 Task: Find LinkedIn profiles by applying filters for company, school, industry, and language.
Action: Mouse moved to (645, 100)
Screenshot: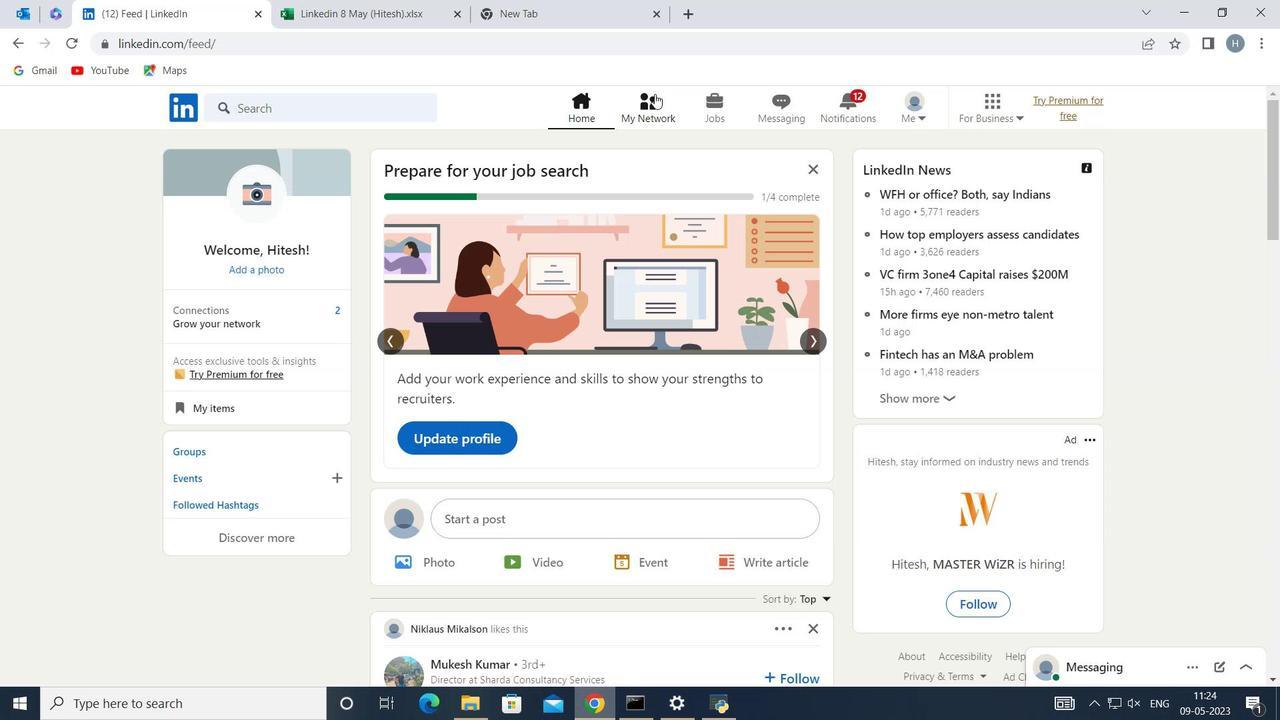 
Action: Mouse pressed left at (645, 100)
Screenshot: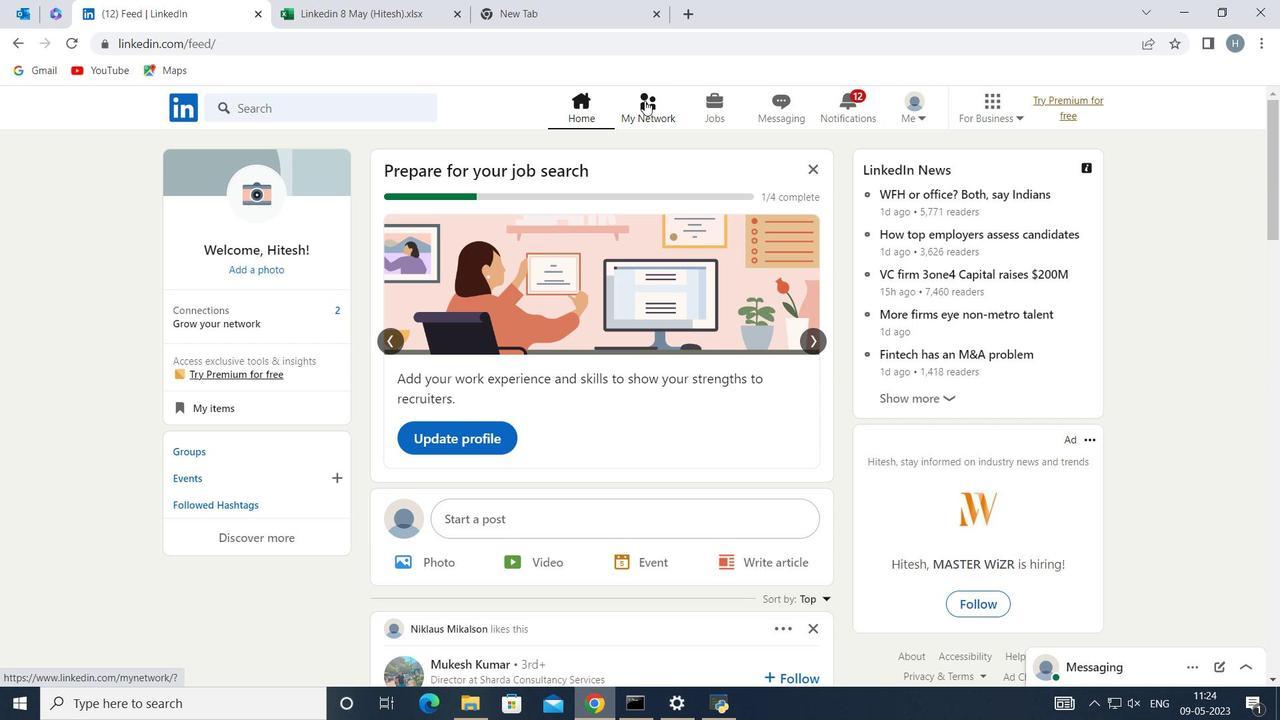 
Action: Mouse moved to (365, 191)
Screenshot: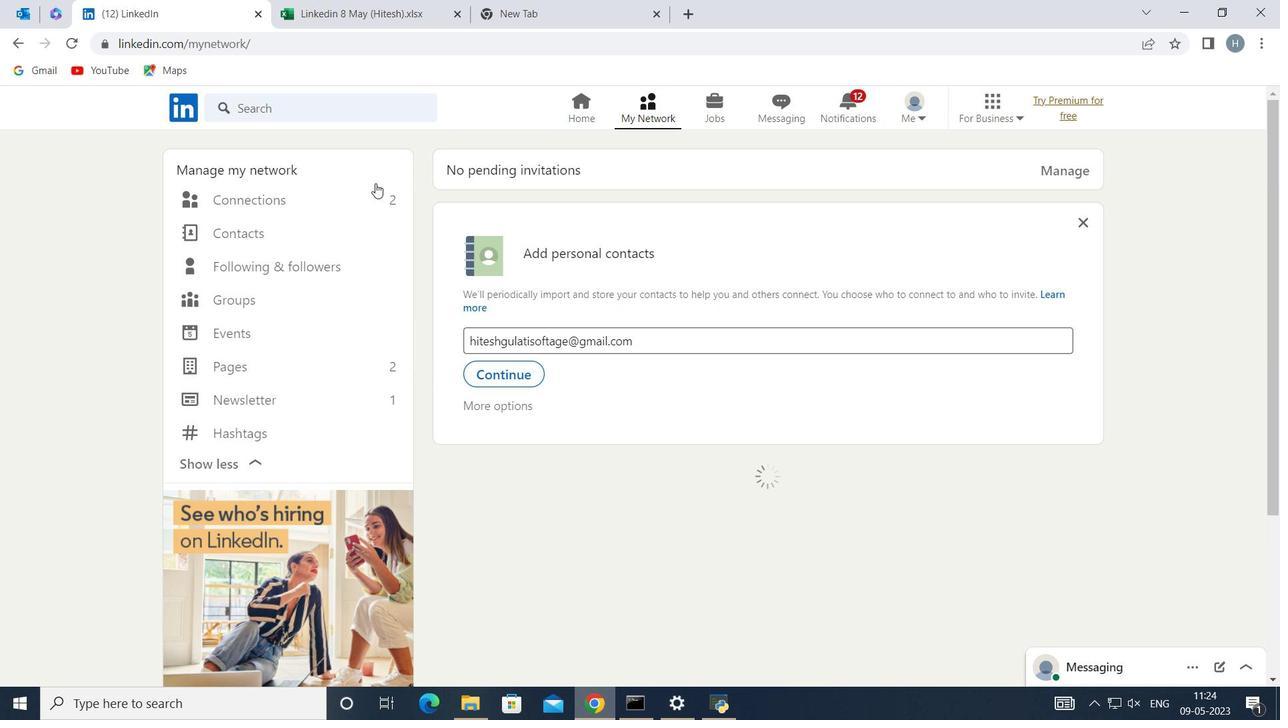 
Action: Mouse pressed left at (365, 191)
Screenshot: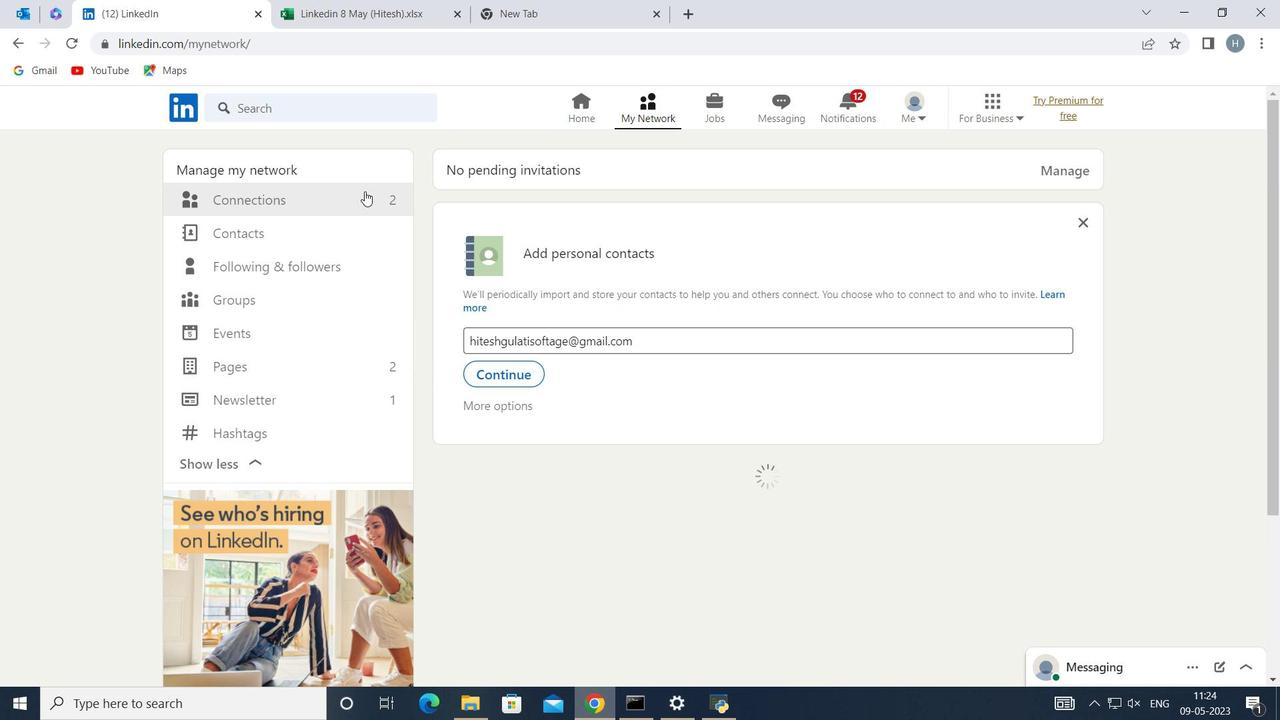 
Action: Mouse moved to (753, 198)
Screenshot: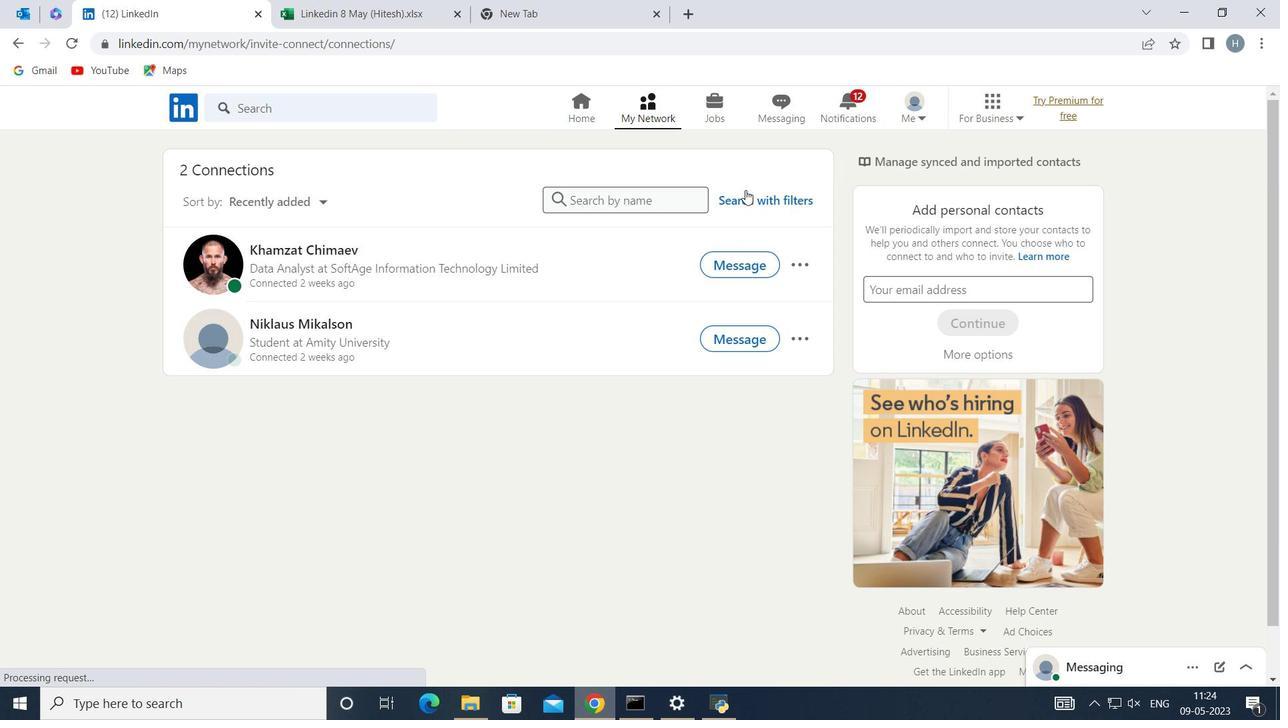 
Action: Mouse pressed left at (753, 198)
Screenshot: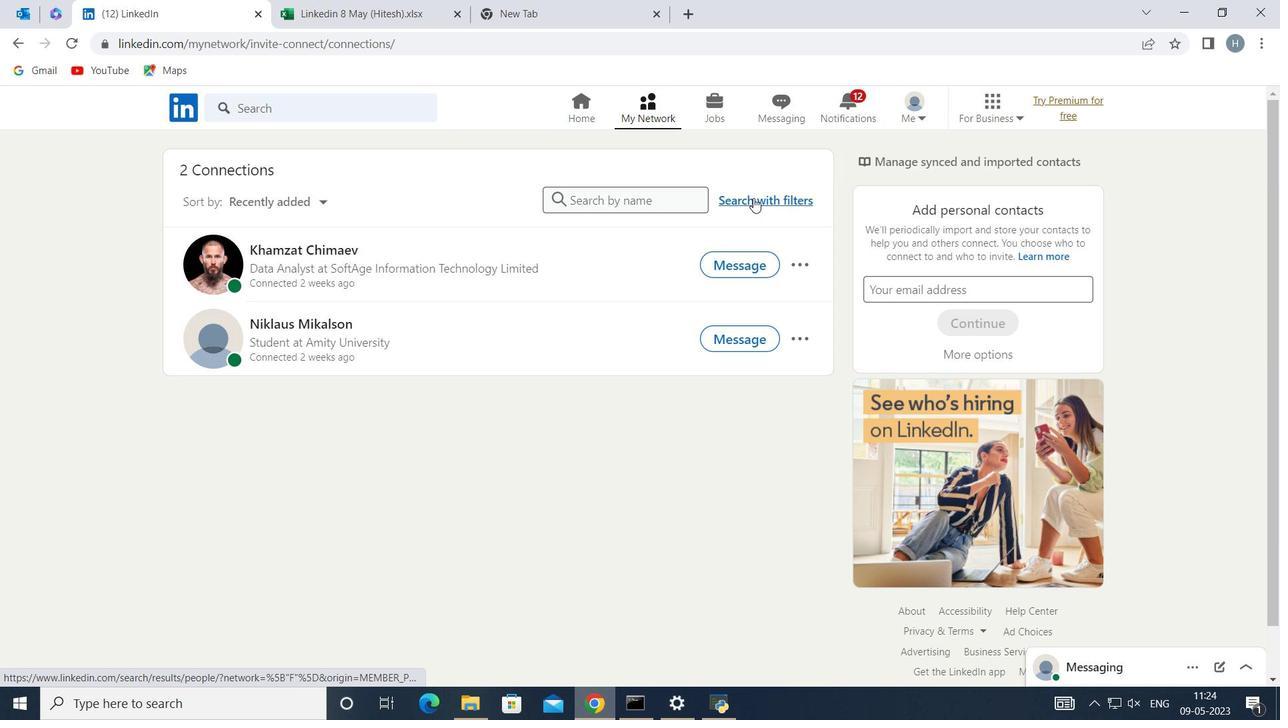 
Action: Mouse moved to (702, 153)
Screenshot: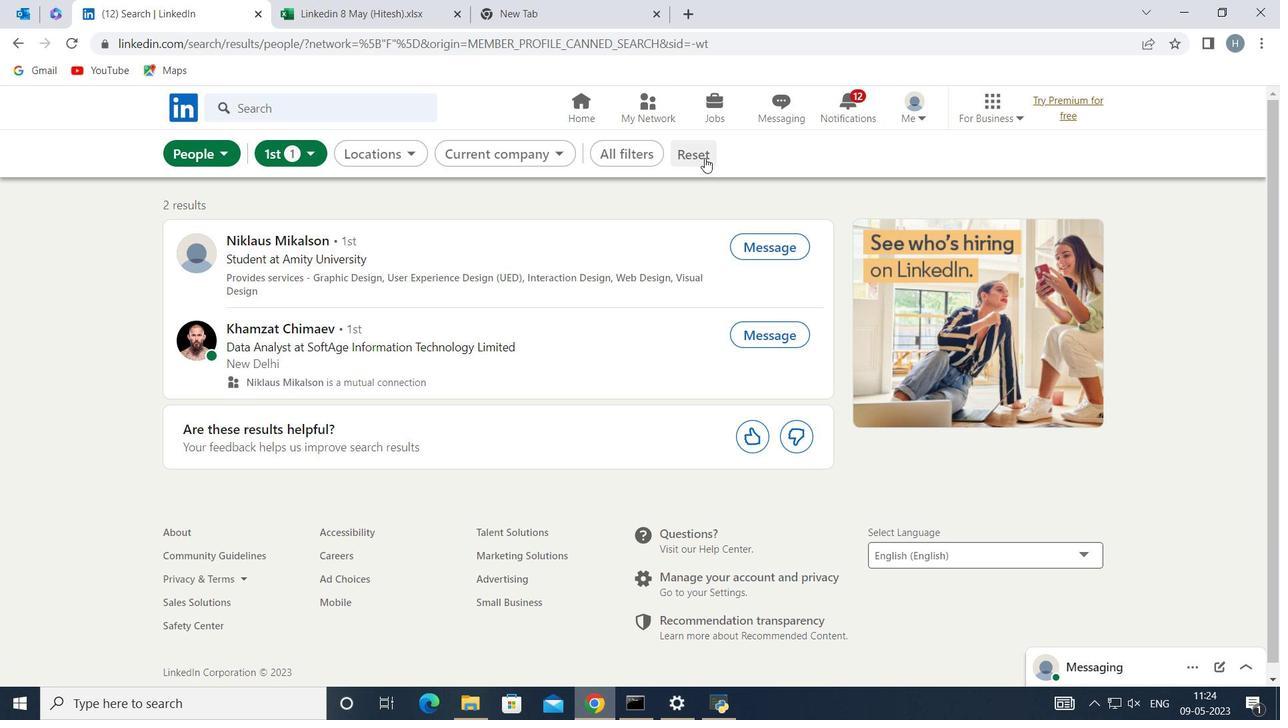 
Action: Mouse pressed left at (702, 153)
Screenshot: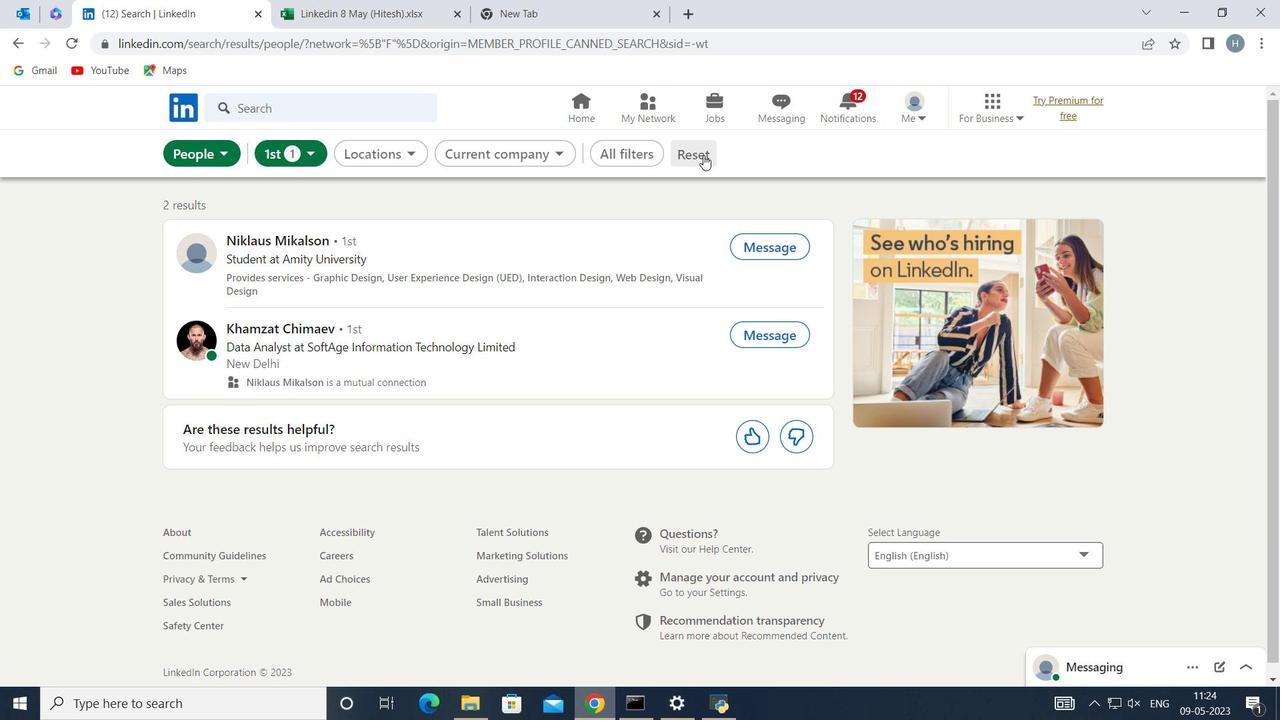 
Action: Mouse moved to (672, 146)
Screenshot: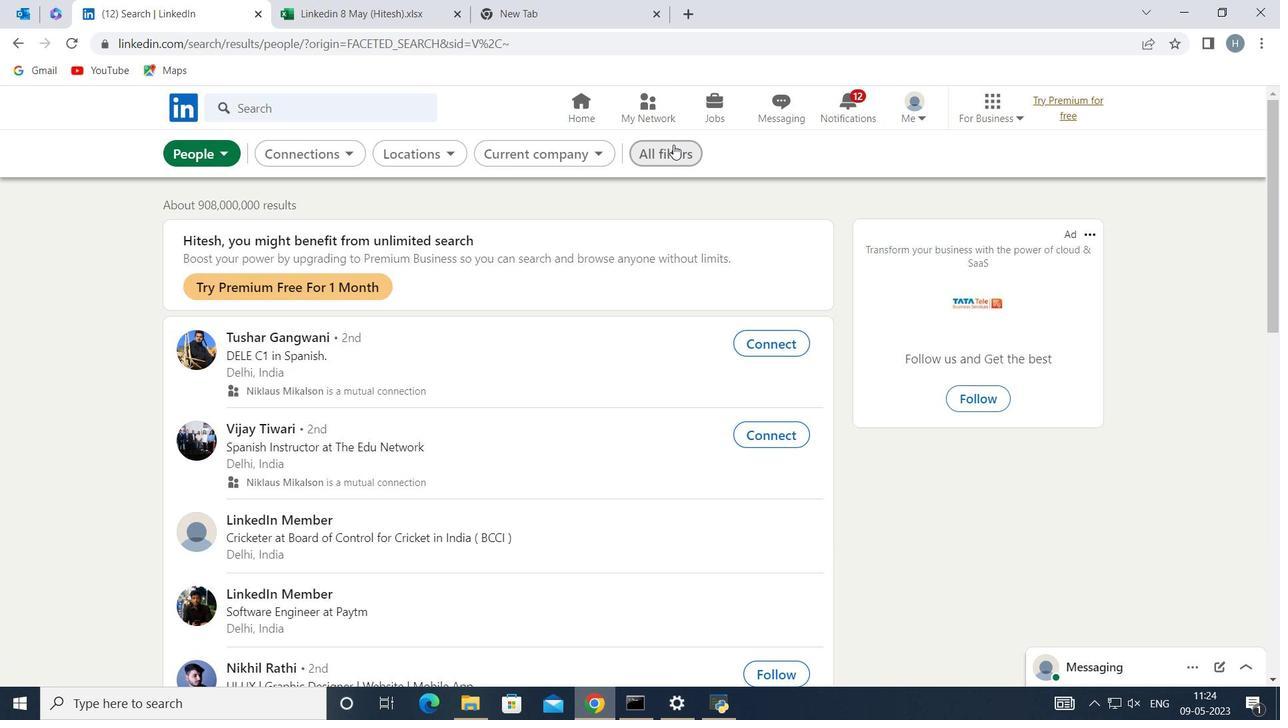 
Action: Mouse pressed left at (672, 146)
Screenshot: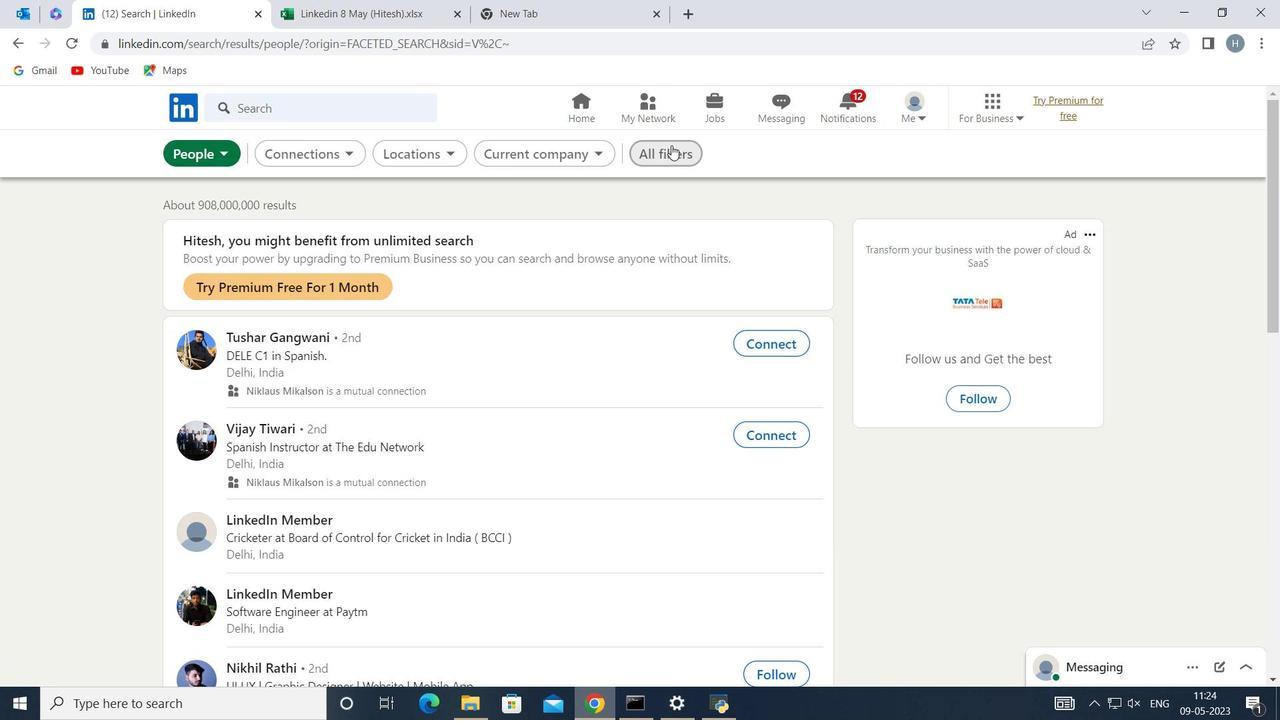 
Action: Mouse moved to (1042, 261)
Screenshot: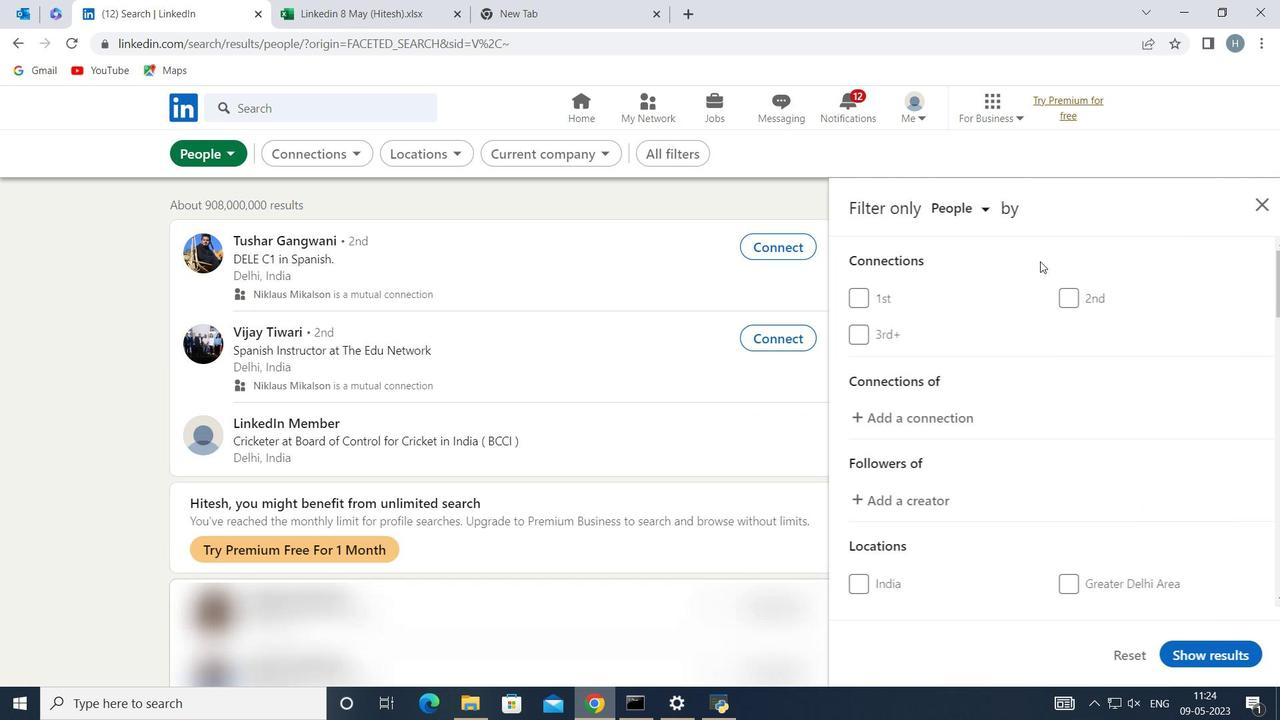 
Action: Mouse scrolled (1042, 260) with delta (0, 0)
Screenshot: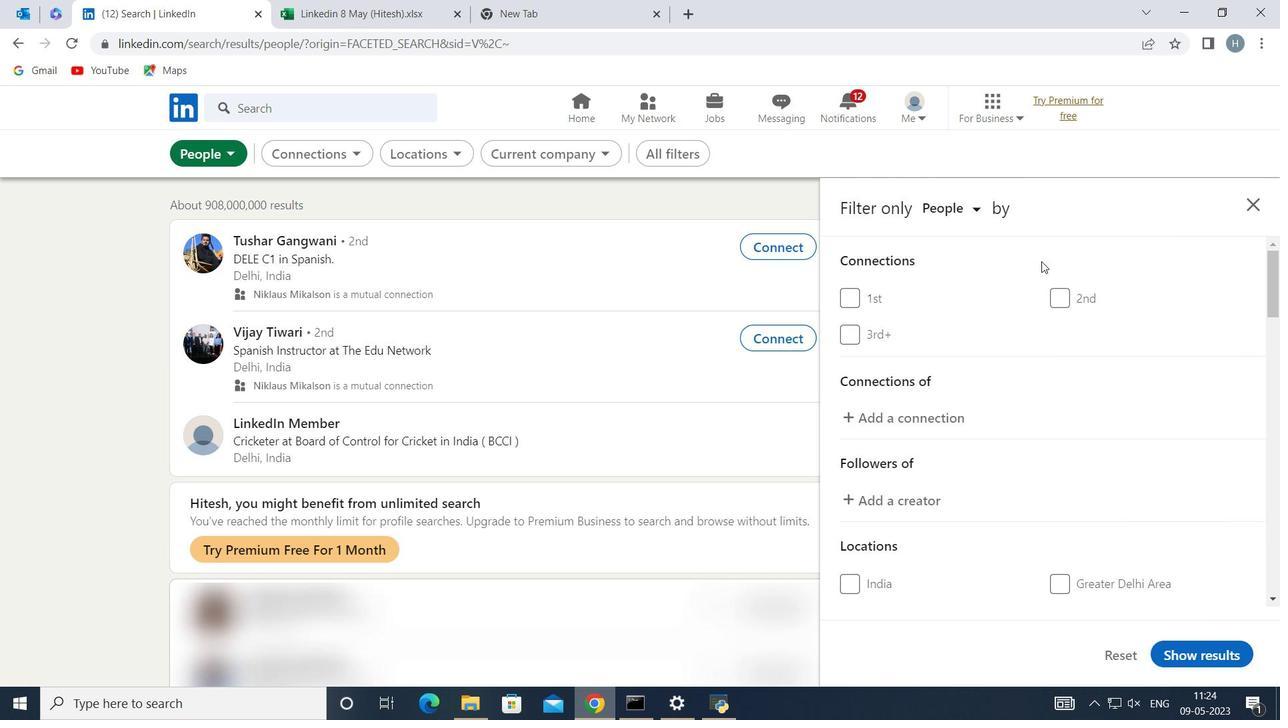 
Action: Mouse scrolled (1042, 260) with delta (0, 0)
Screenshot: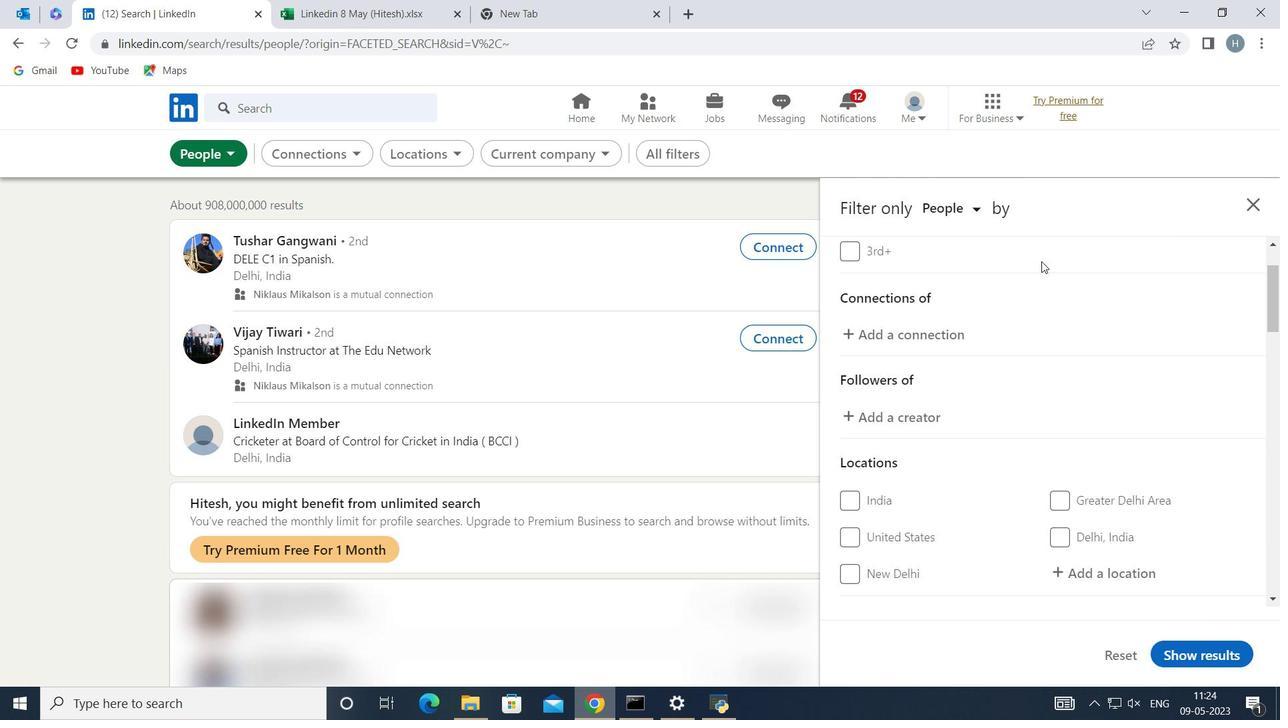 
Action: Mouse scrolled (1042, 260) with delta (0, 0)
Screenshot: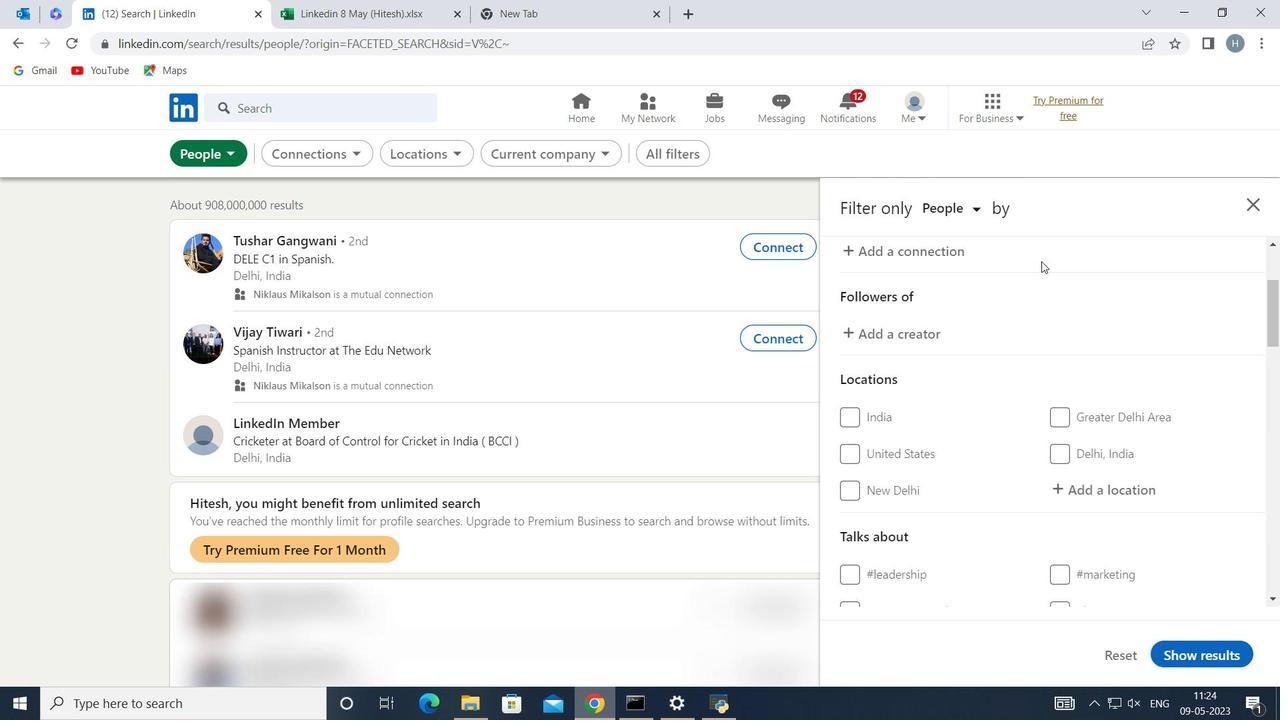 
Action: Mouse moved to (1043, 261)
Screenshot: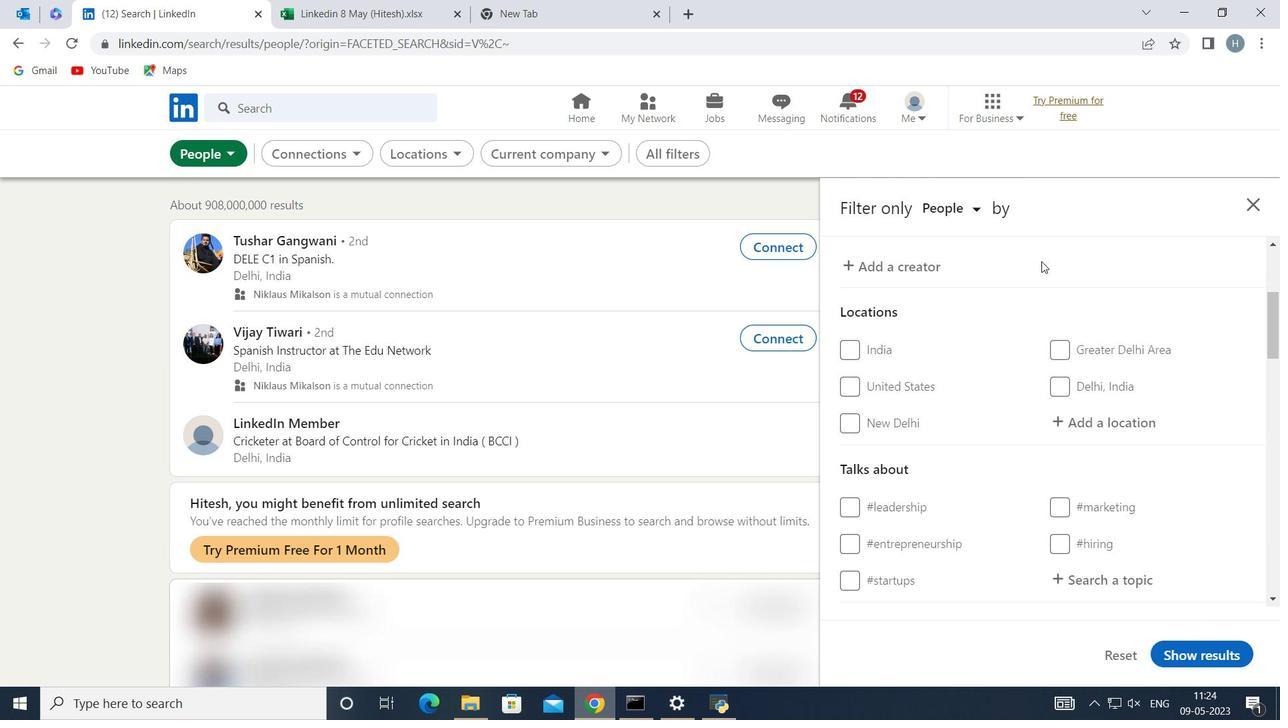 
Action: Mouse scrolled (1043, 260) with delta (0, 0)
Screenshot: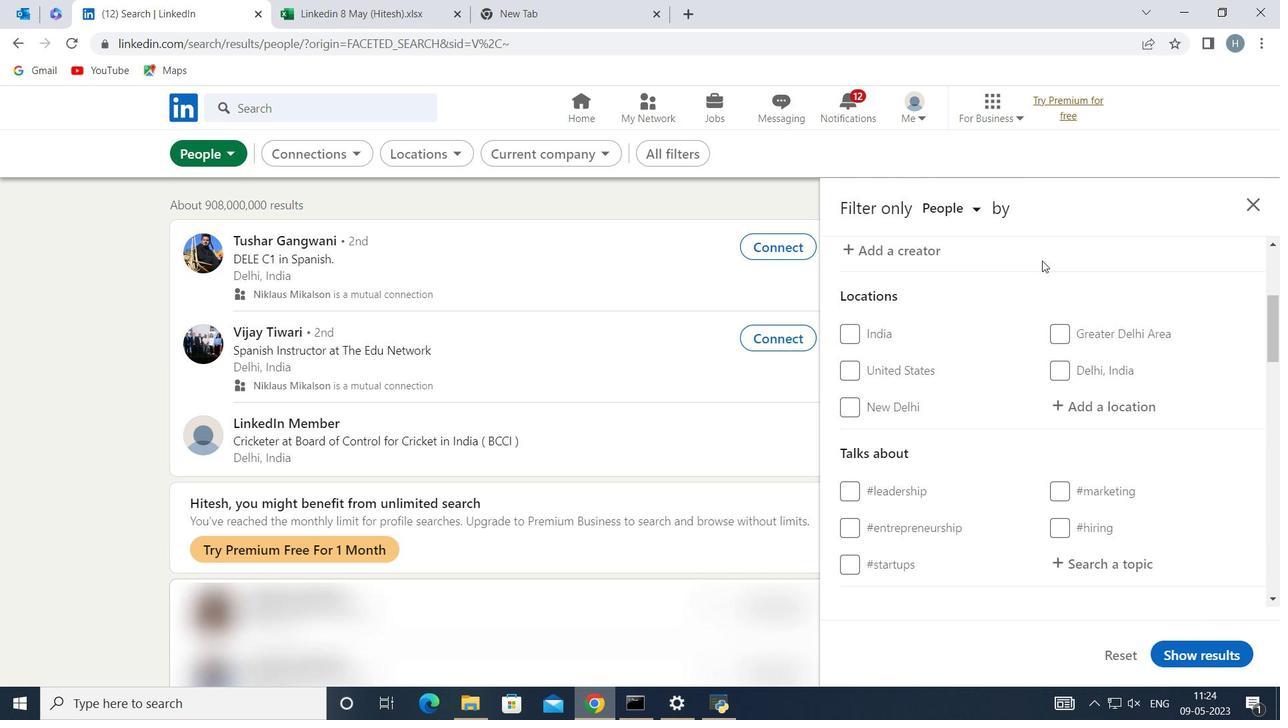 
Action: Mouse moved to (1097, 320)
Screenshot: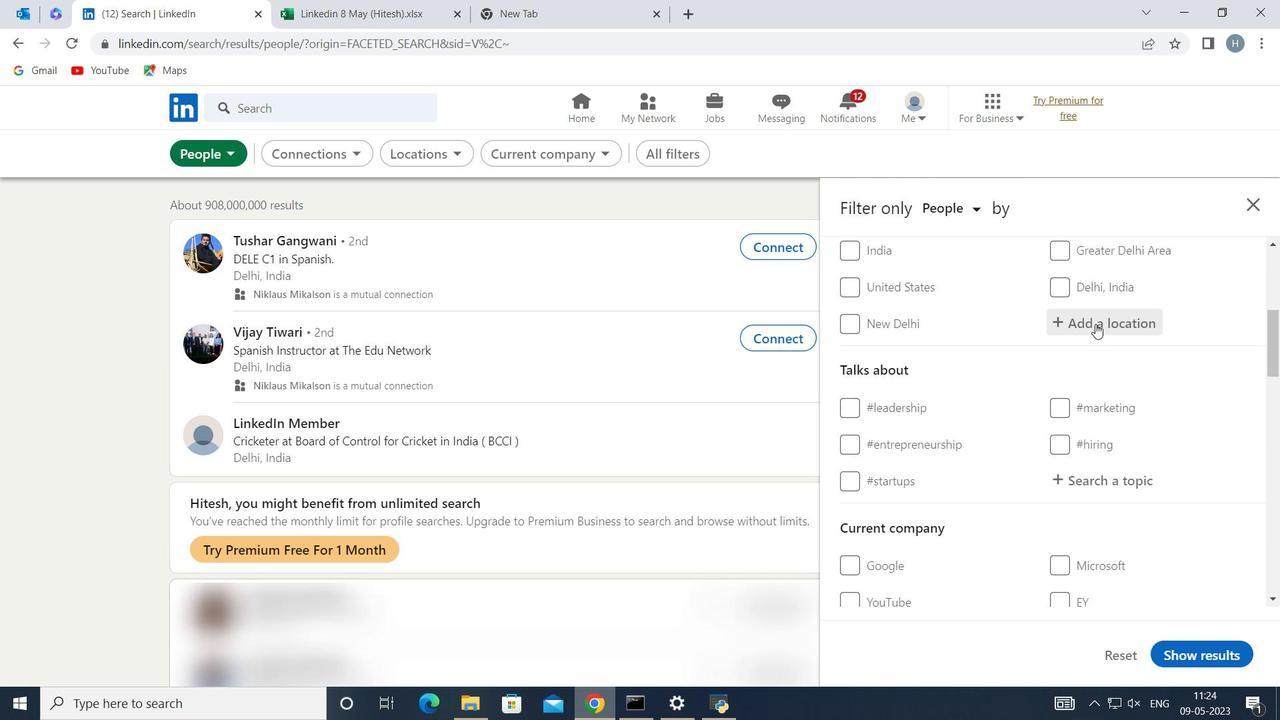 
Action: Mouse pressed left at (1097, 320)
Screenshot: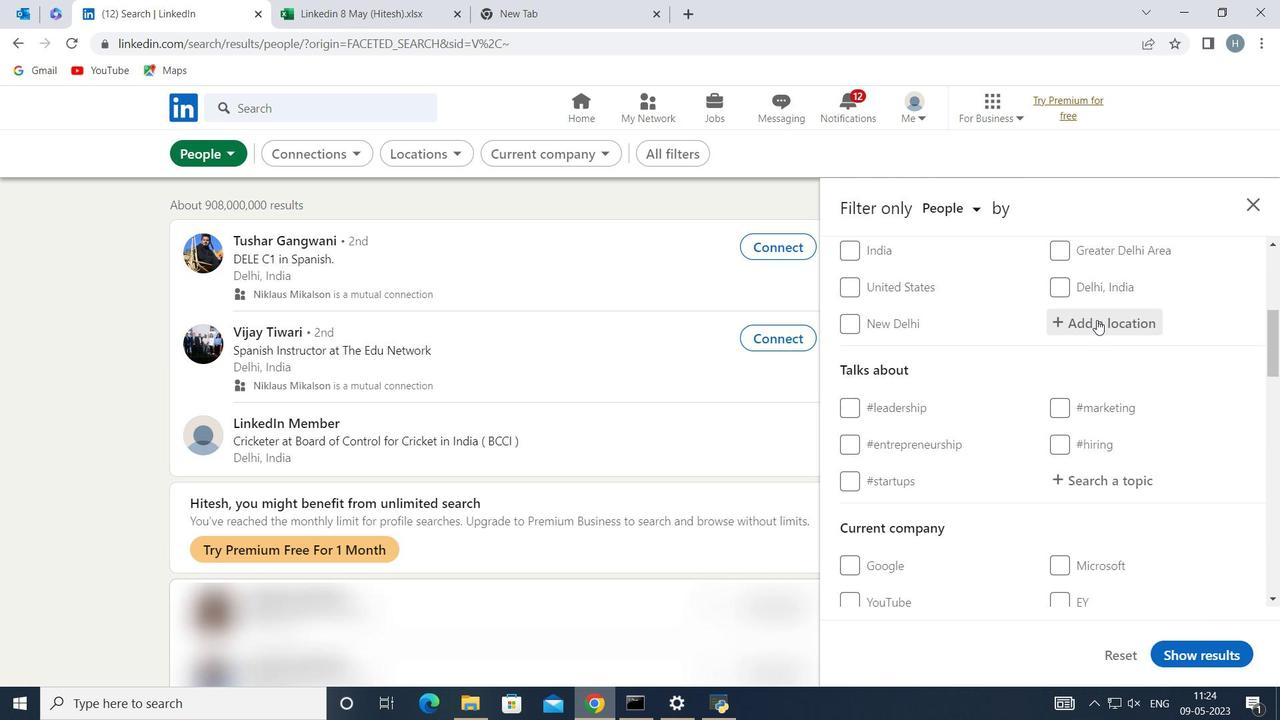 
Action: Mouse moved to (1097, 319)
Screenshot: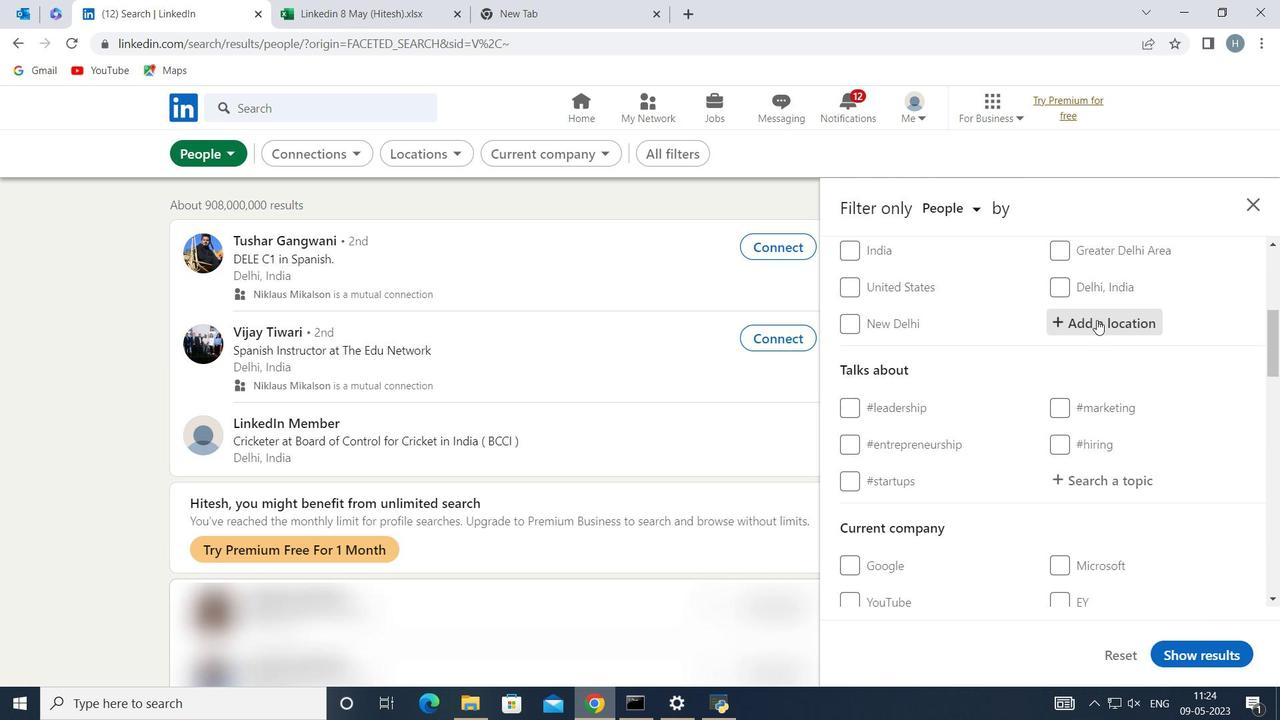 
Action: Key pressed <Key.shift>Velur
Screenshot: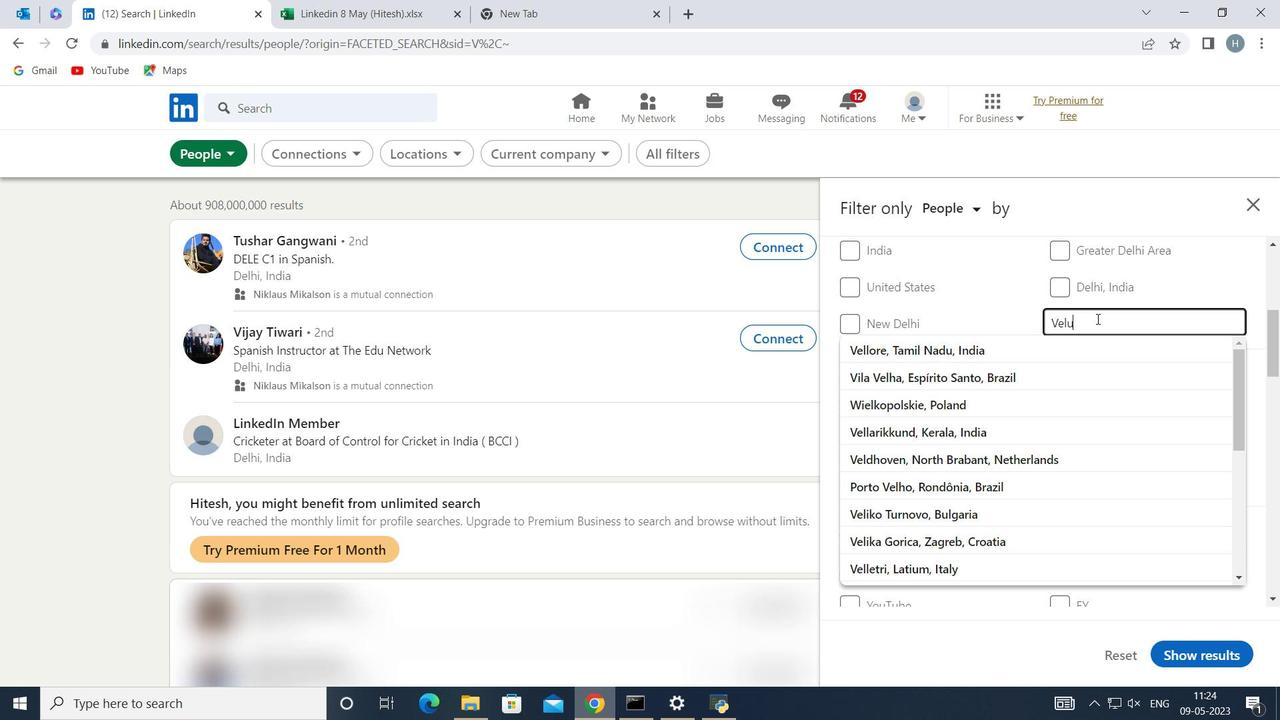 
Action: Mouse moved to (1195, 282)
Screenshot: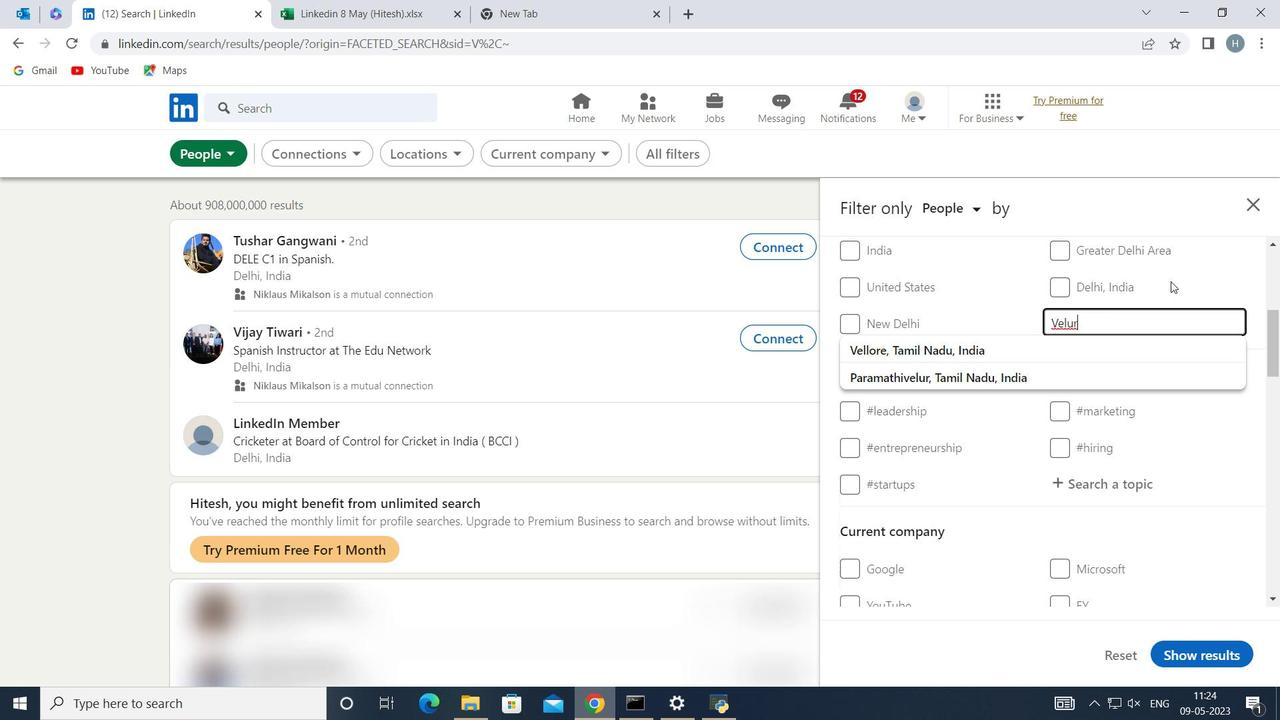 
Action: Mouse pressed left at (1195, 282)
Screenshot: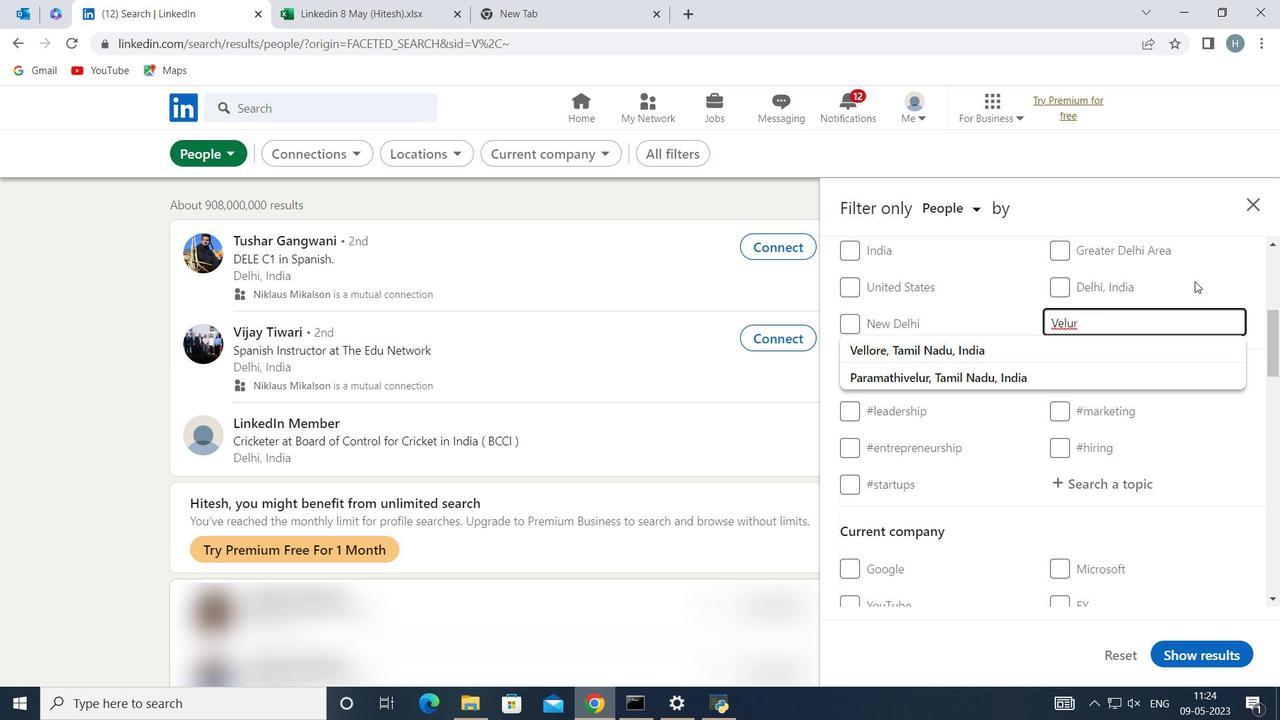 
Action: Mouse moved to (1170, 332)
Screenshot: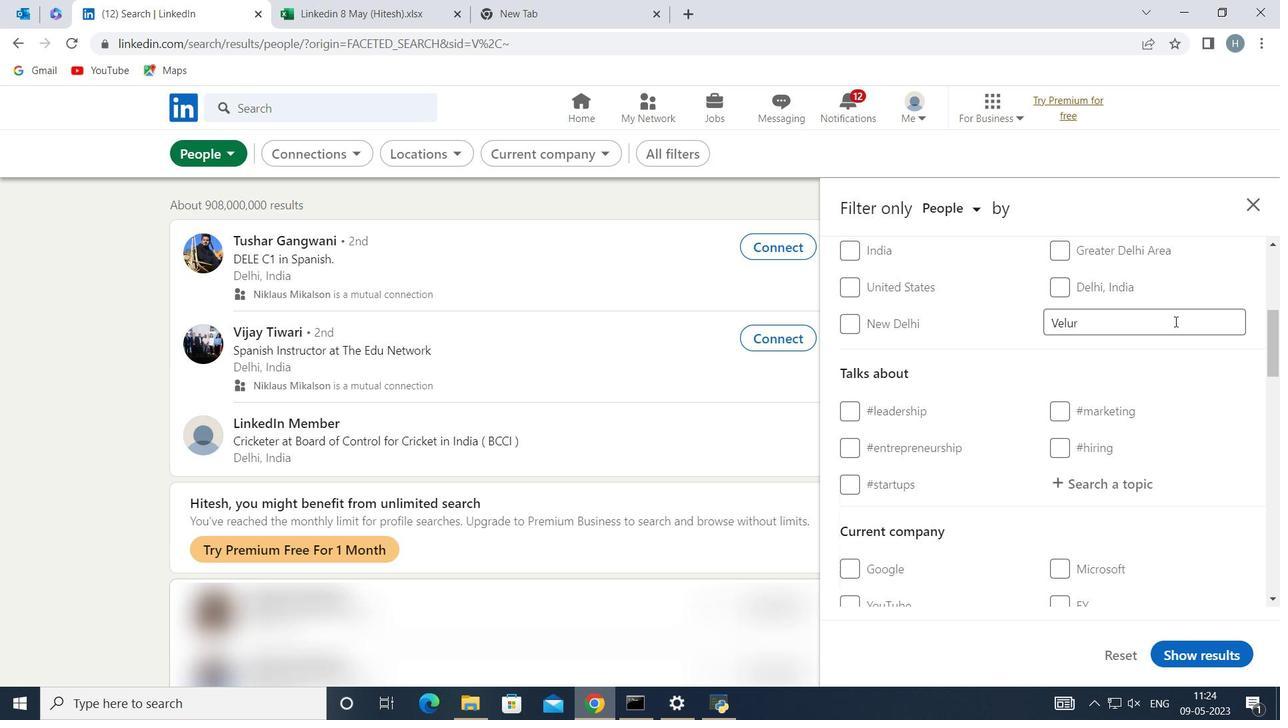 
Action: Mouse scrolled (1170, 331) with delta (0, 0)
Screenshot: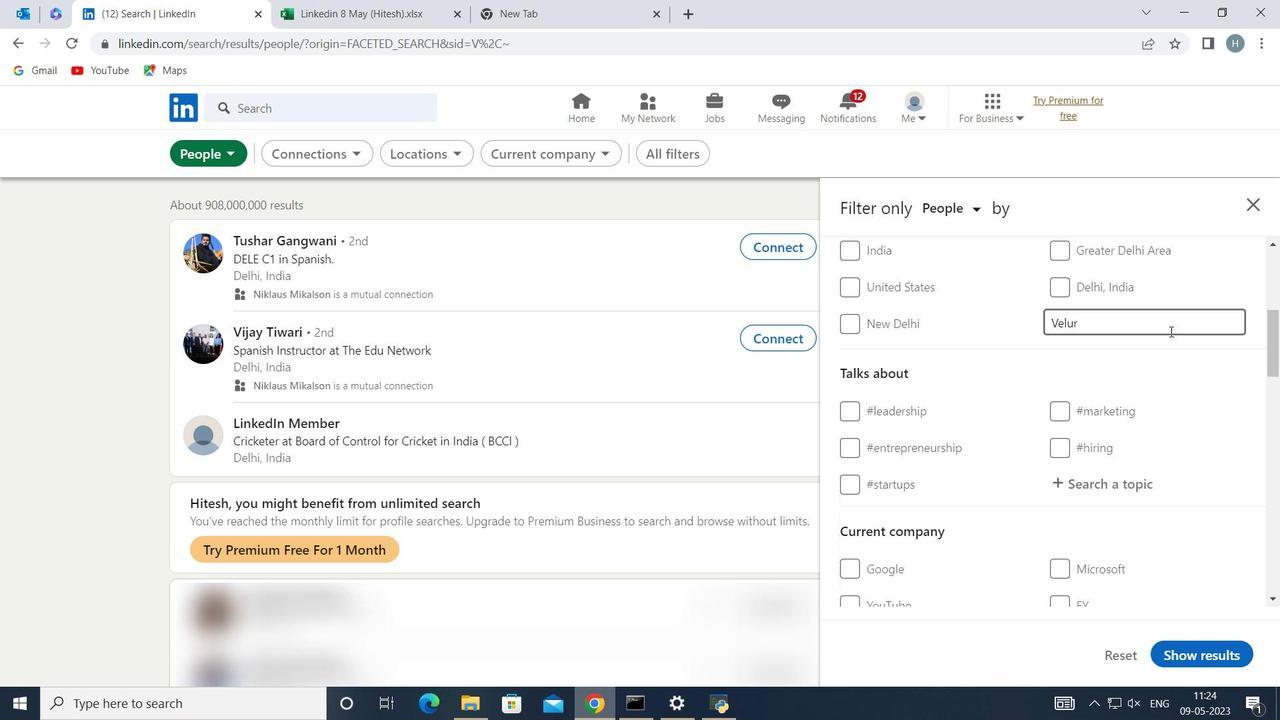 
Action: Mouse moved to (1125, 397)
Screenshot: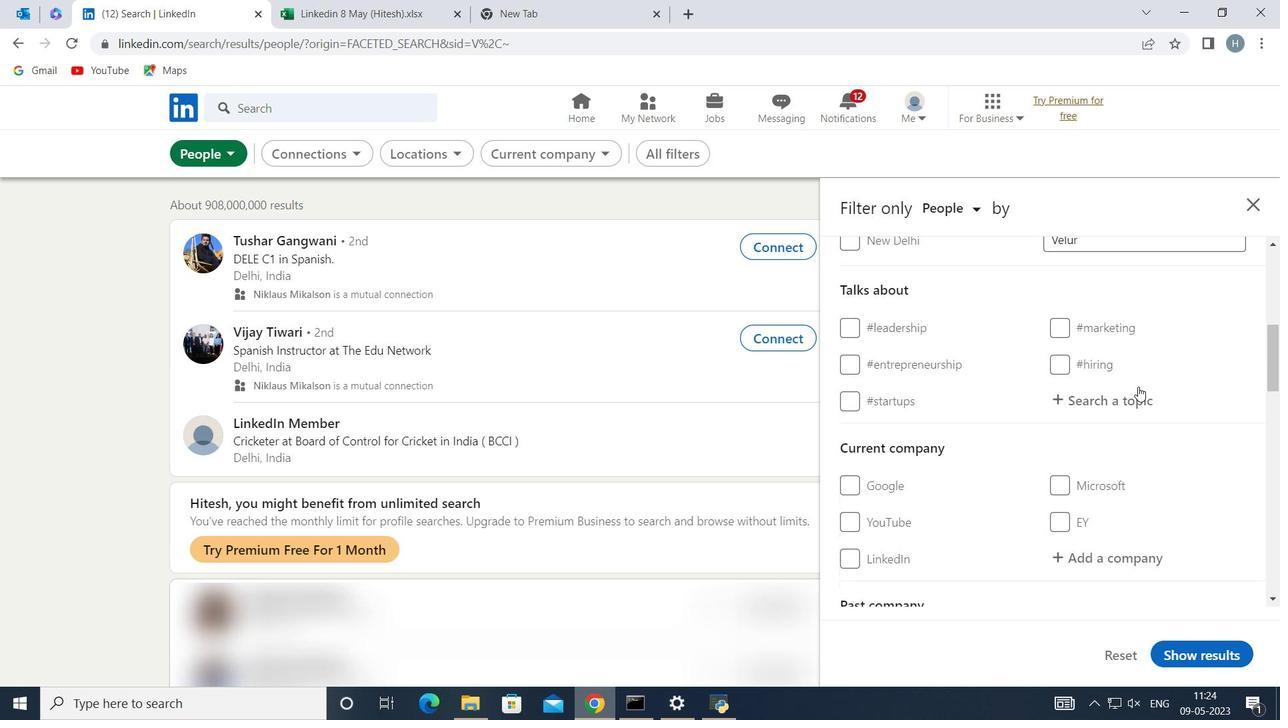 
Action: Mouse pressed left at (1125, 397)
Screenshot: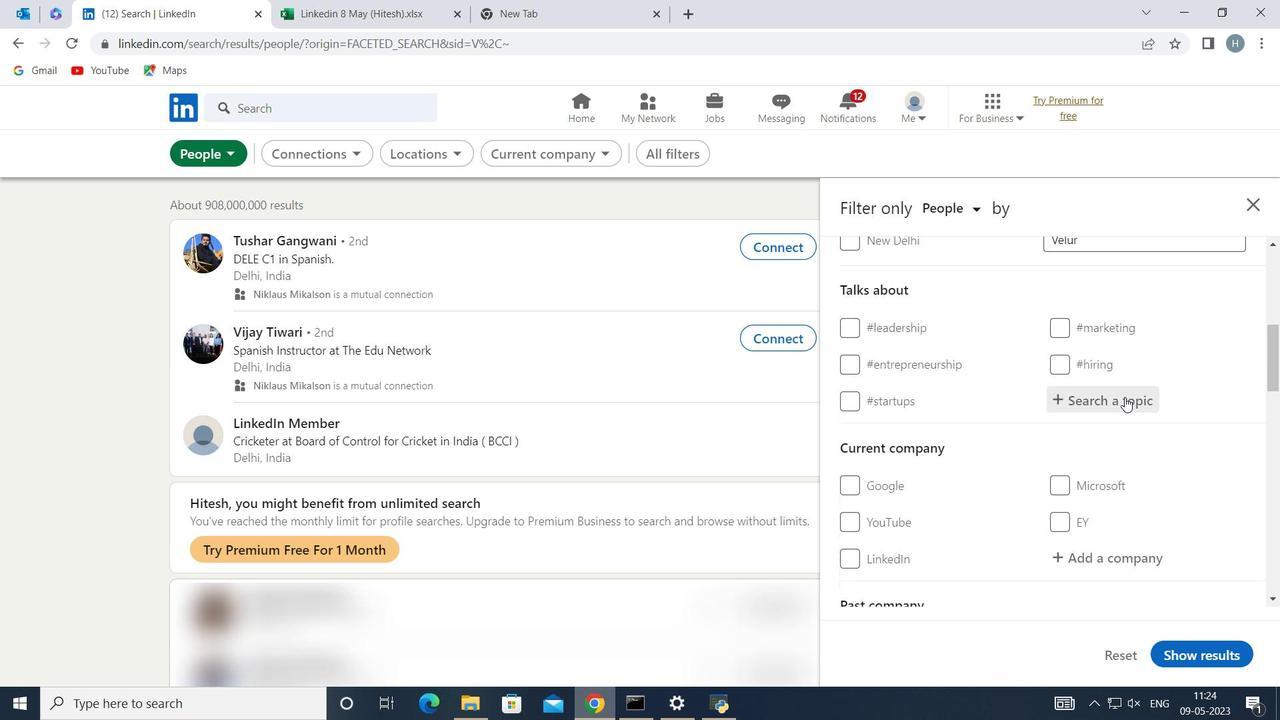 
Action: Key pressed <Key.shift>covid
Screenshot: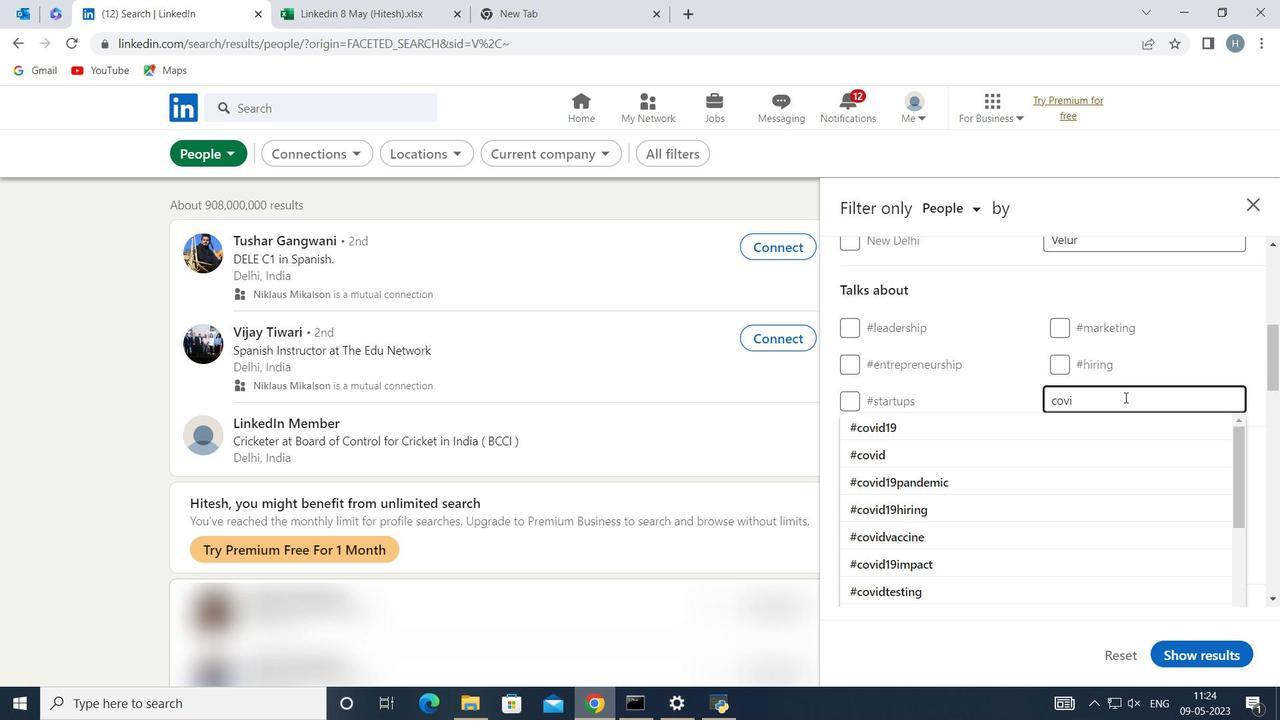 
Action: Mouse moved to (998, 445)
Screenshot: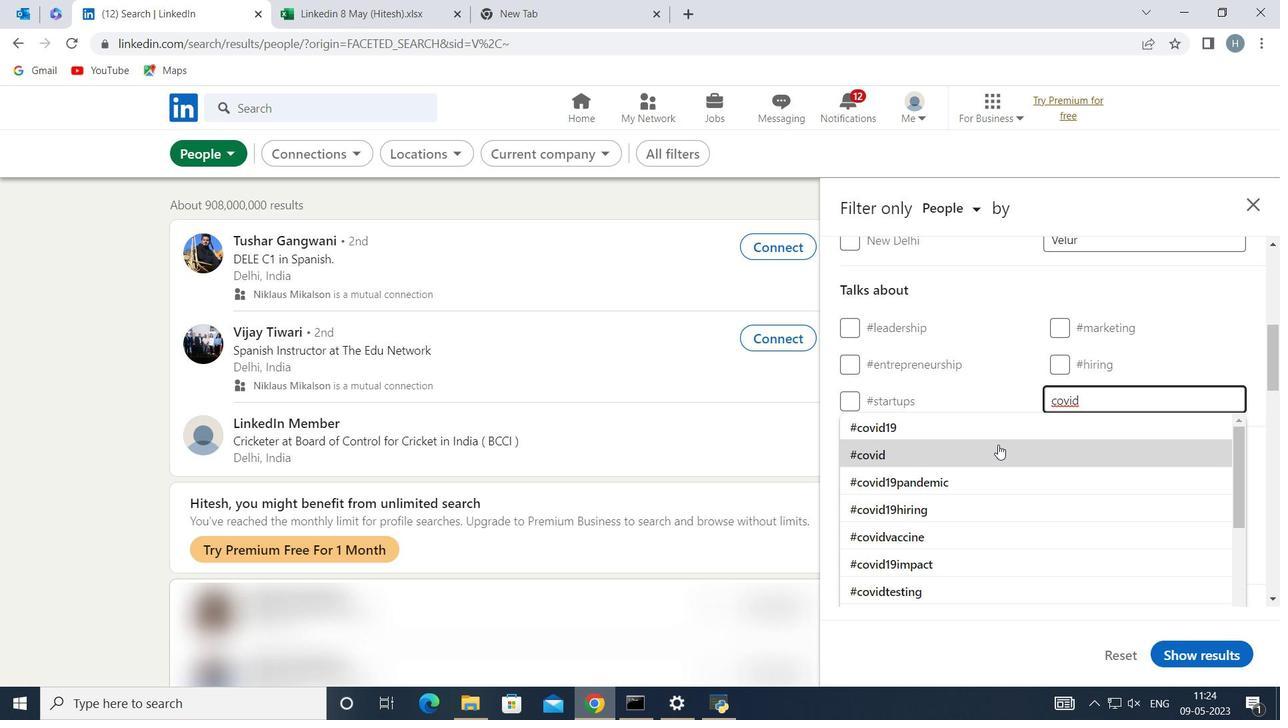 
Action: Mouse pressed left at (998, 445)
Screenshot: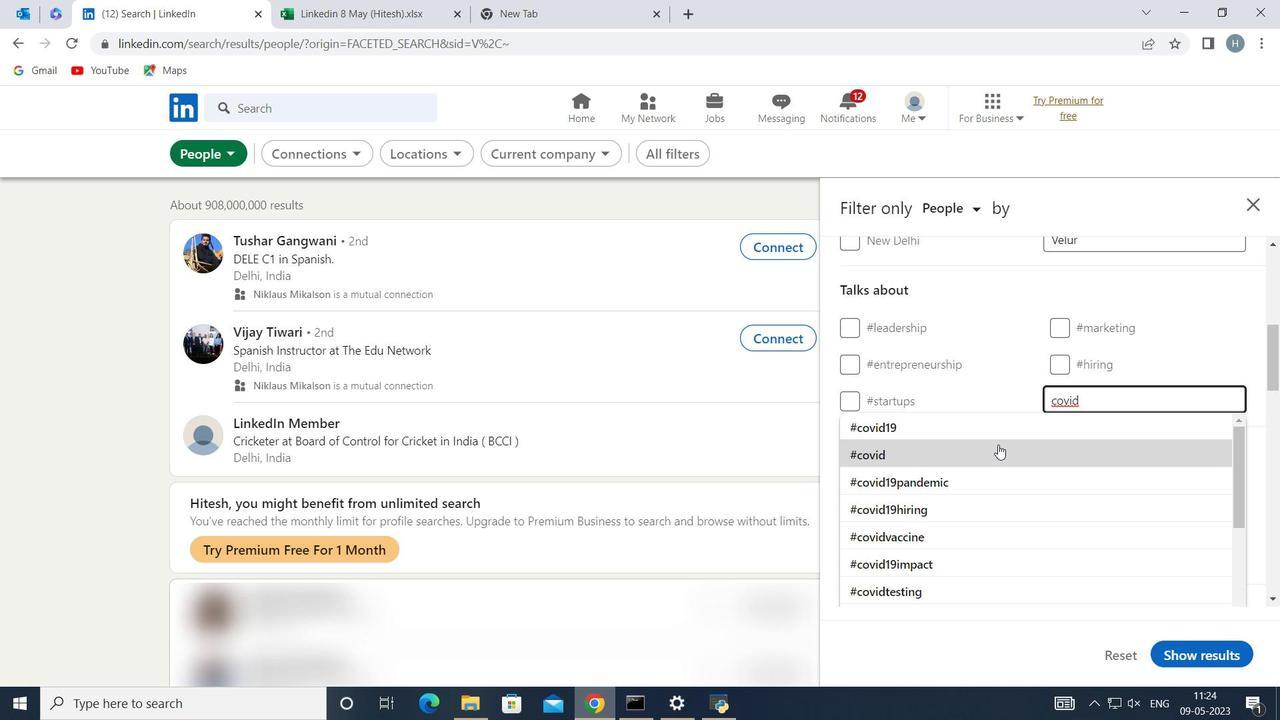 
Action: Mouse moved to (1024, 430)
Screenshot: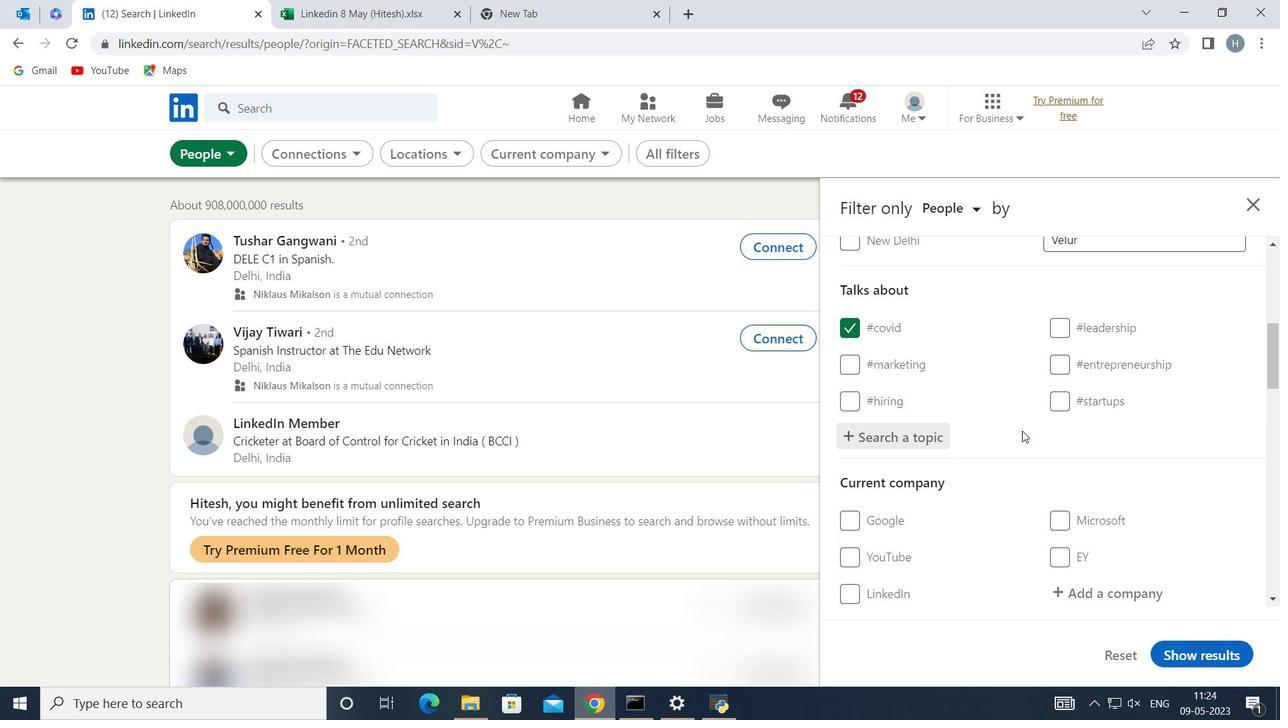 
Action: Mouse scrolled (1024, 430) with delta (0, 0)
Screenshot: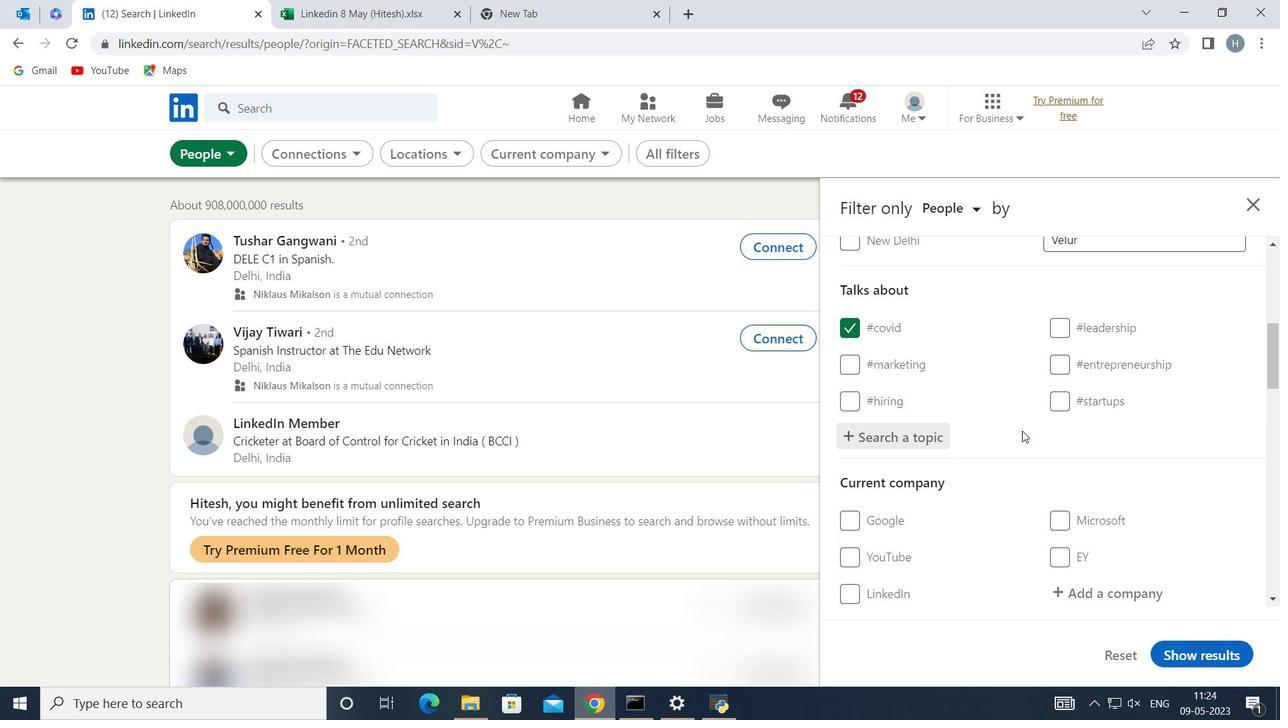 
Action: Mouse moved to (1043, 414)
Screenshot: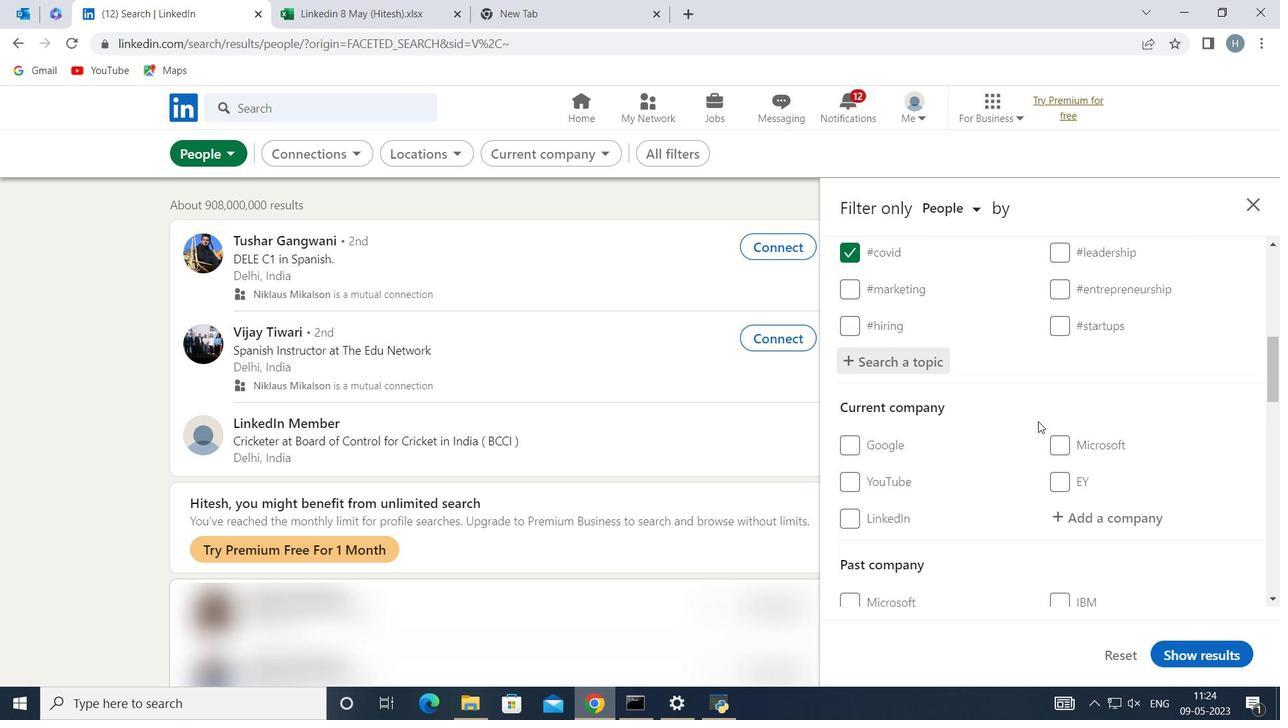 
Action: Mouse scrolled (1043, 413) with delta (0, 0)
Screenshot: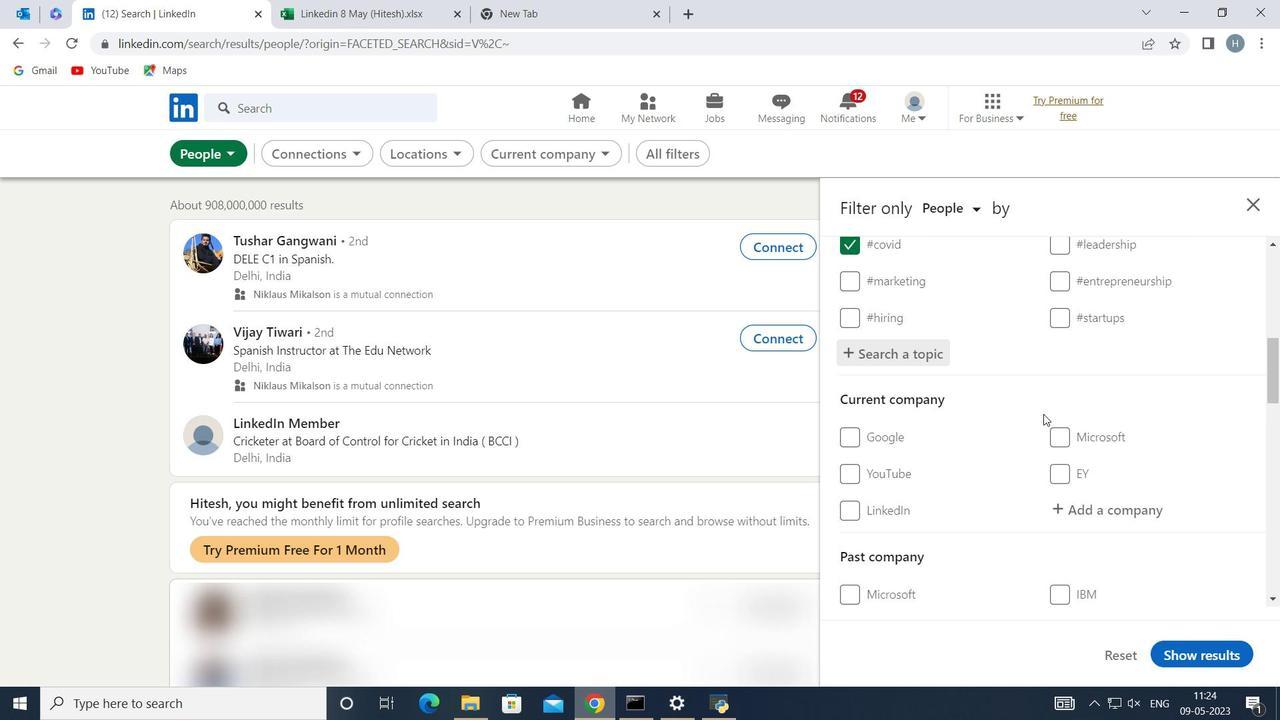 
Action: Mouse moved to (1026, 410)
Screenshot: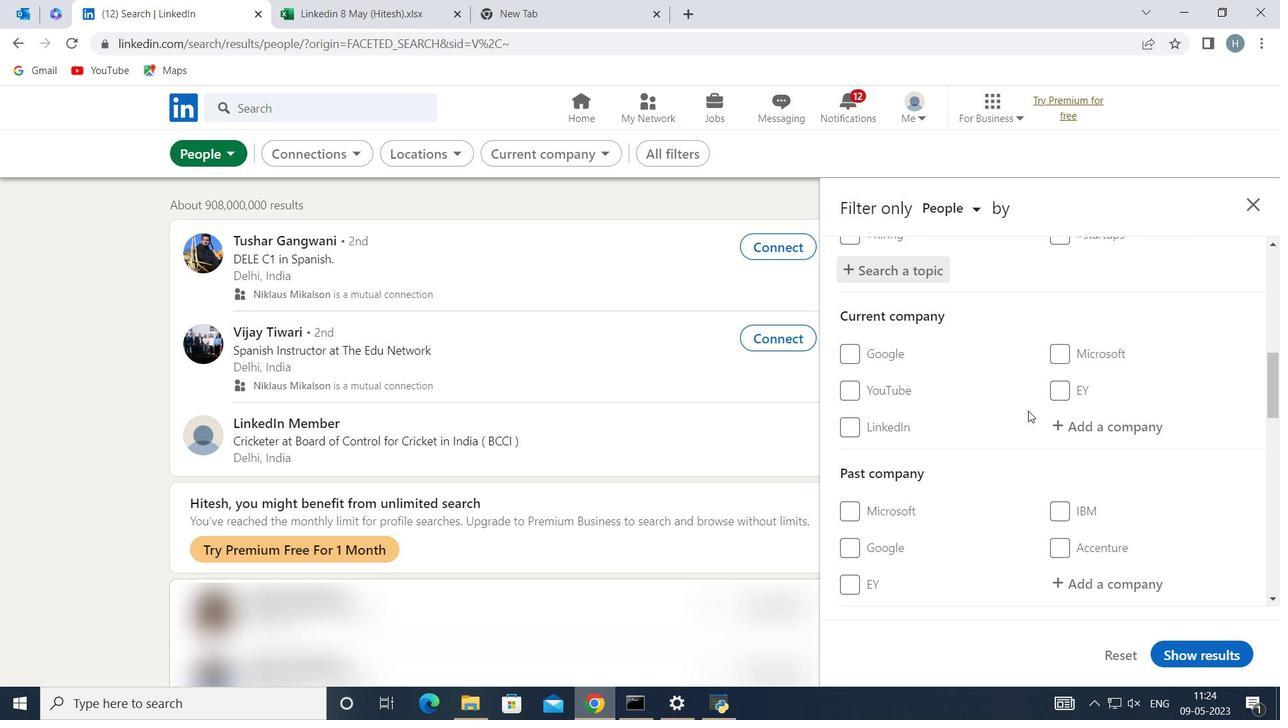 
Action: Mouse scrolled (1026, 409) with delta (0, 0)
Screenshot: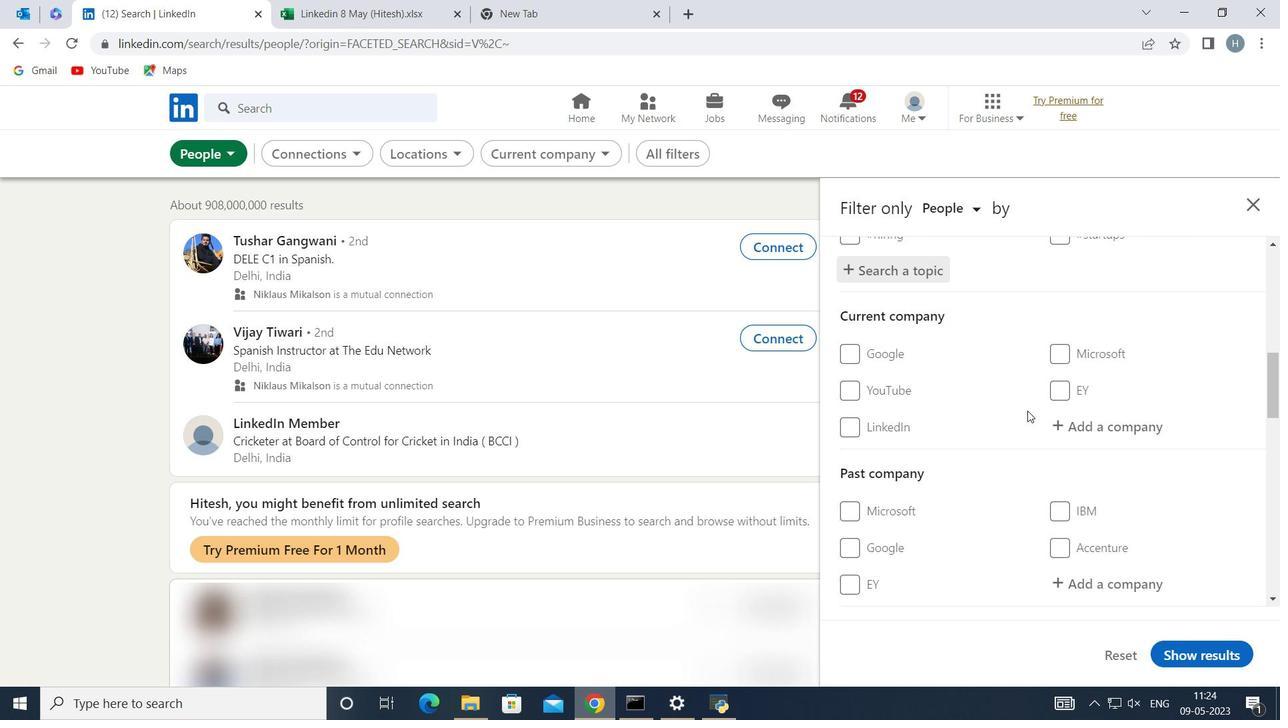 
Action: Mouse moved to (1007, 407)
Screenshot: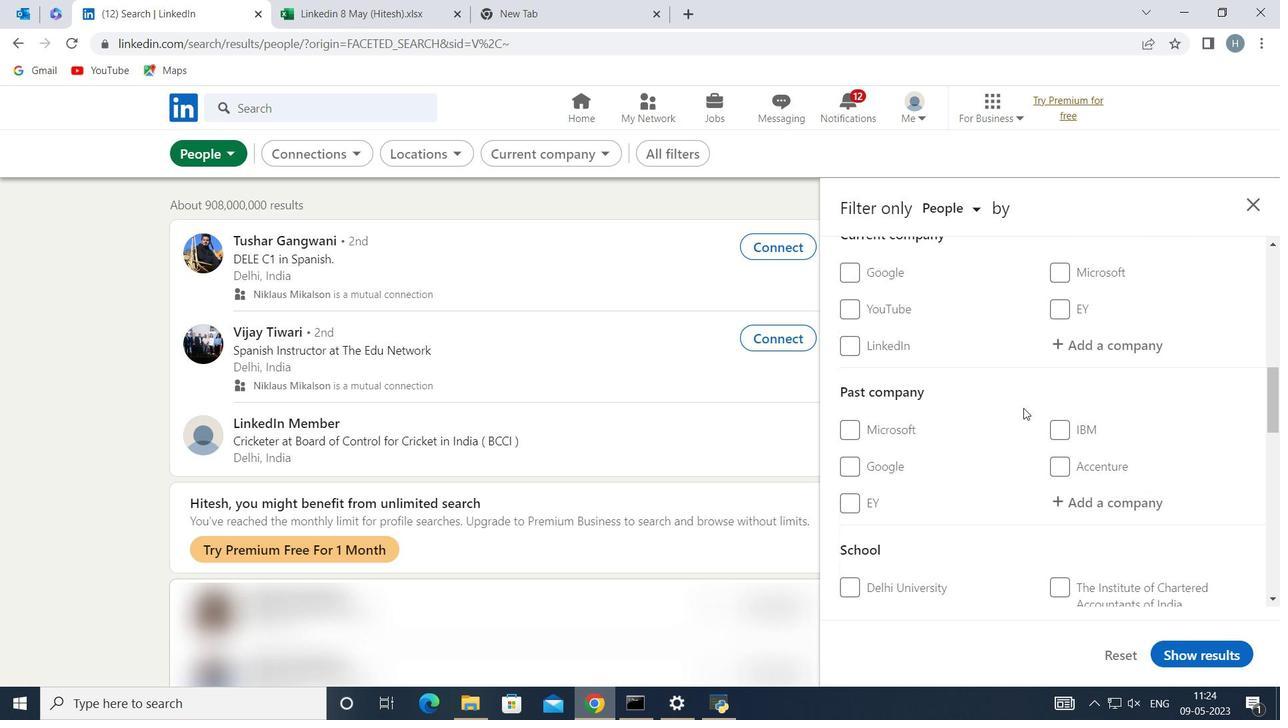 
Action: Mouse scrolled (1007, 406) with delta (0, 0)
Screenshot: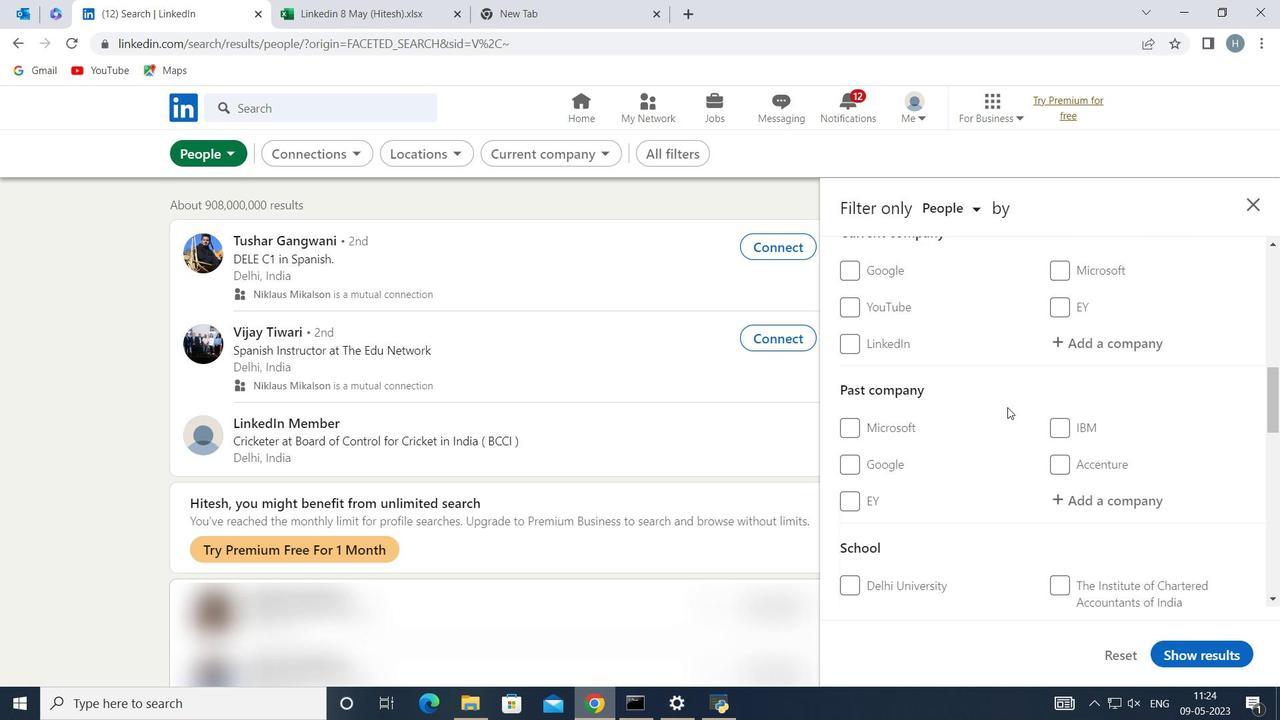
Action: Mouse moved to (1004, 407)
Screenshot: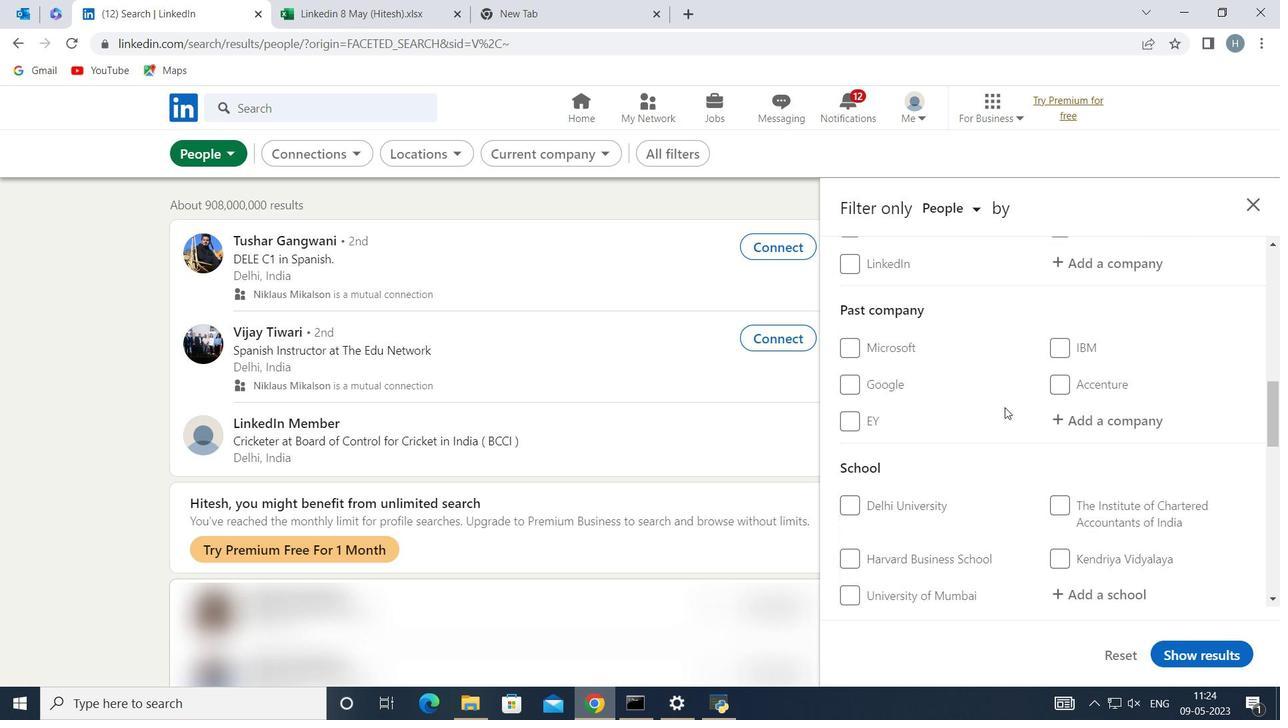 
Action: Mouse scrolled (1004, 406) with delta (0, 0)
Screenshot: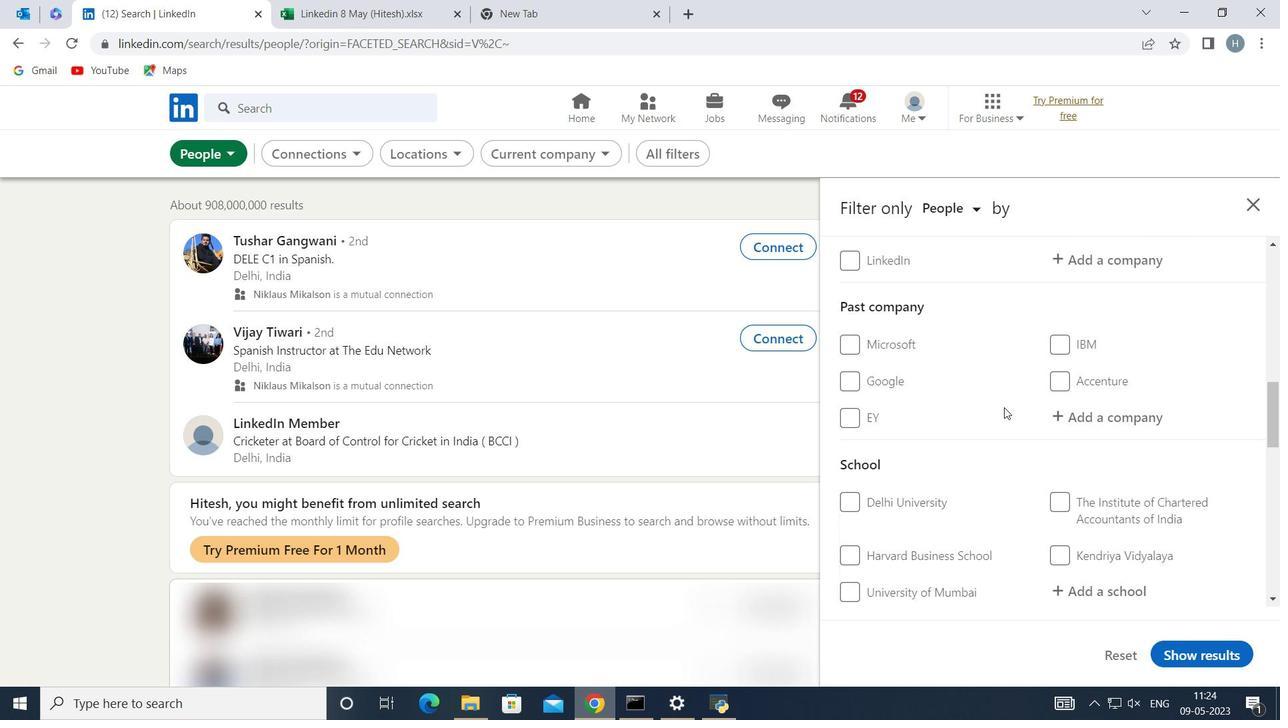 
Action: Mouse scrolled (1004, 406) with delta (0, 0)
Screenshot: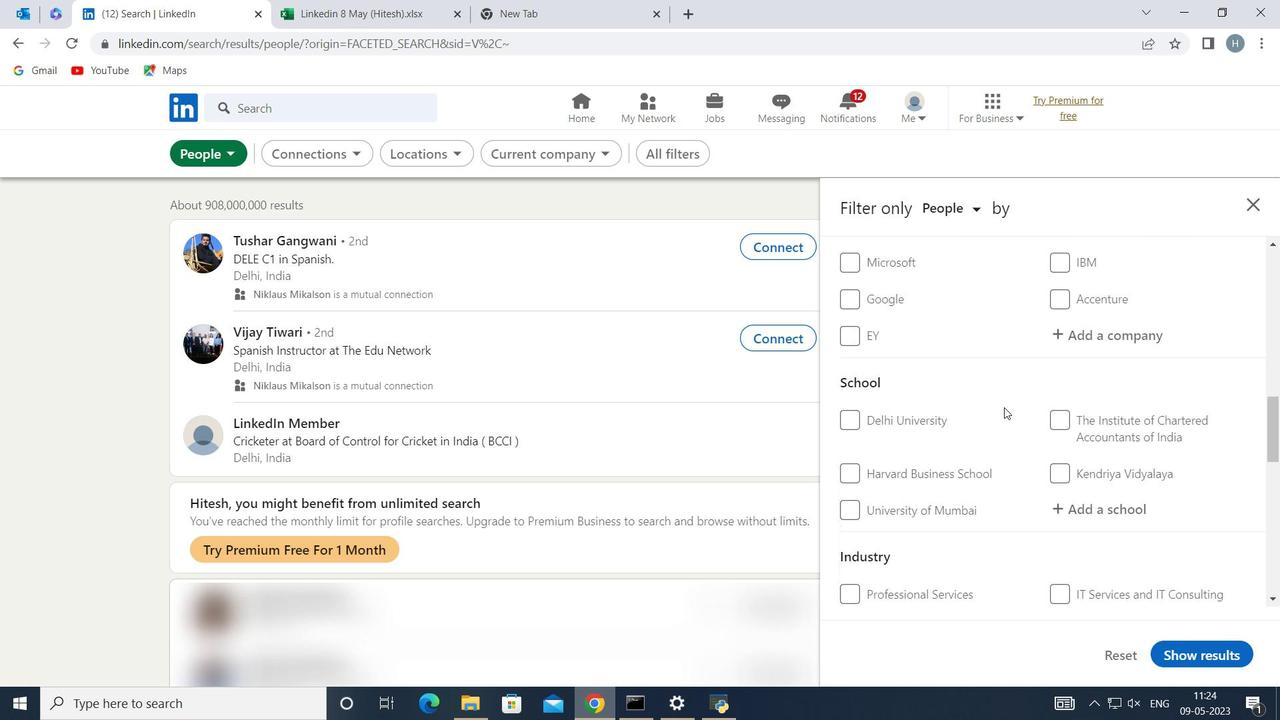 
Action: Mouse moved to (1005, 408)
Screenshot: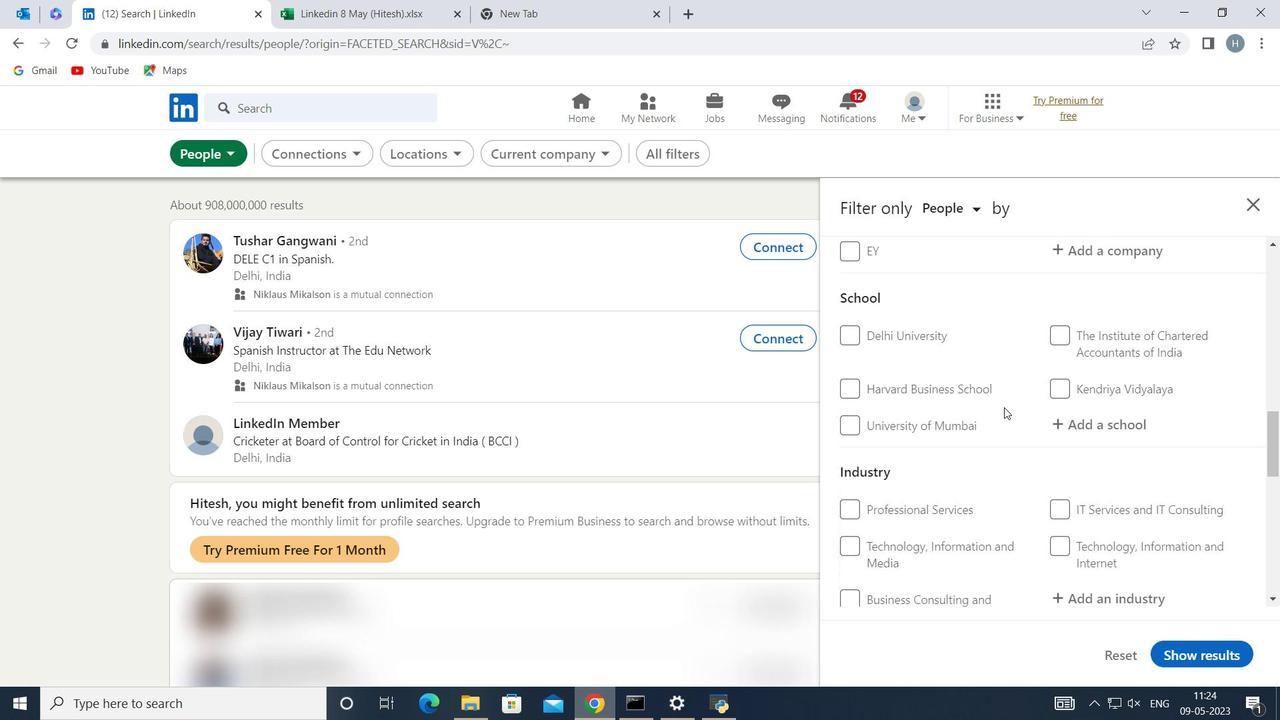 
Action: Mouse scrolled (1005, 407) with delta (0, 0)
Screenshot: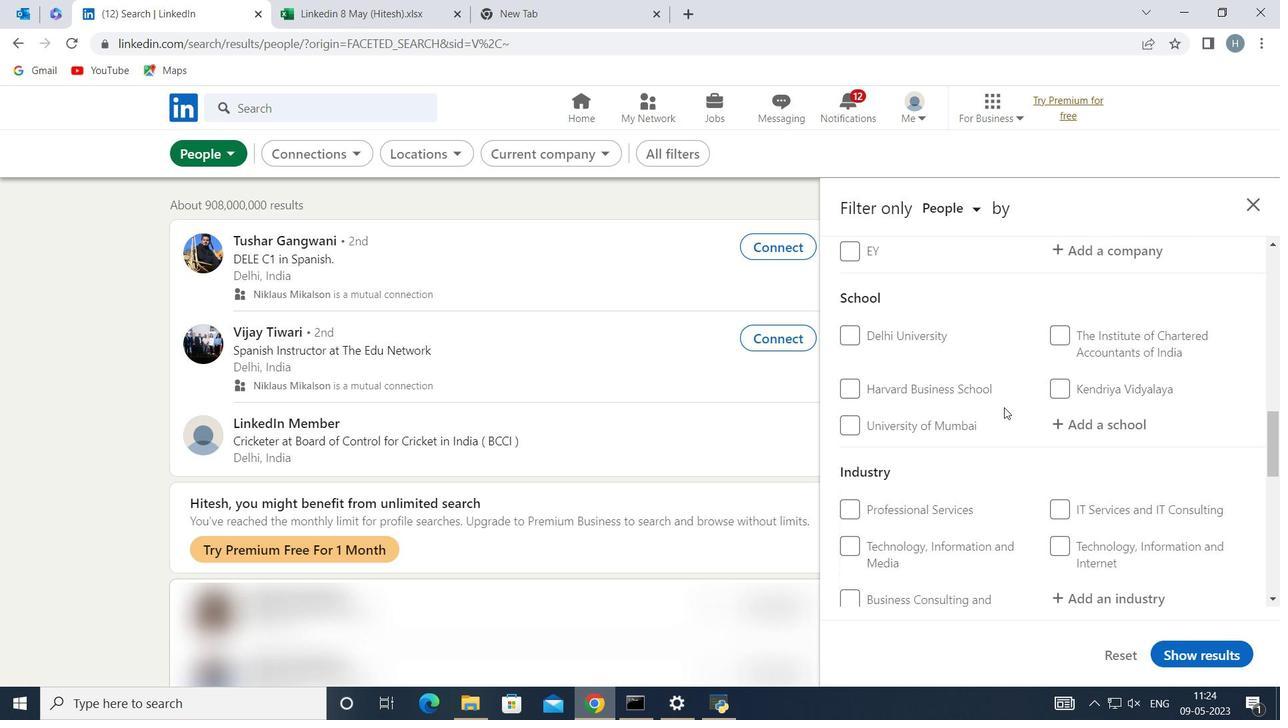 
Action: Mouse moved to (1011, 409)
Screenshot: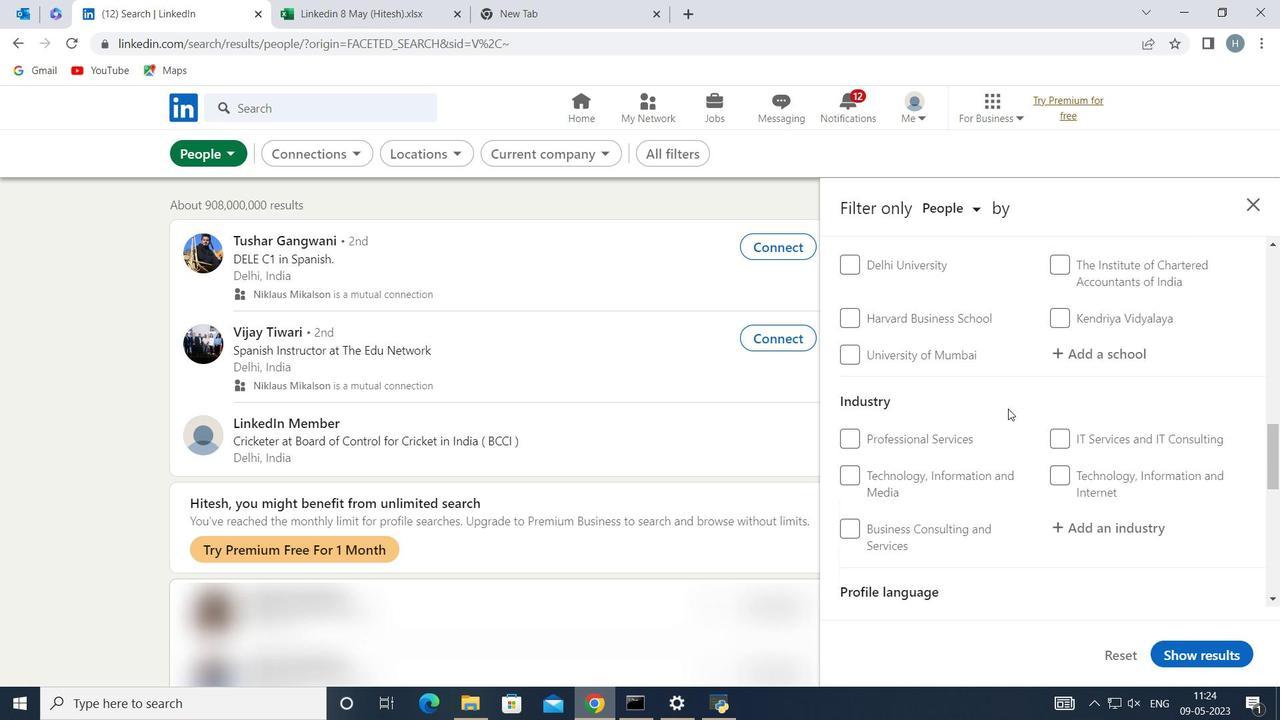 
Action: Mouse scrolled (1011, 408) with delta (0, 0)
Screenshot: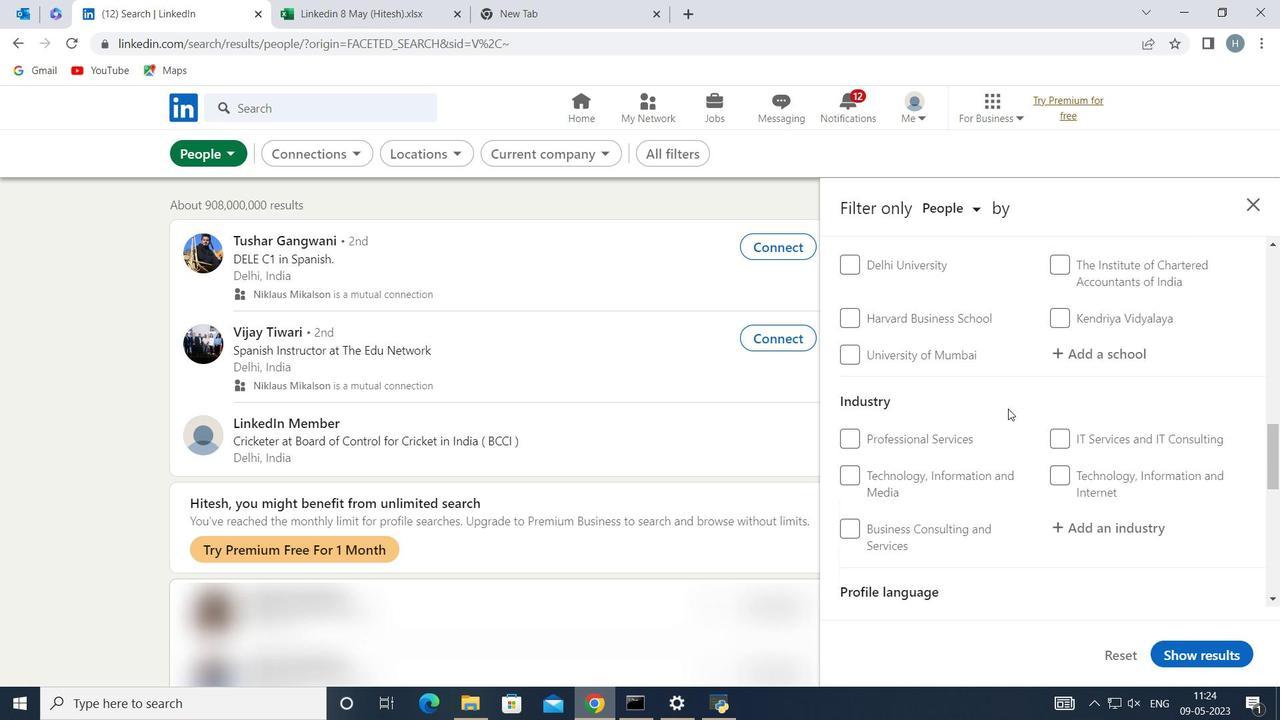 
Action: Mouse scrolled (1011, 408) with delta (0, 0)
Screenshot: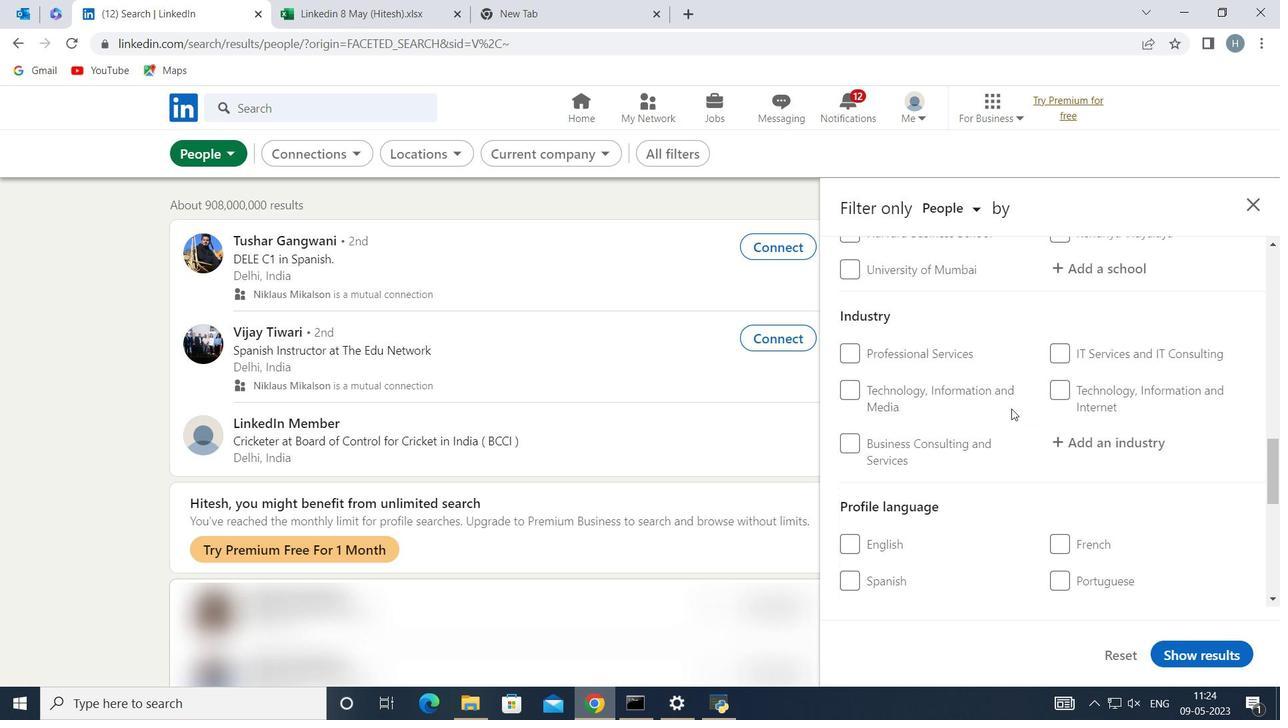 
Action: Mouse moved to (1052, 487)
Screenshot: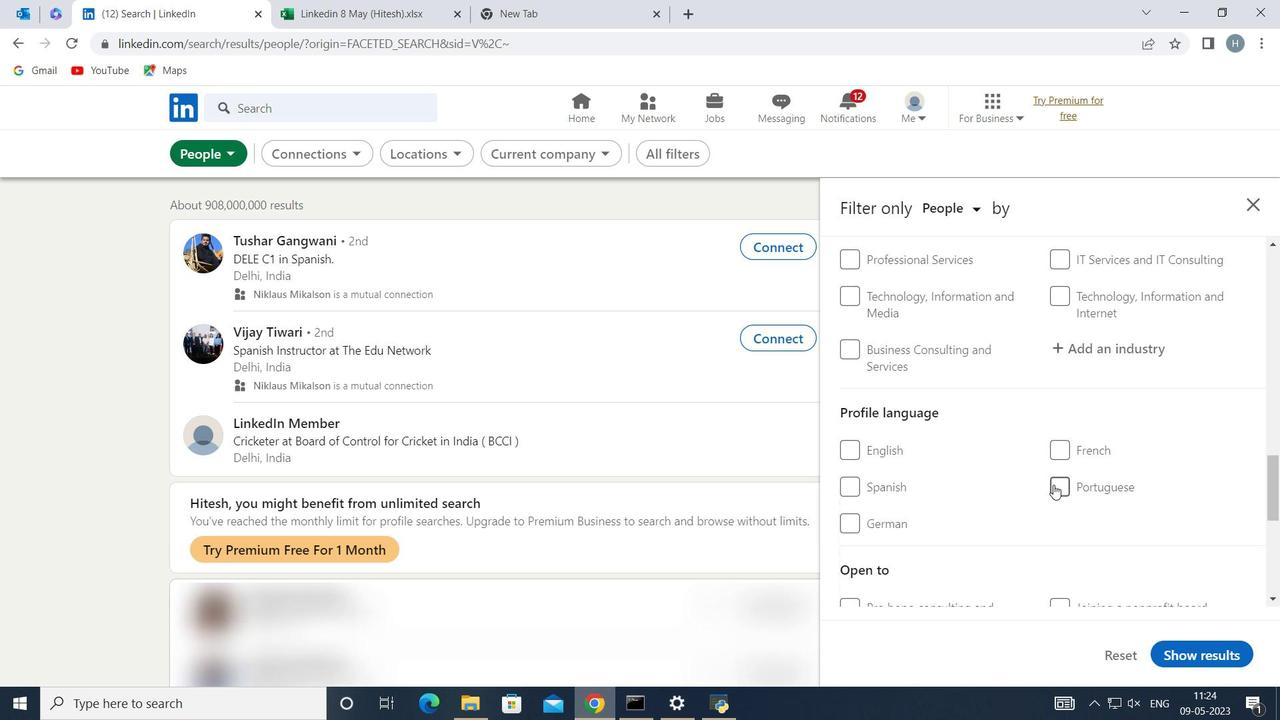 
Action: Mouse pressed left at (1052, 487)
Screenshot: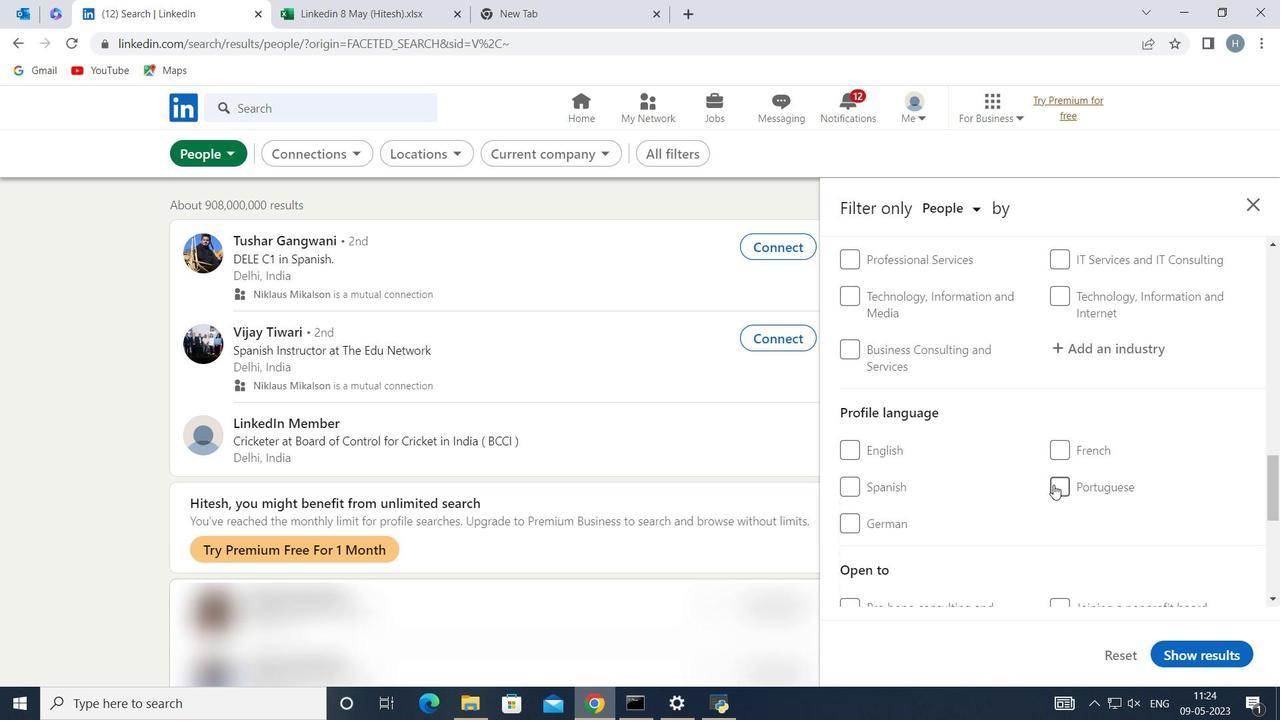 
Action: Mouse moved to (1017, 472)
Screenshot: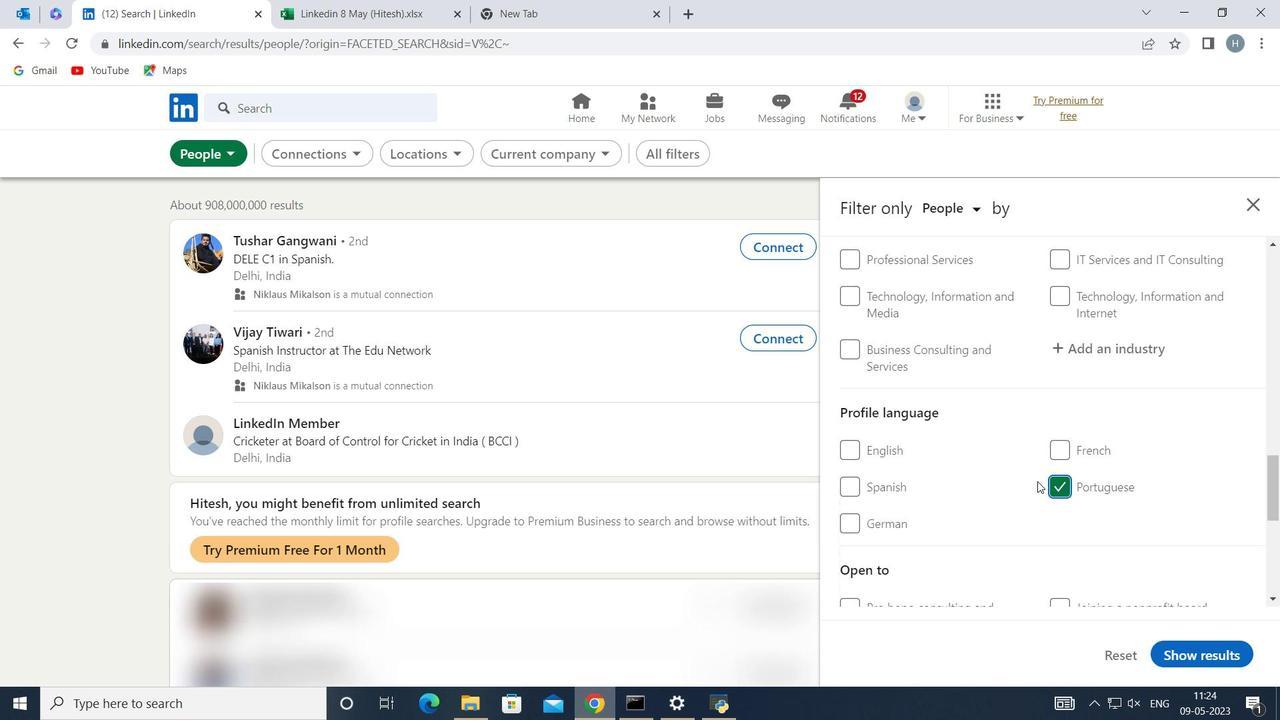
Action: Mouse scrolled (1017, 473) with delta (0, 0)
Screenshot: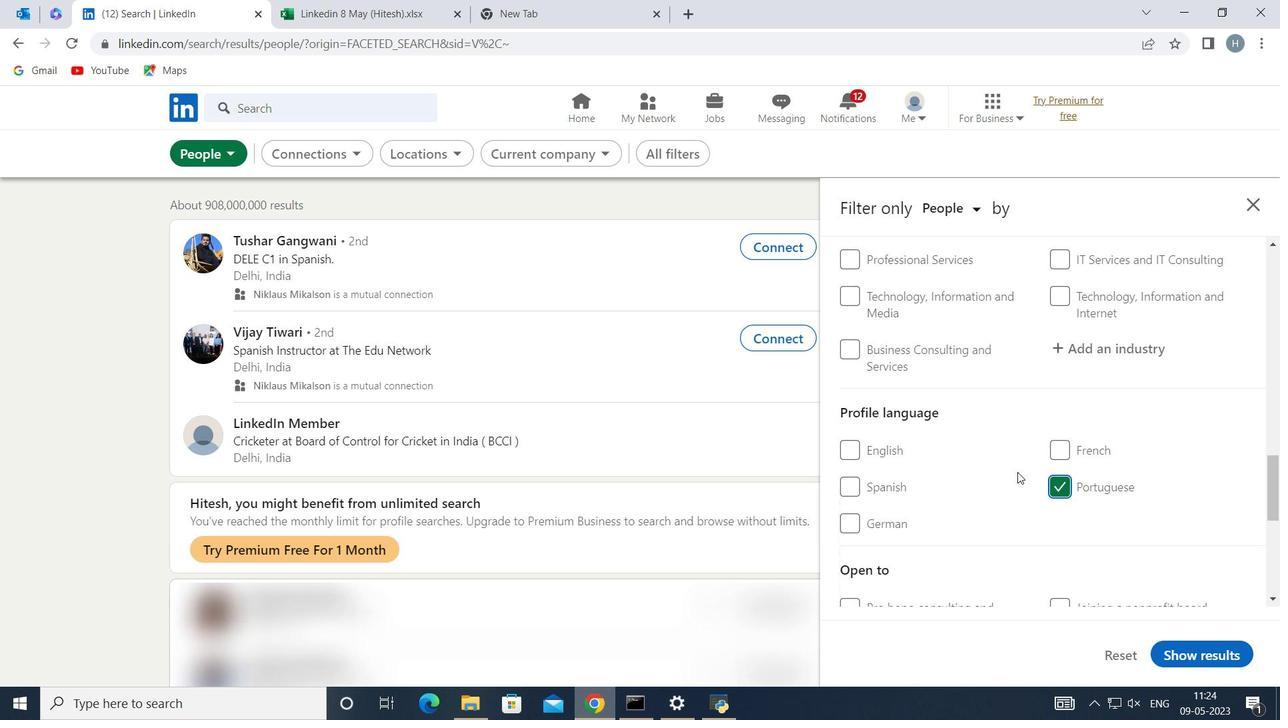 
Action: Mouse scrolled (1017, 473) with delta (0, 0)
Screenshot: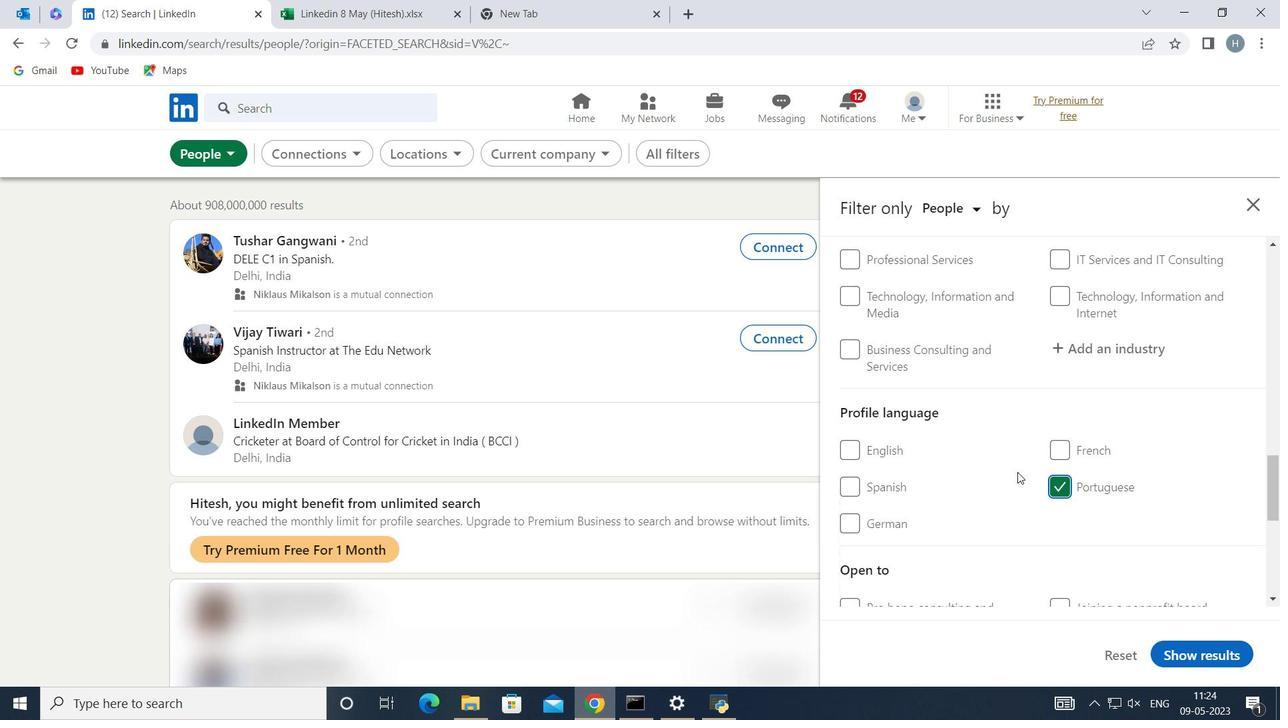 
Action: Mouse scrolled (1017, 472) with delta (0, 0)
Screenshot: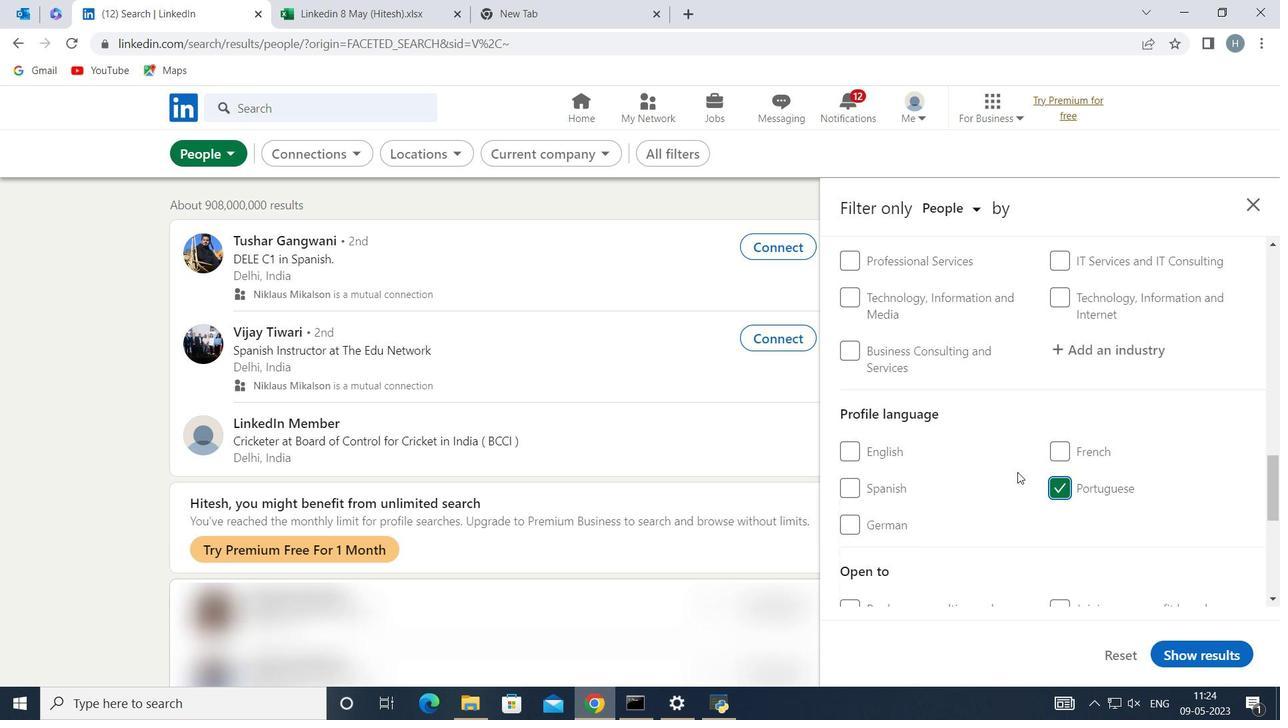 
Action: Mouse scrolled (1017, 473) with delta (0, 0)
Screenshot: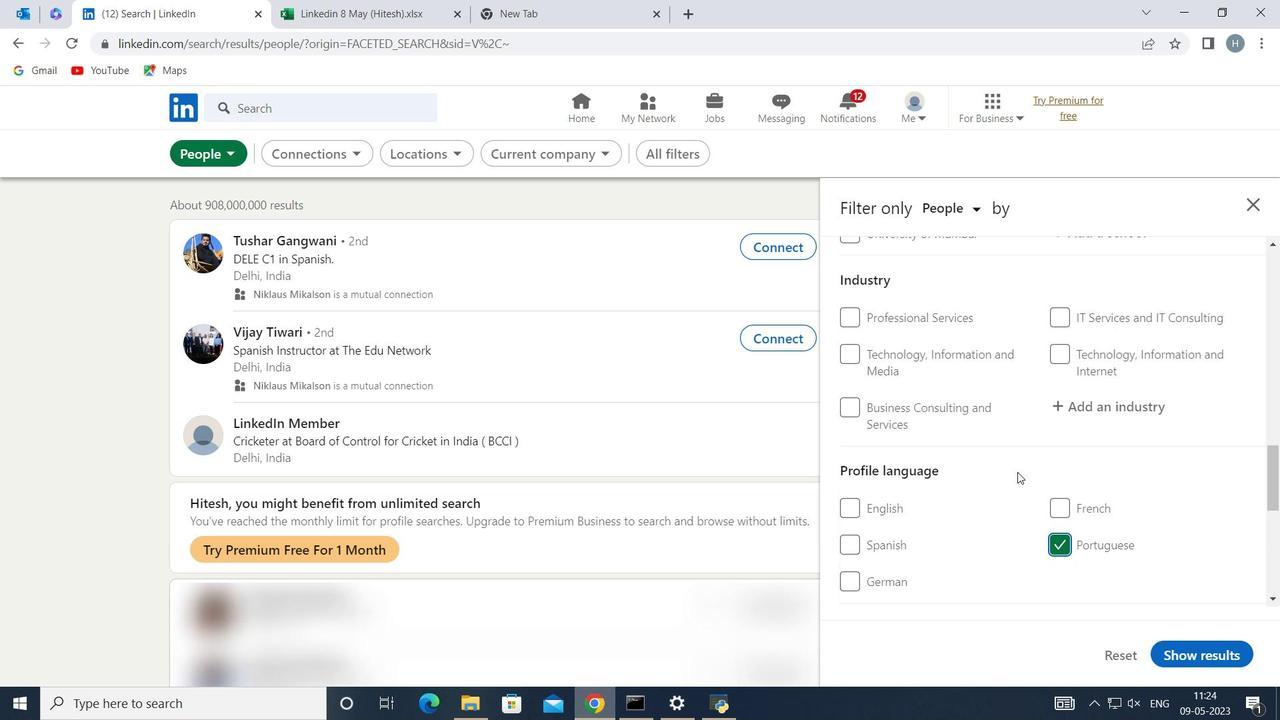 
Action: Mouse scrolled (1017, 473) with delta (0, 0)
Screenshot: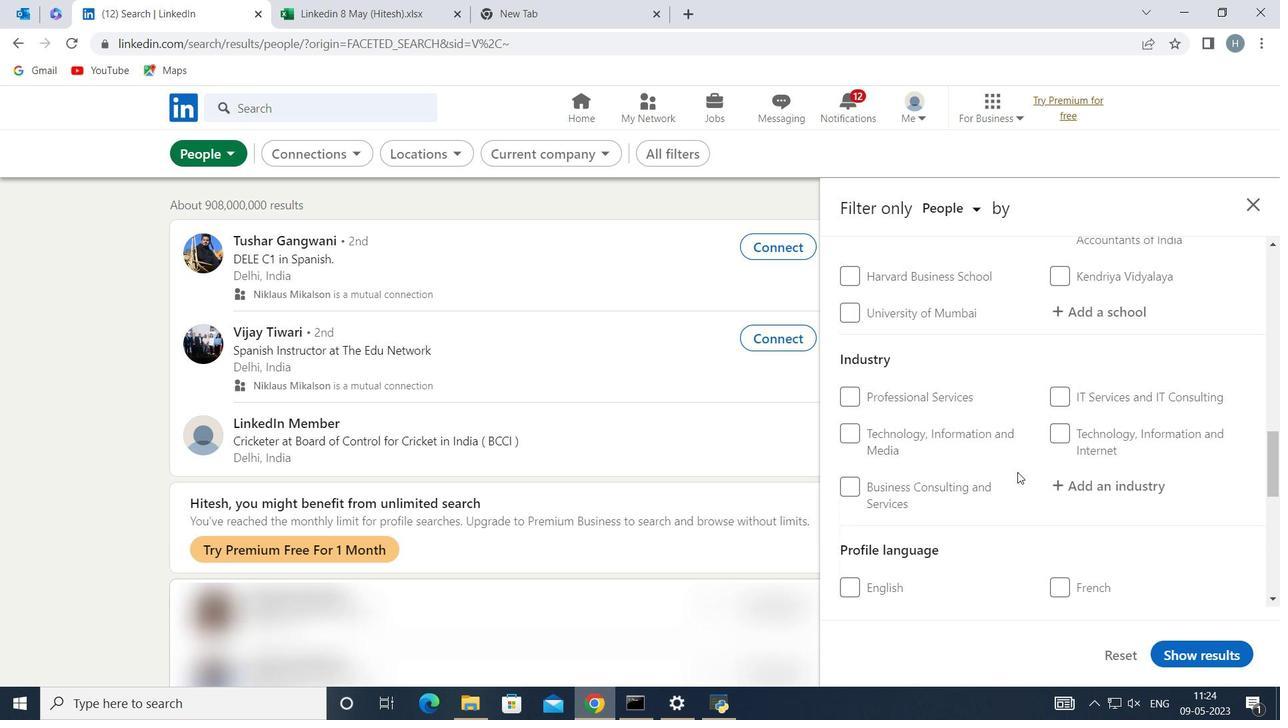 
Action: Mouse scrolled (1017, 473) with delta (0, 0)
Screenshot: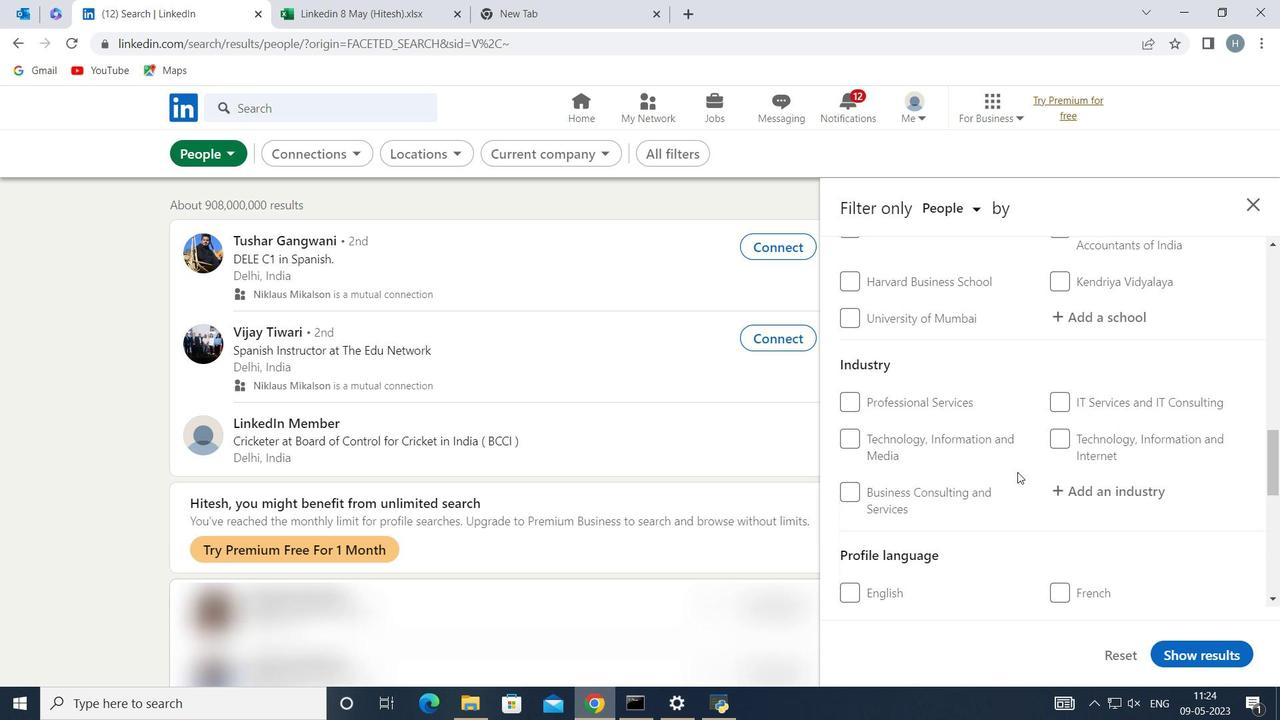 
Action: Mouse scrolled (1017, 473) with delta (0, 0)
Screenshot: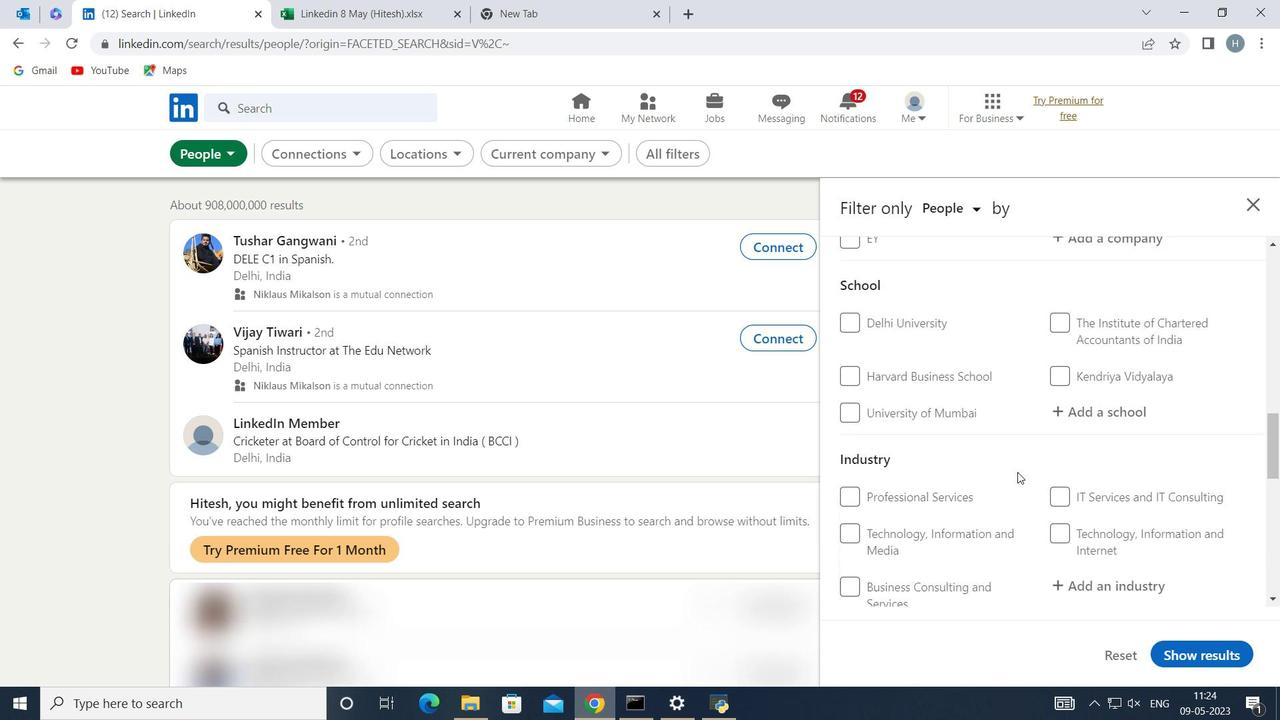 
Action: Mouse scrolled (1017, 473) with delta (0, 0)
Screenshot: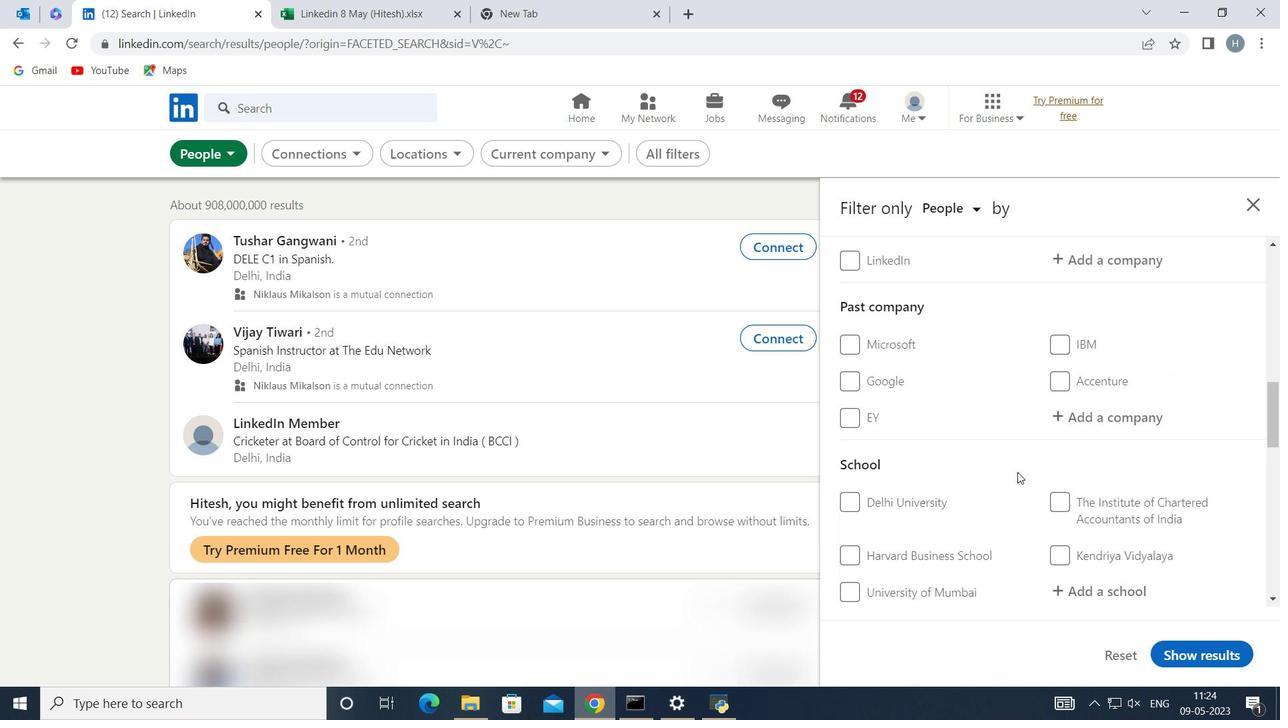 
Action: Mouse scrolled (1017, 473) with delta (0, 0)
Screenshot: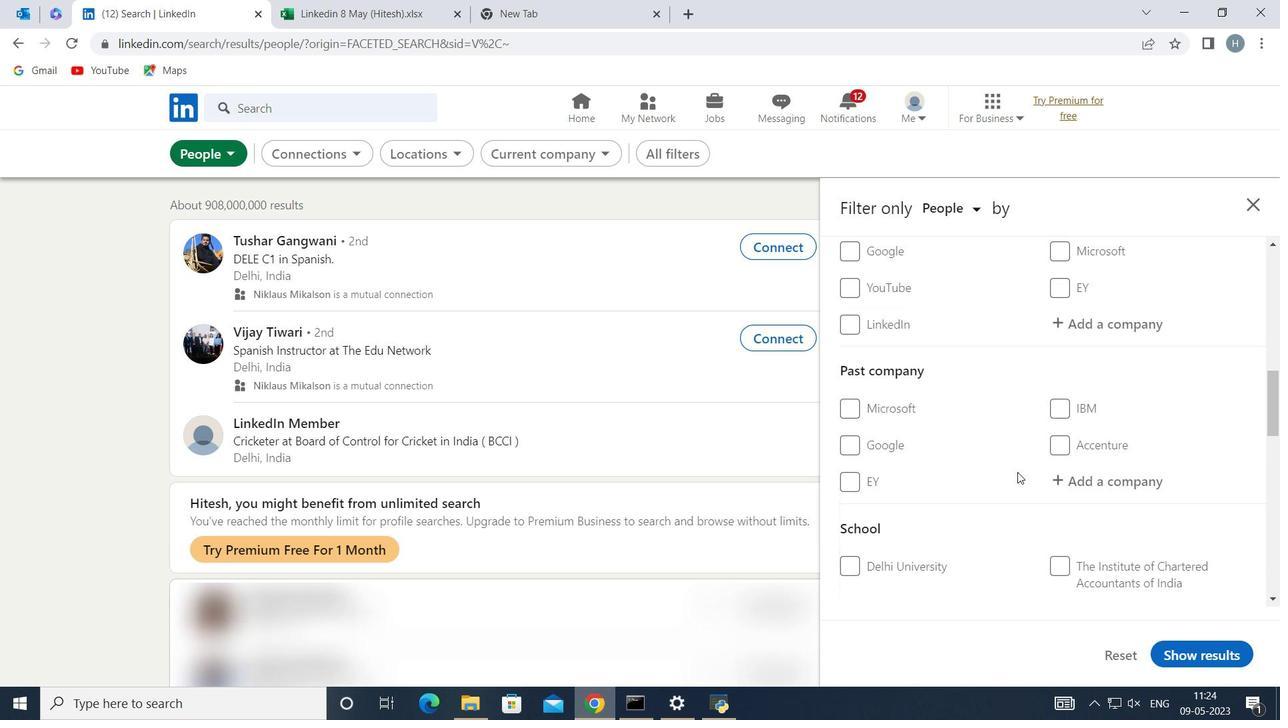 
Action: Mouse scrolled (1017, 473) with delta (0, 0)
Screenshot: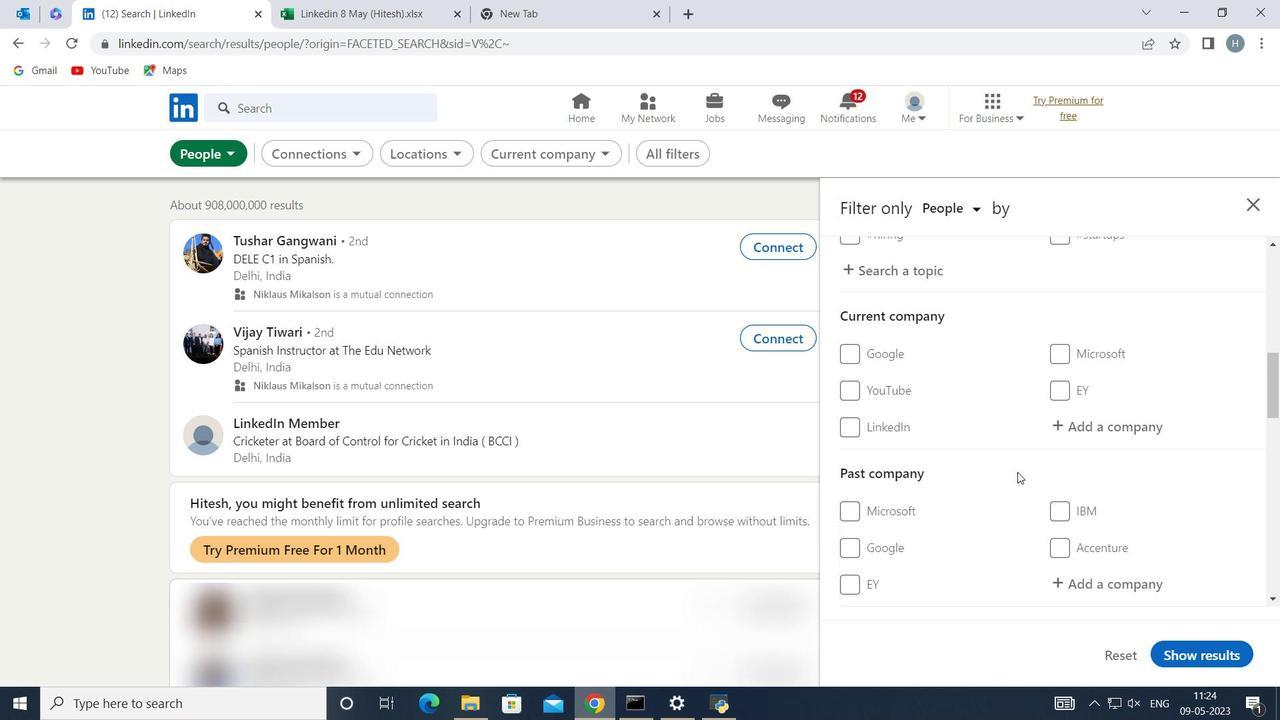 
Action: Mouse moved to (1092, 502)
Screenshot: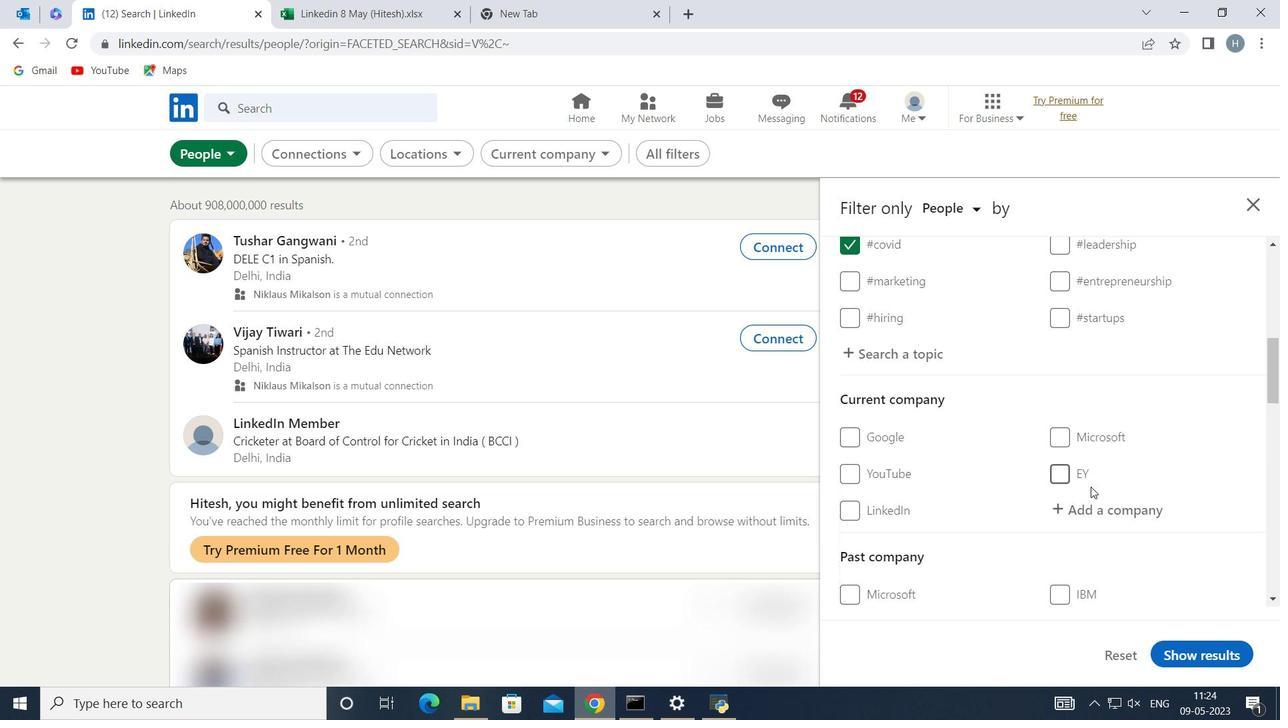 
Action: Mouse pressed left at (1092, 502)
Screenshot: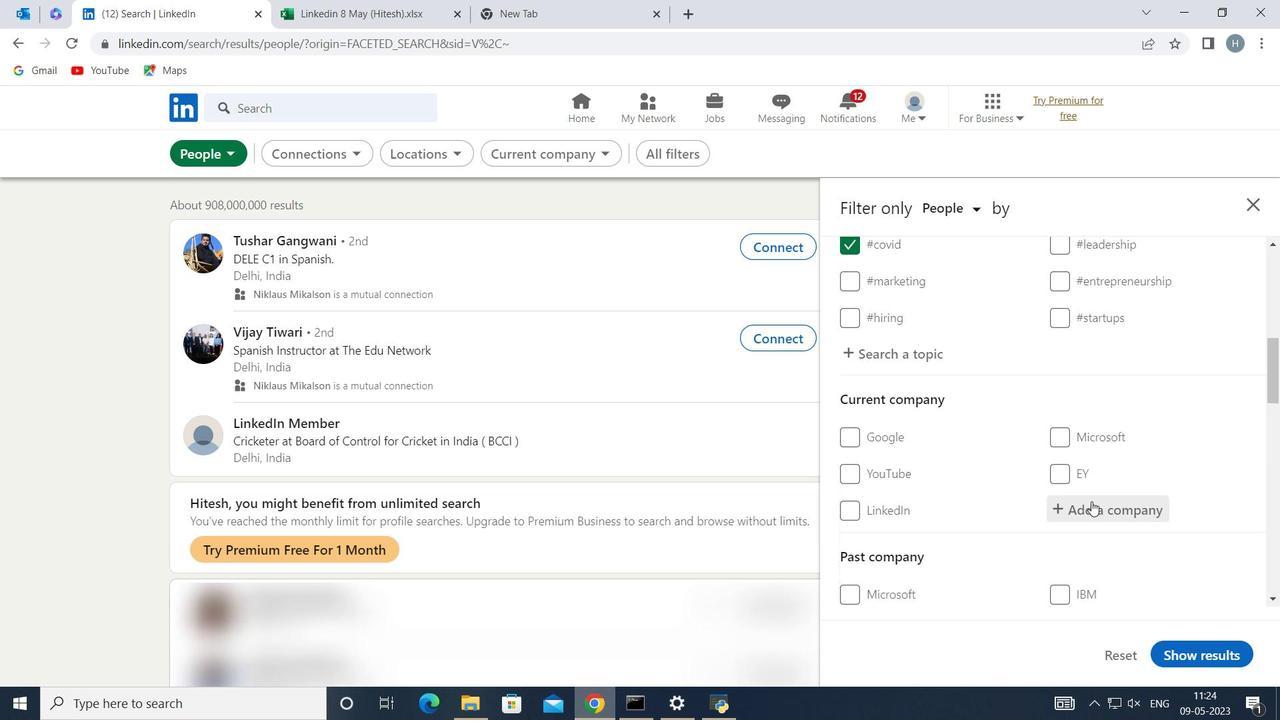
Action: Key pressed <Key.shift>Vrinda<Key.space><Key.shift>Global
Screenshot: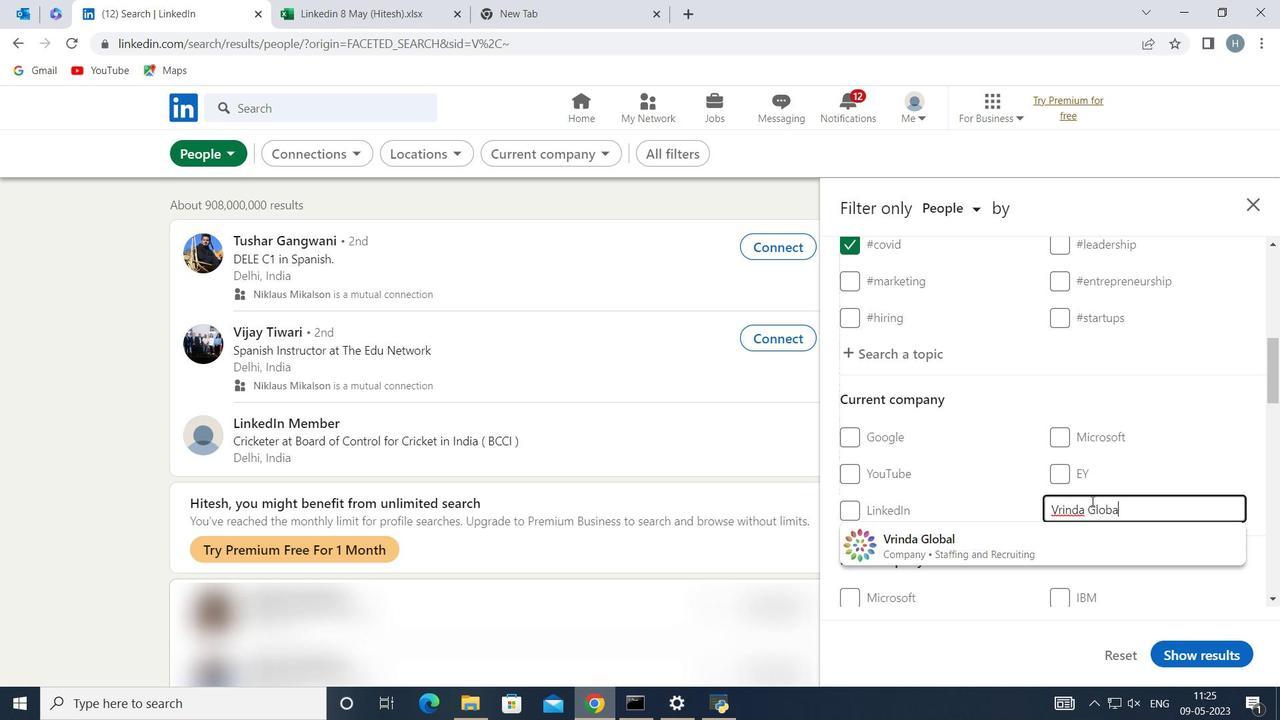 
Action: Mouse moved to (1020, 531)
Screenshot: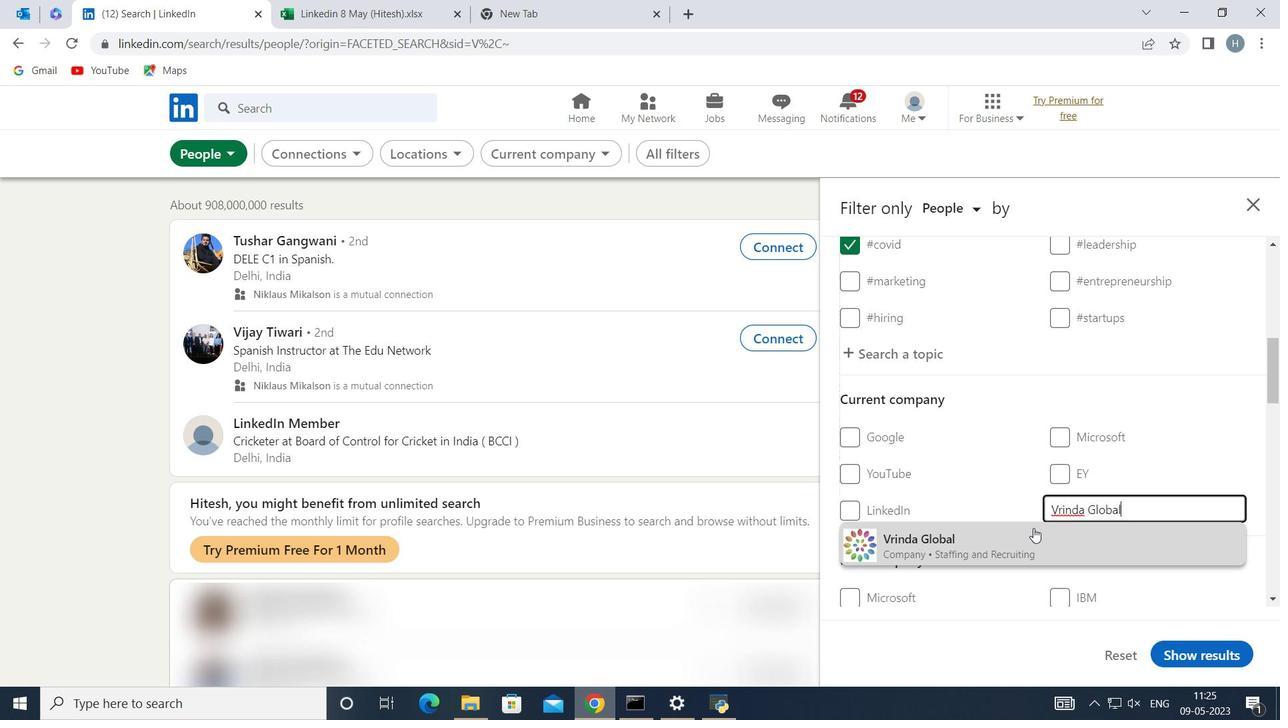 
Action: Mouse pressed left at (1020, 531)
Screenshot: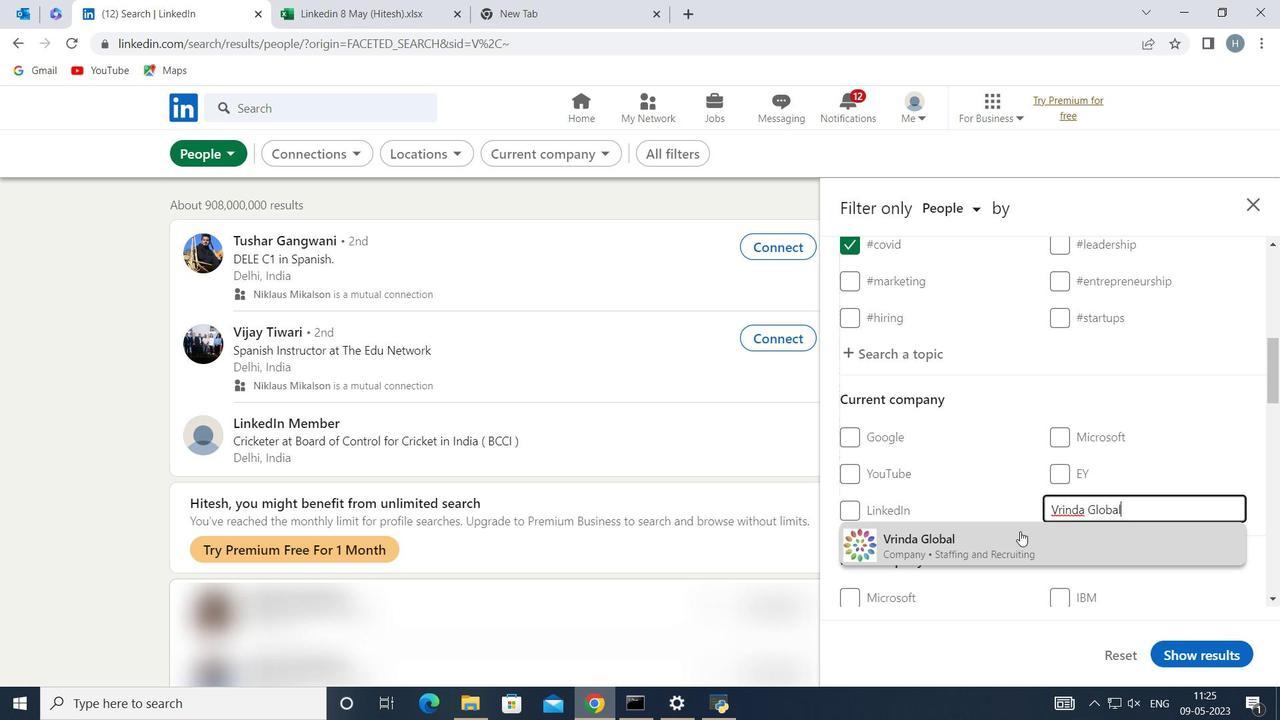
Action: Mouse moved to (1028, 497)
Screenshot: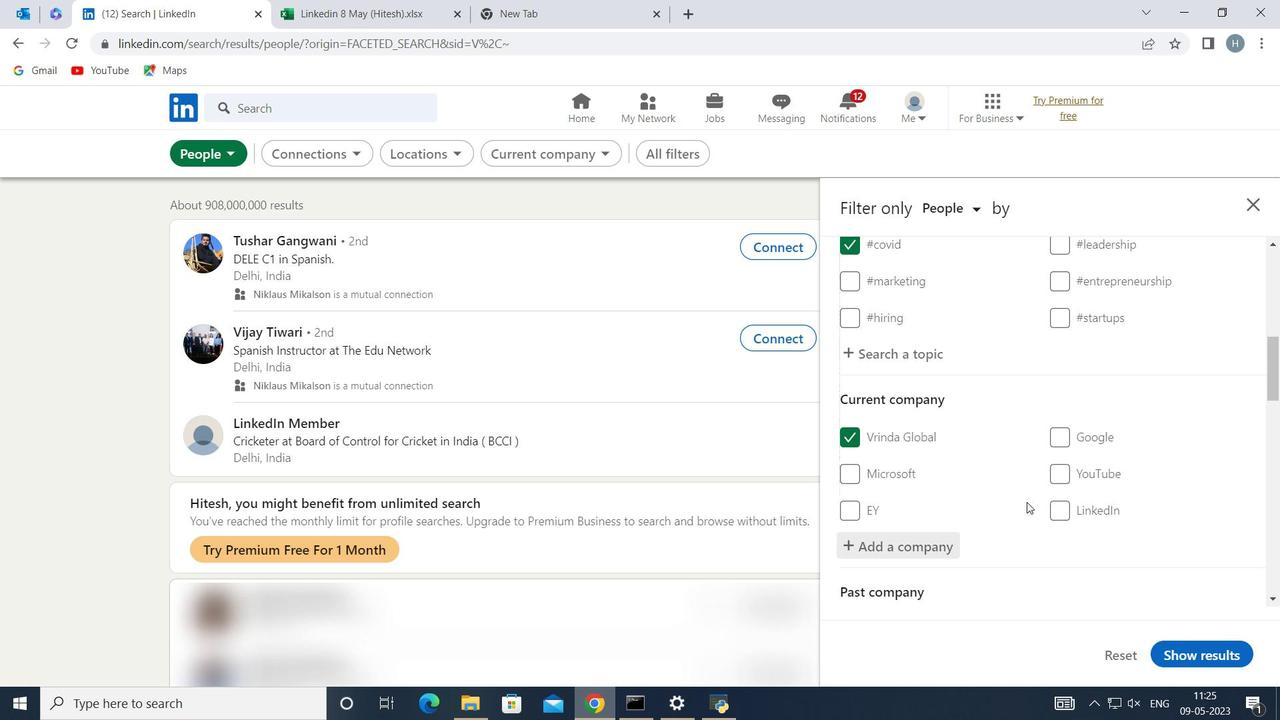 
Action: Mouse scrolled (1028, 496) with delta (0, 0)
Screenshot: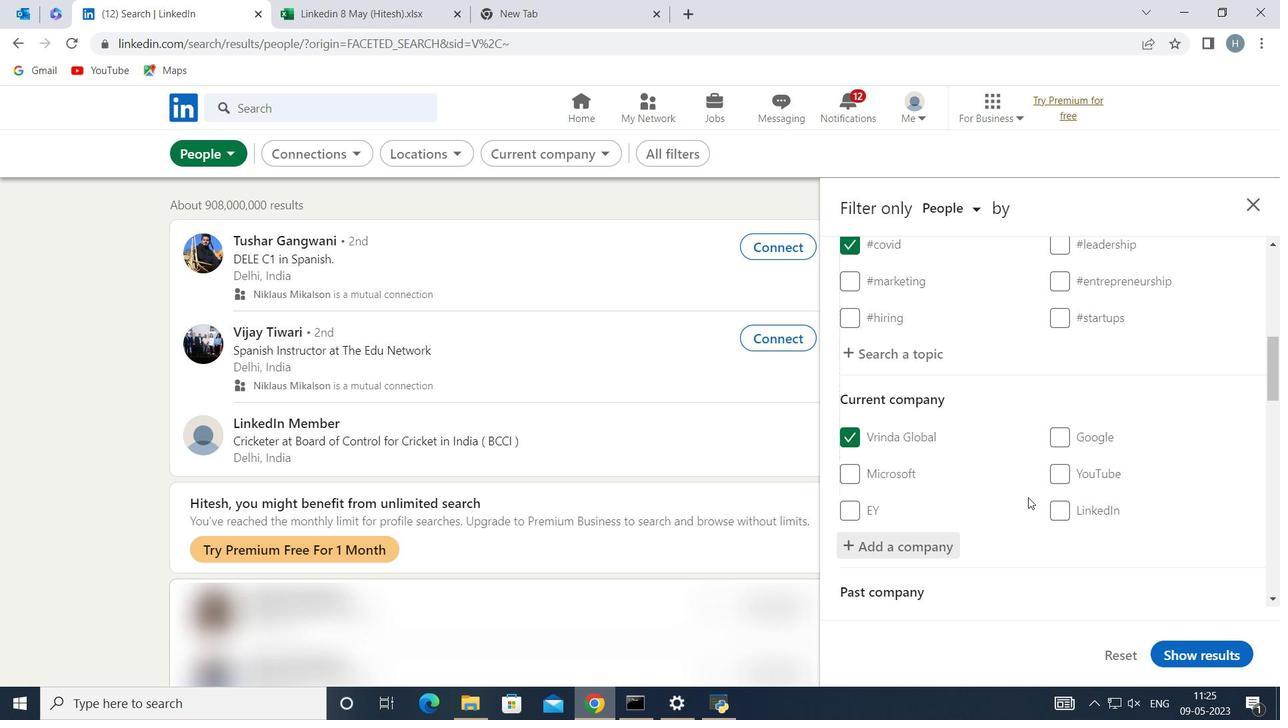
Action: Mouse moved to (1028, 493)
Screenshot: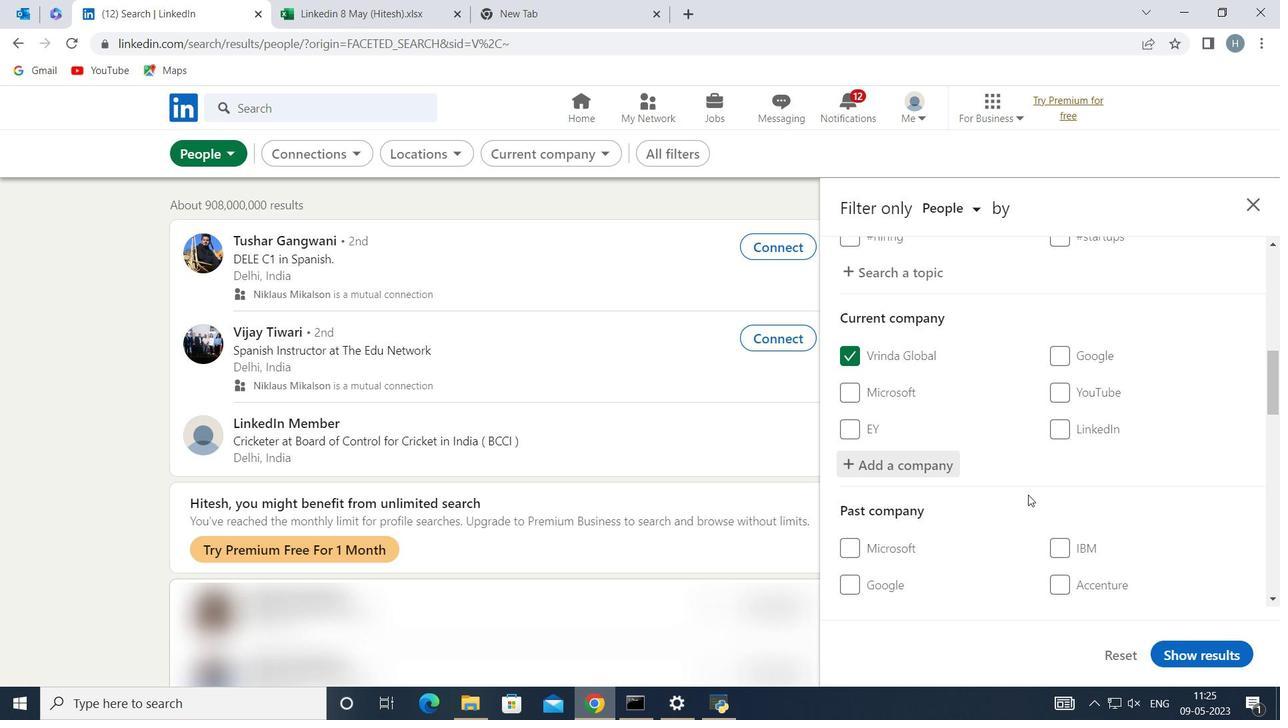 
Action: Mouse scrolled (1028, 492) with delta (0, 0)
Screenshot: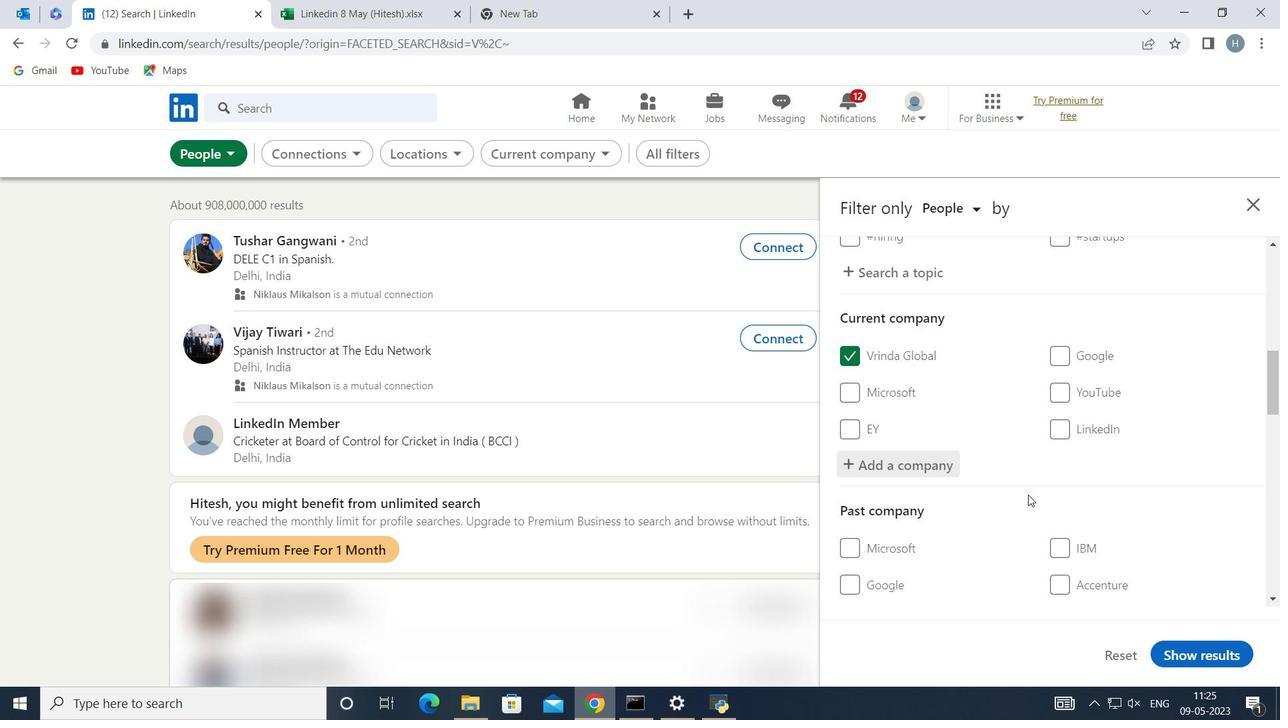 
Action: Mouse scrolled (1028, 492) with delta (0, 0)
Screenshot: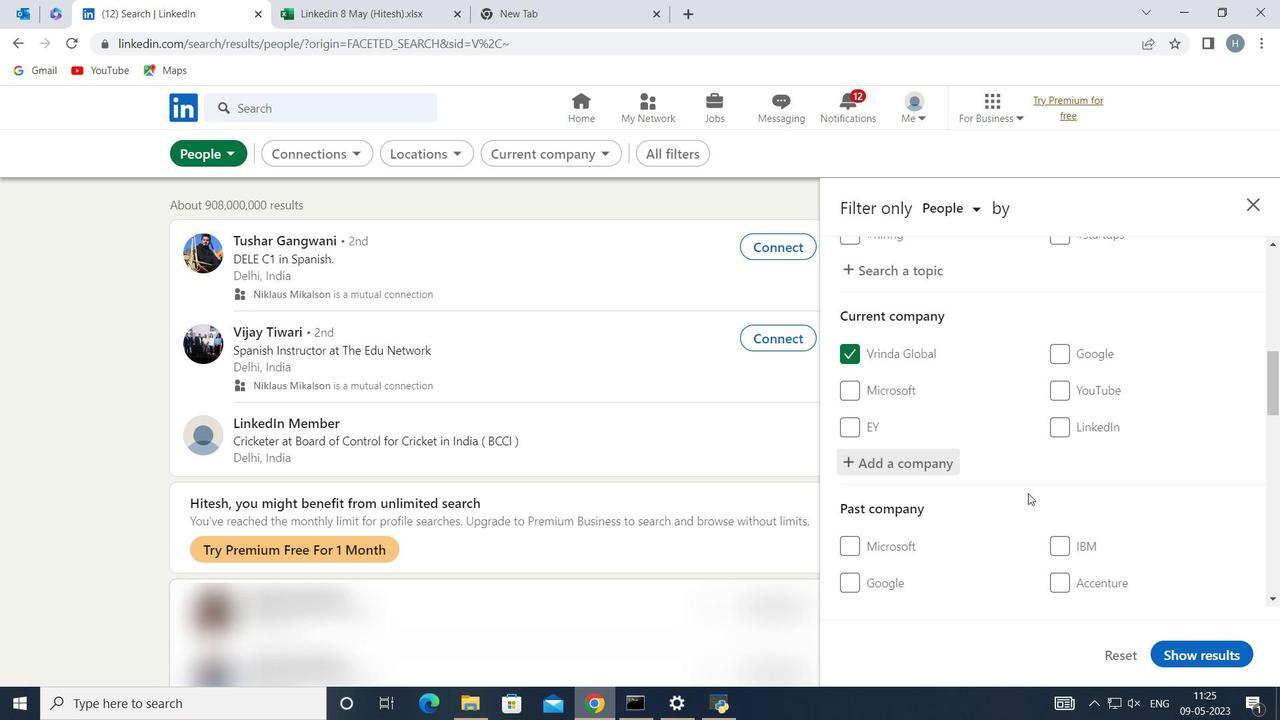 
Action: Mouse scrolled (1028, 492) with delta (0, 0)
Screenshot: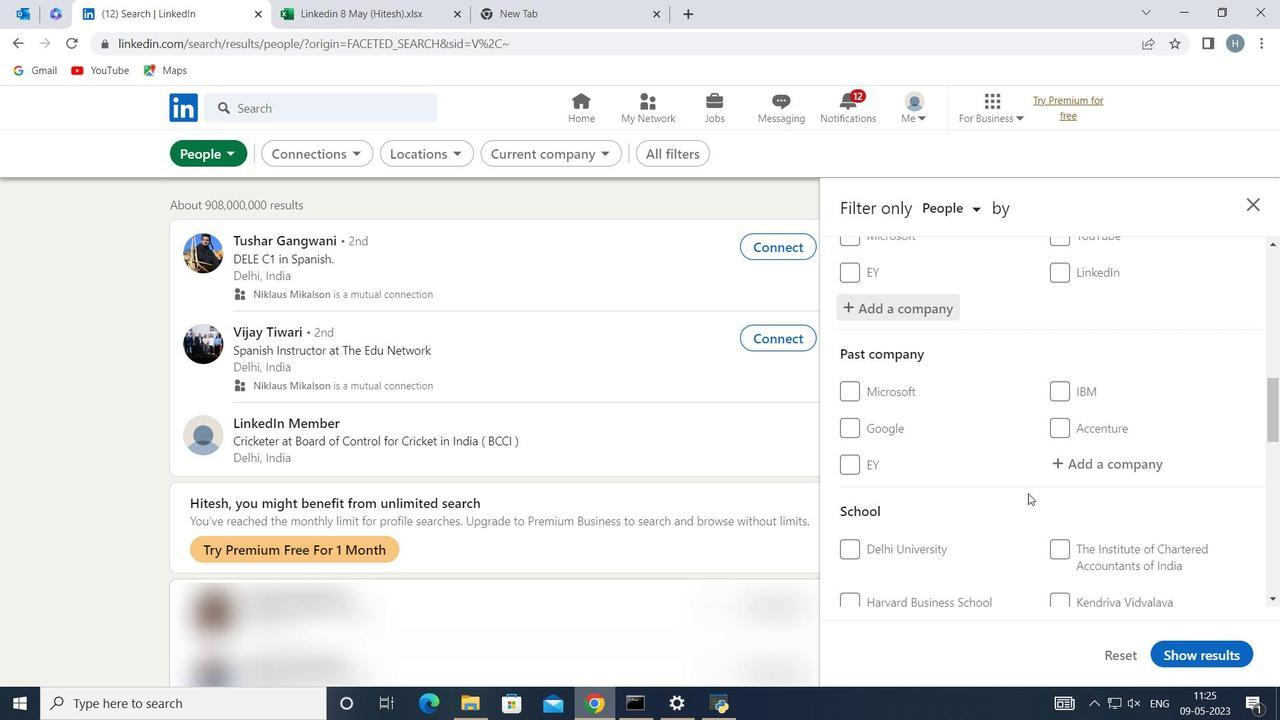 
Action: Mouse moved to (1098, 539)
Screenshot: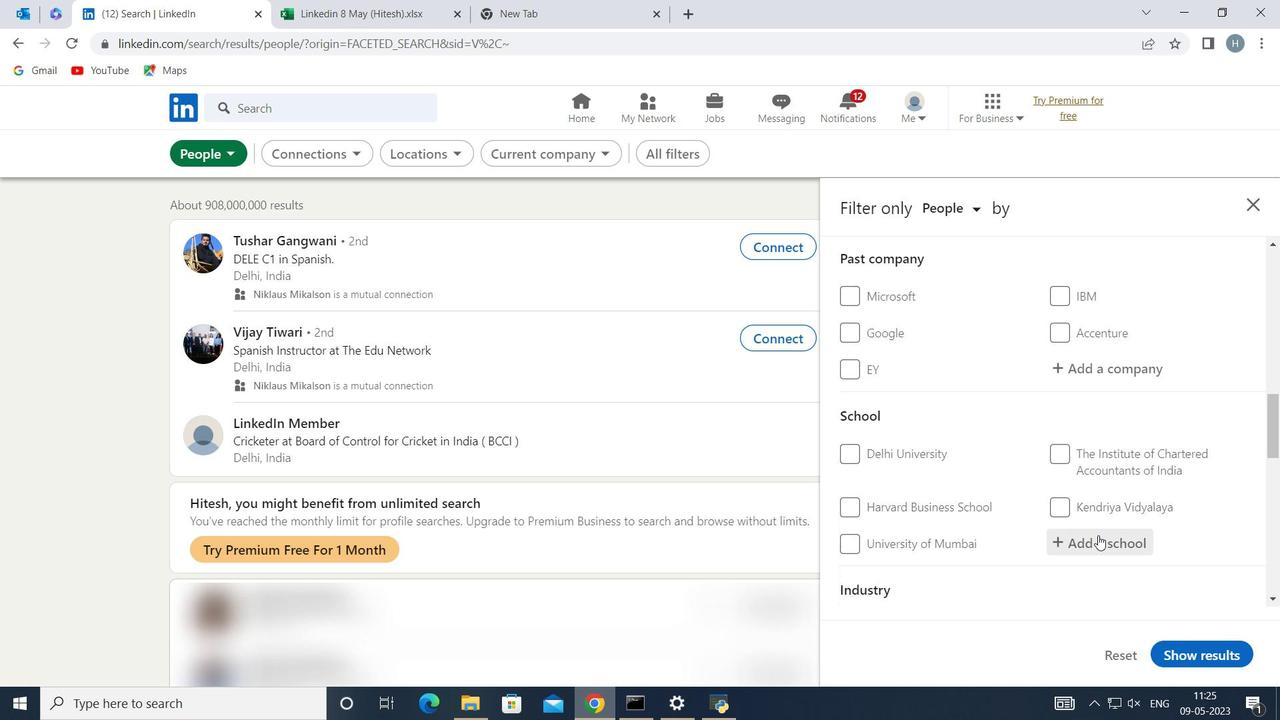 
Action: Mouse pressed left at (1098, 539)
Screenshot: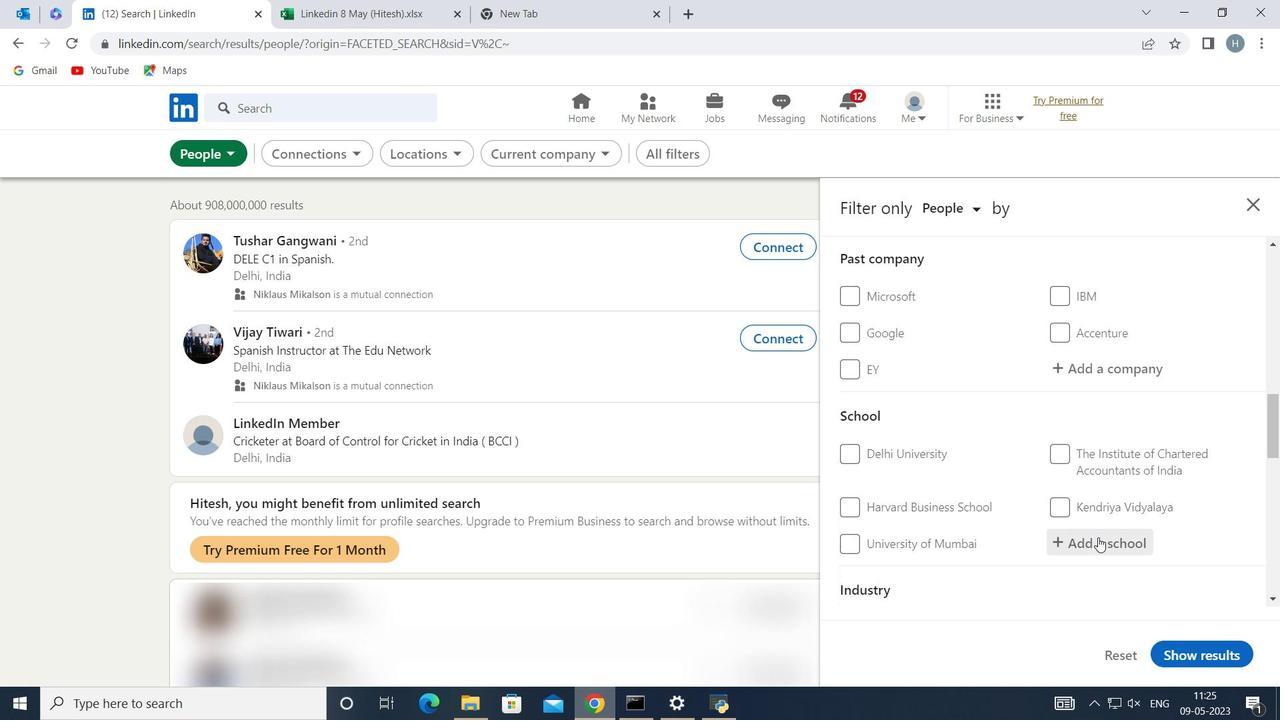 
Action: Key pressed <Key.shift><Key.shift><Key.shift>DELHI<Key.space>PUBLIC<Key.space>E<Key.backspace>WORLD<Key.space>SCHOOL<Key.space>N
Screenshot: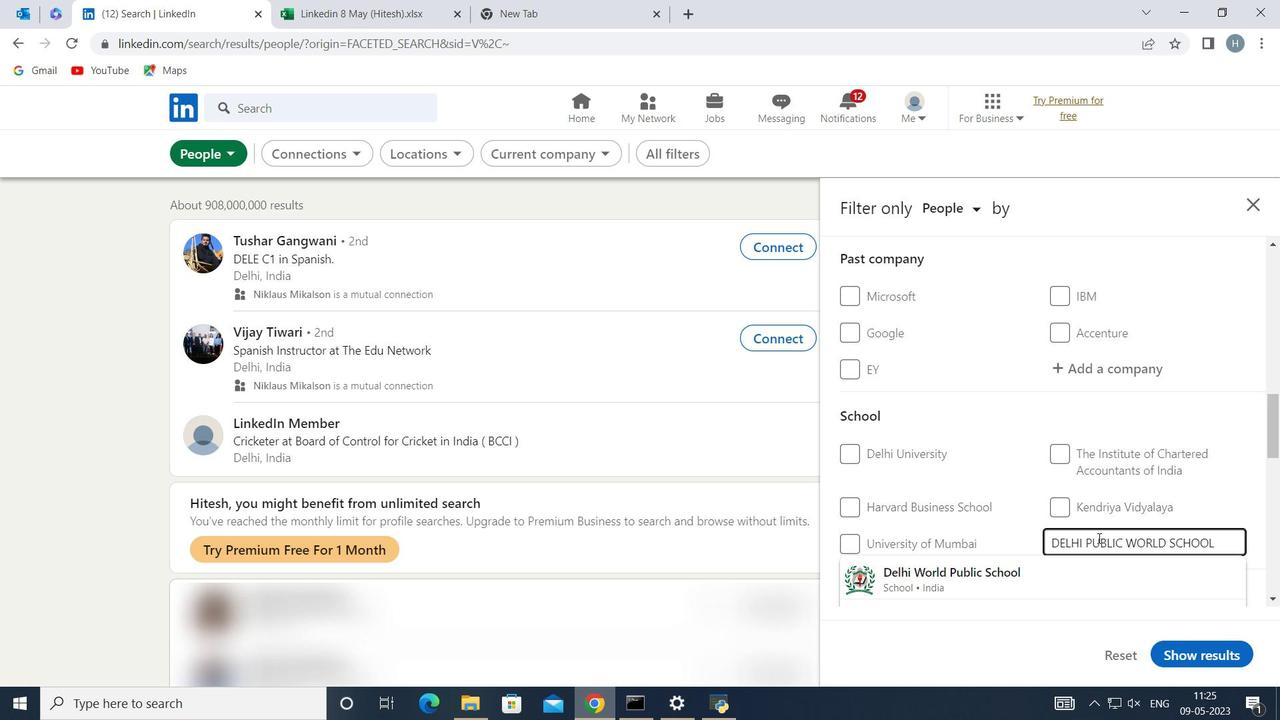 
Action: Mouse moved to (1100, 537)
Screenshot: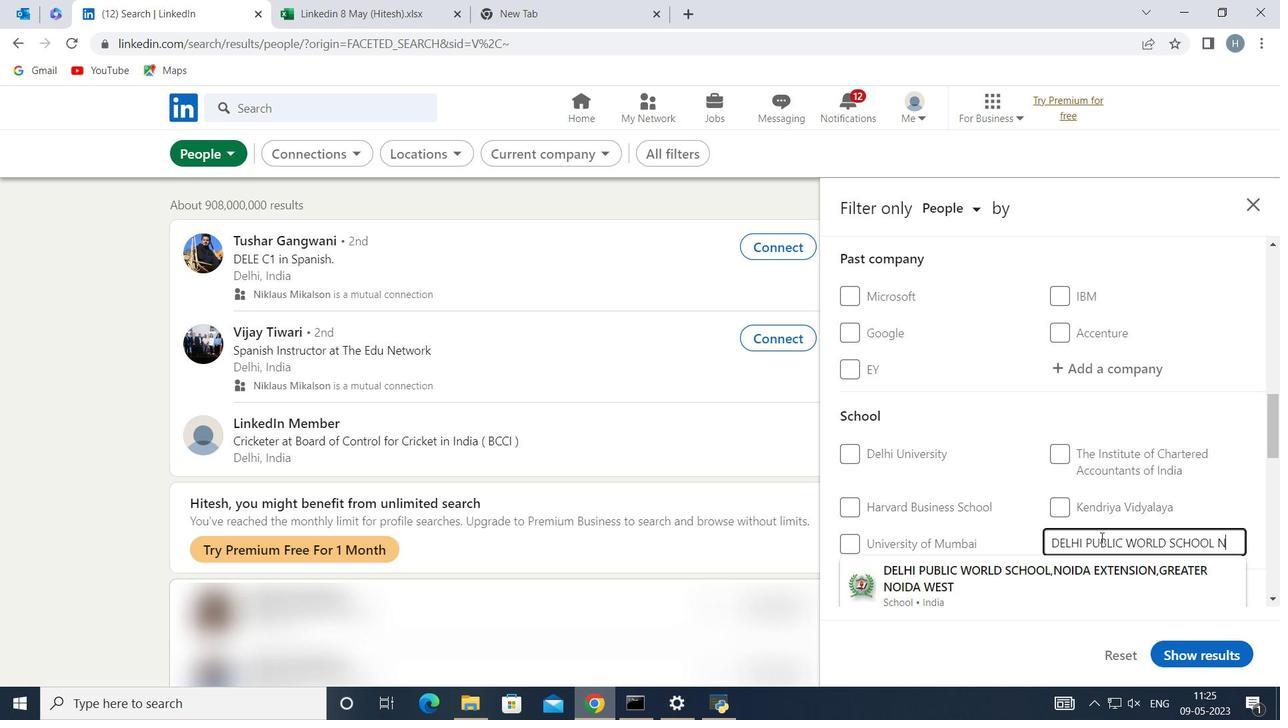 
Action: Mouse scrolled (1100, 537) with delta (0, 0)
Screenshot: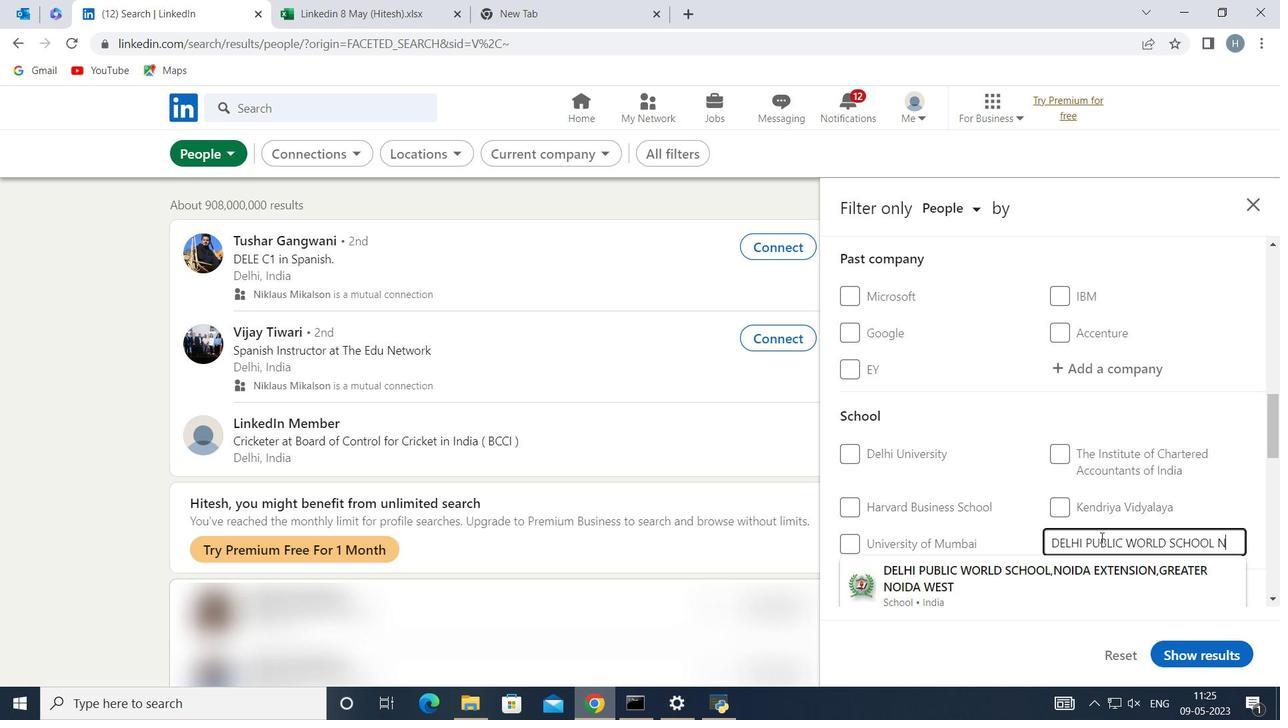 
Action: Mouse moved to (1104, 489)
Screenshot: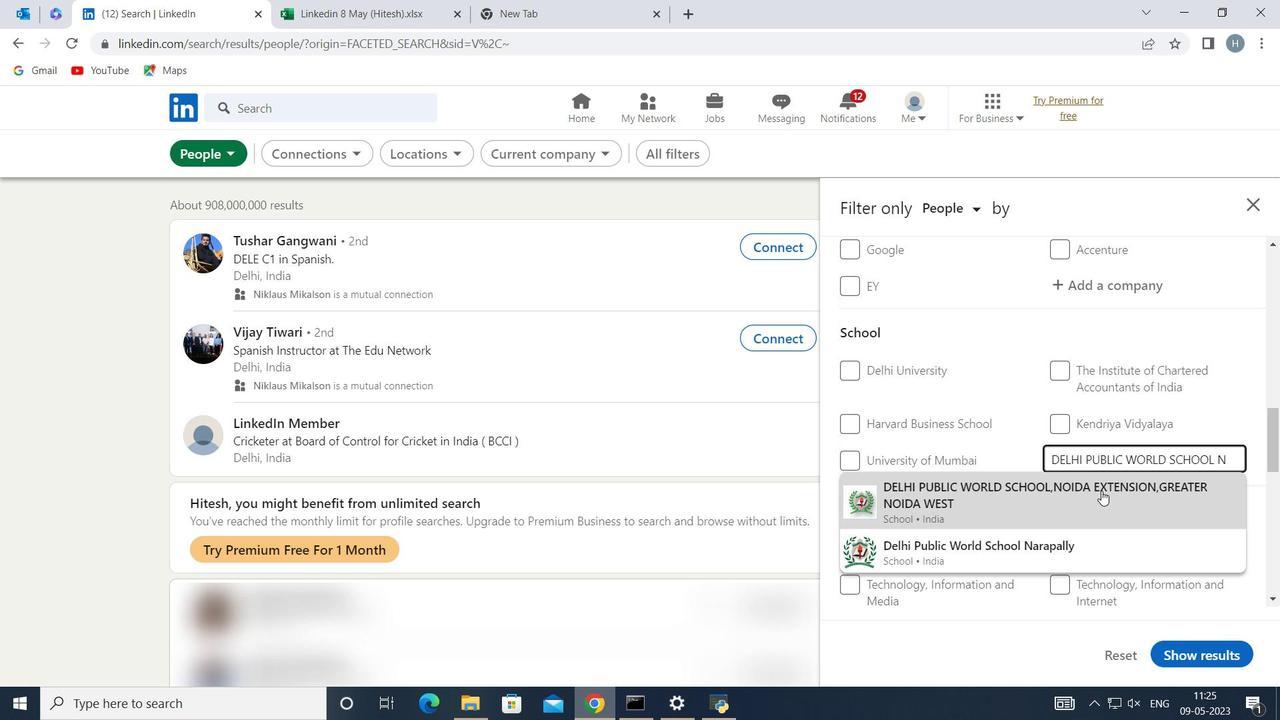 
Action: Mouse pressed left at (1104, 489)
Screenshot: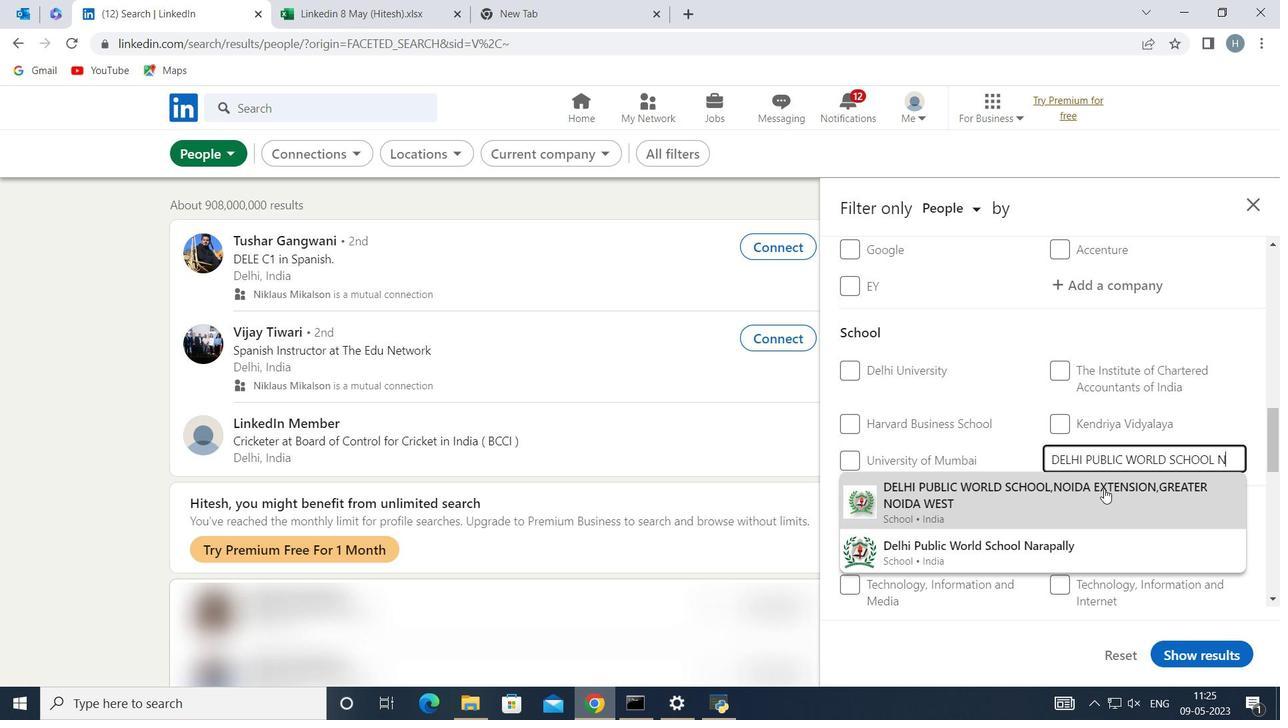
Action: Mouse moved to (1098, 468)
Screenshot: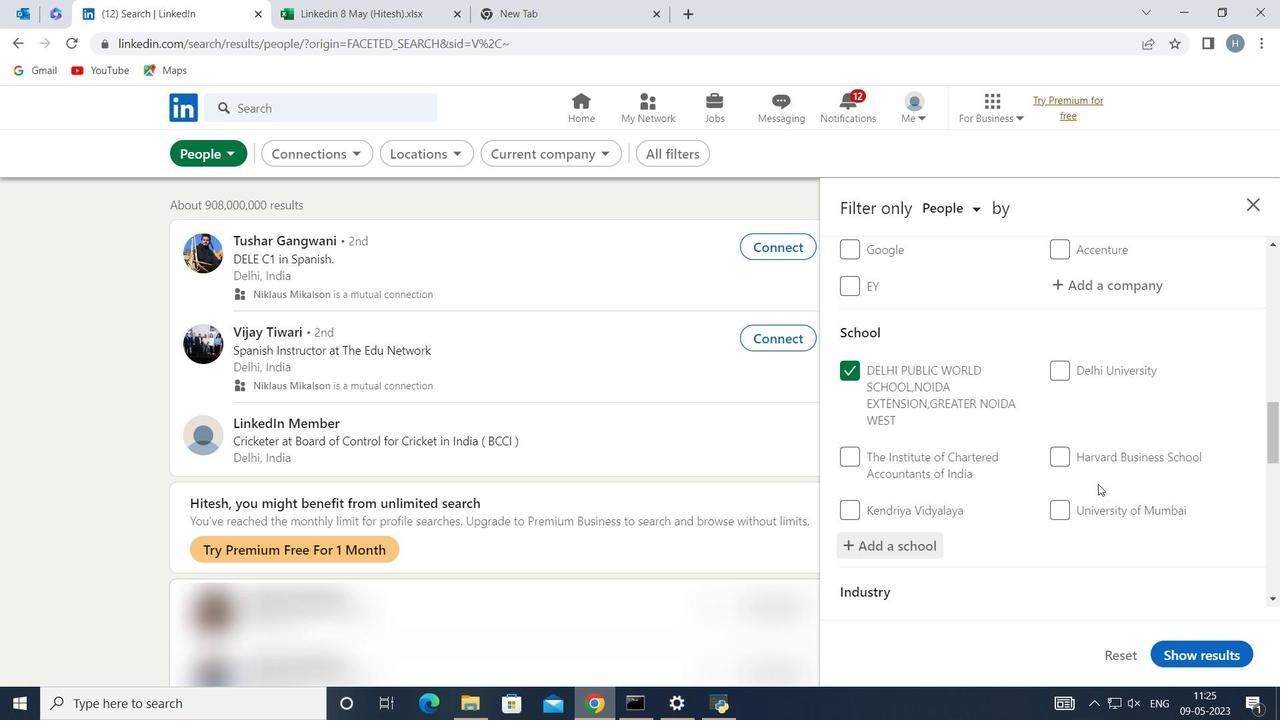 
Action: Mouse scrolled (1098, 467) with delta (0, 0)
Screenshot: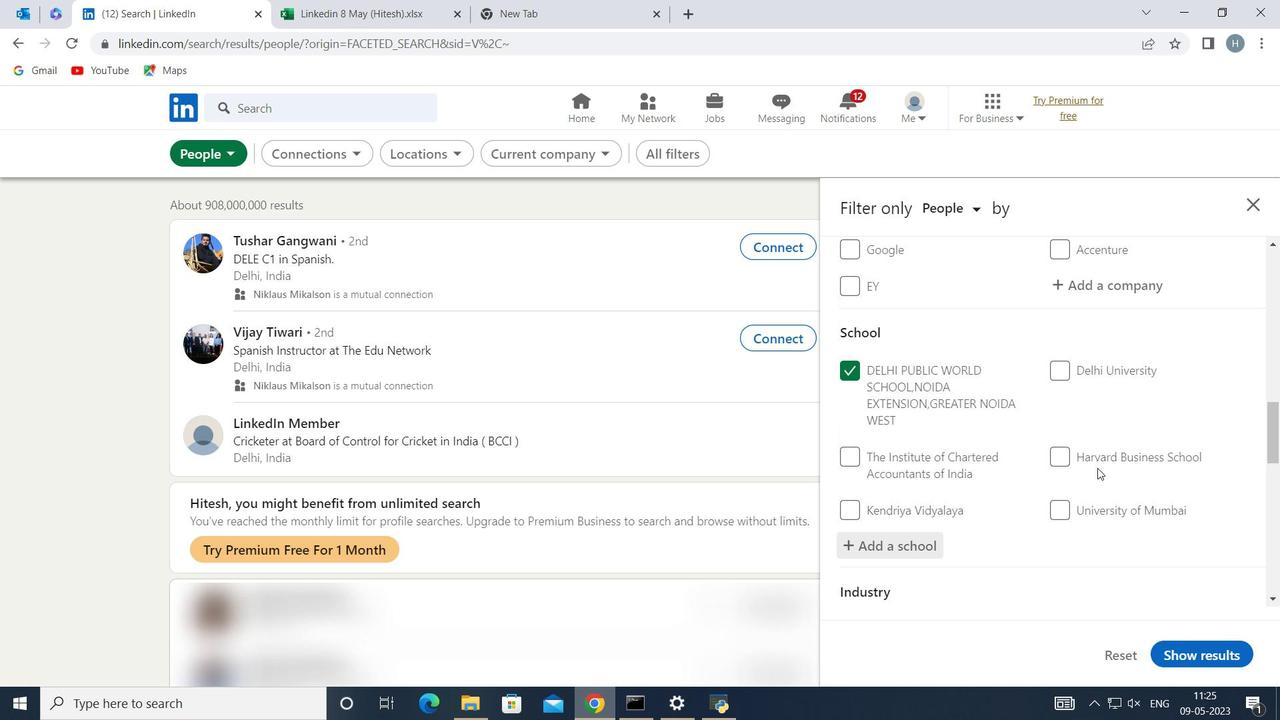
Action: Mouse scrolled (1098, 467) with delta (0, 0)
Screenshot: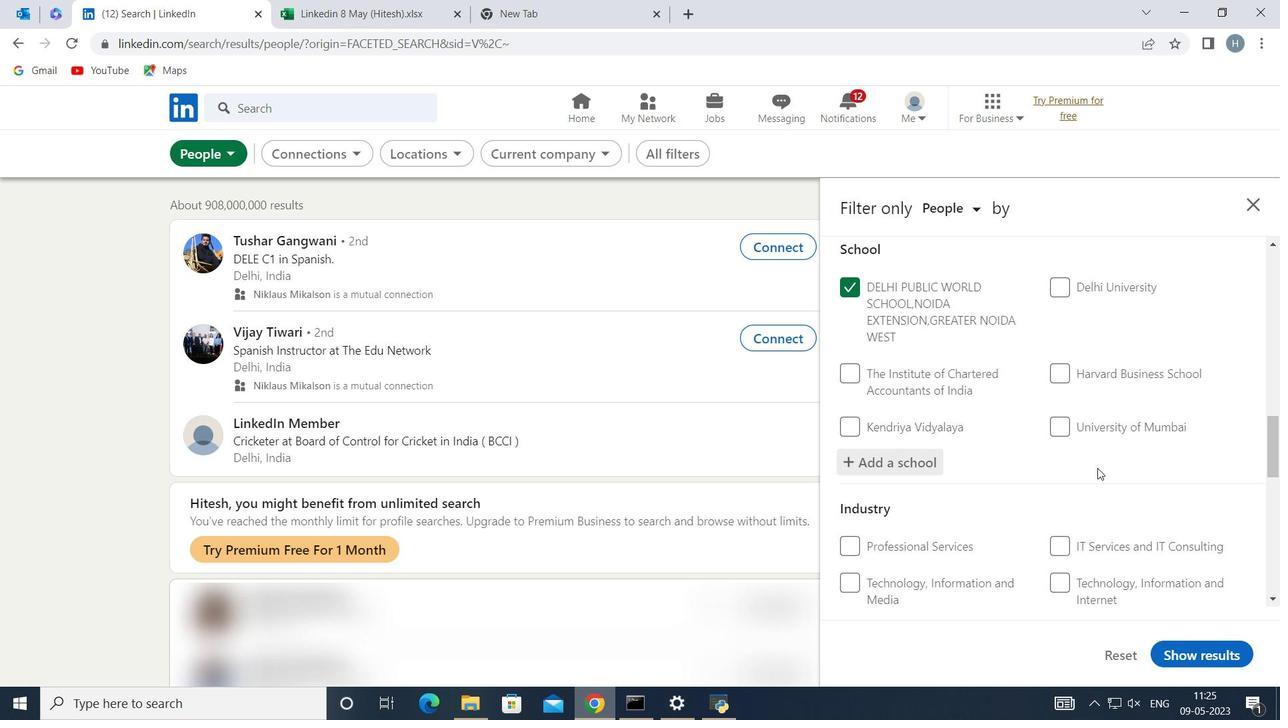 
Action: Mouse moved to (1126, 547)
Screenshot: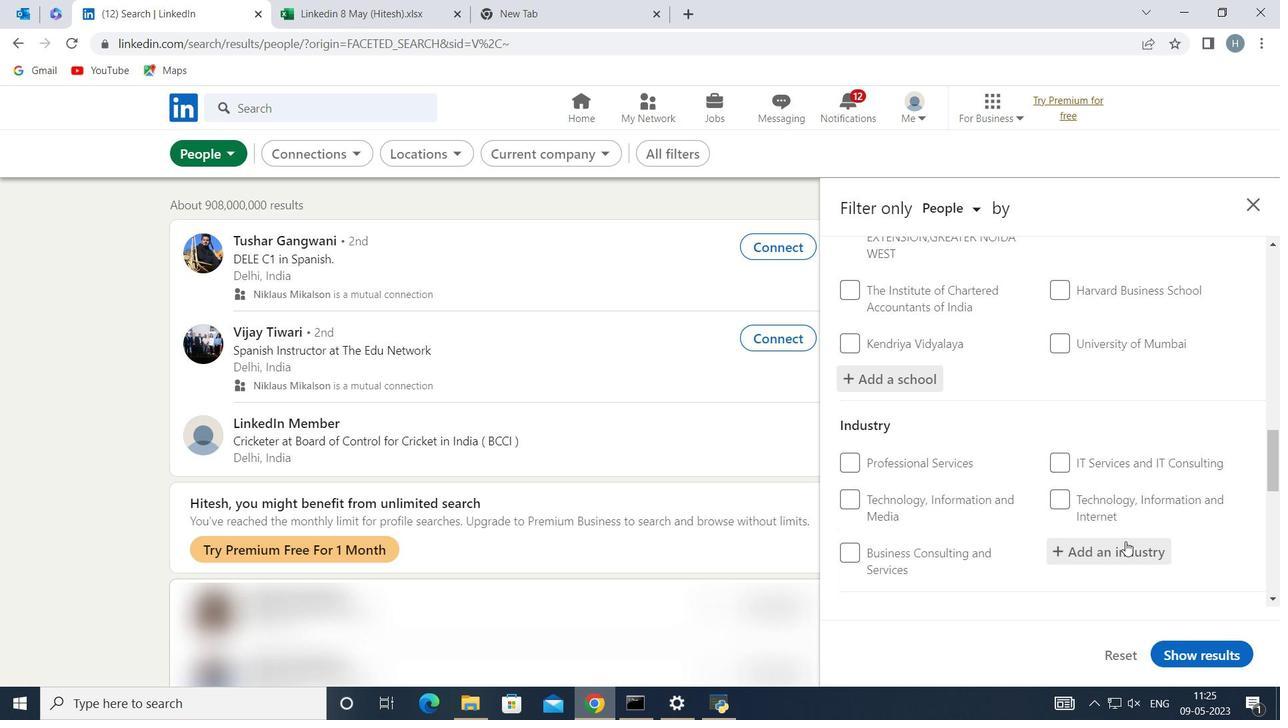 
Action: Mouse pressed left at (1126, 547)
Screenshot: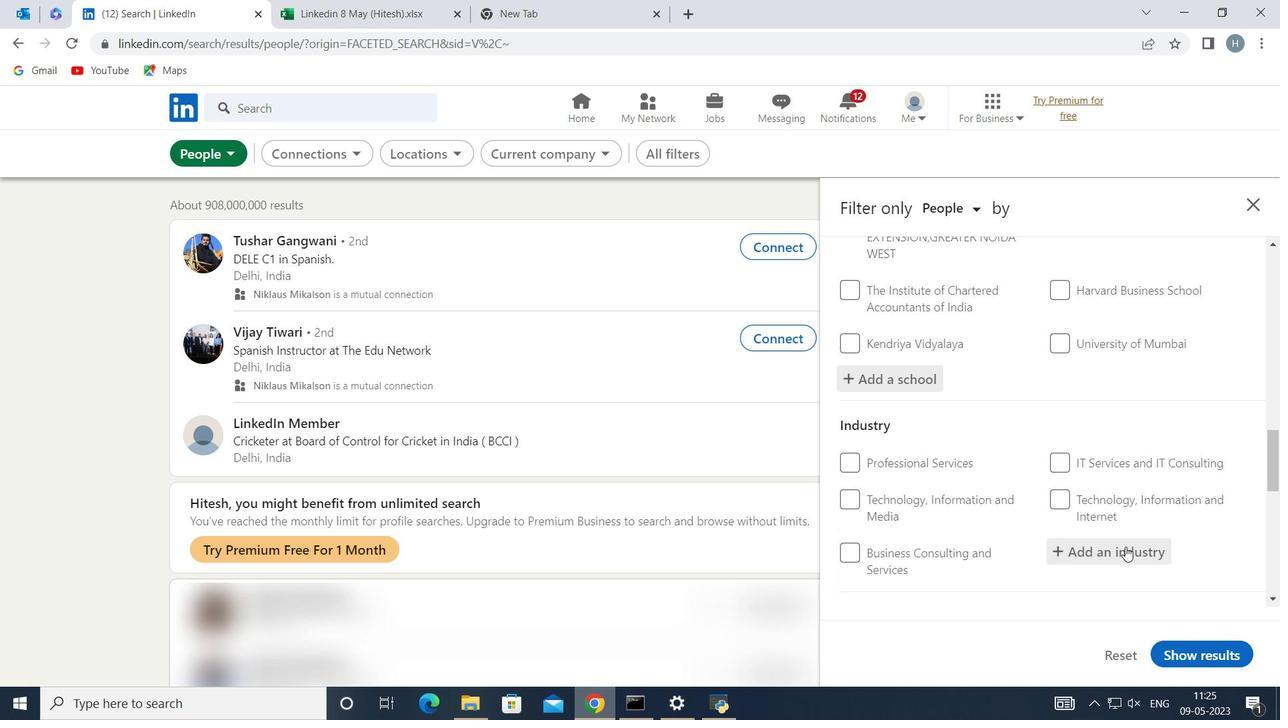 
Action: Key pressed <Key.shift>Transport
Screenshot: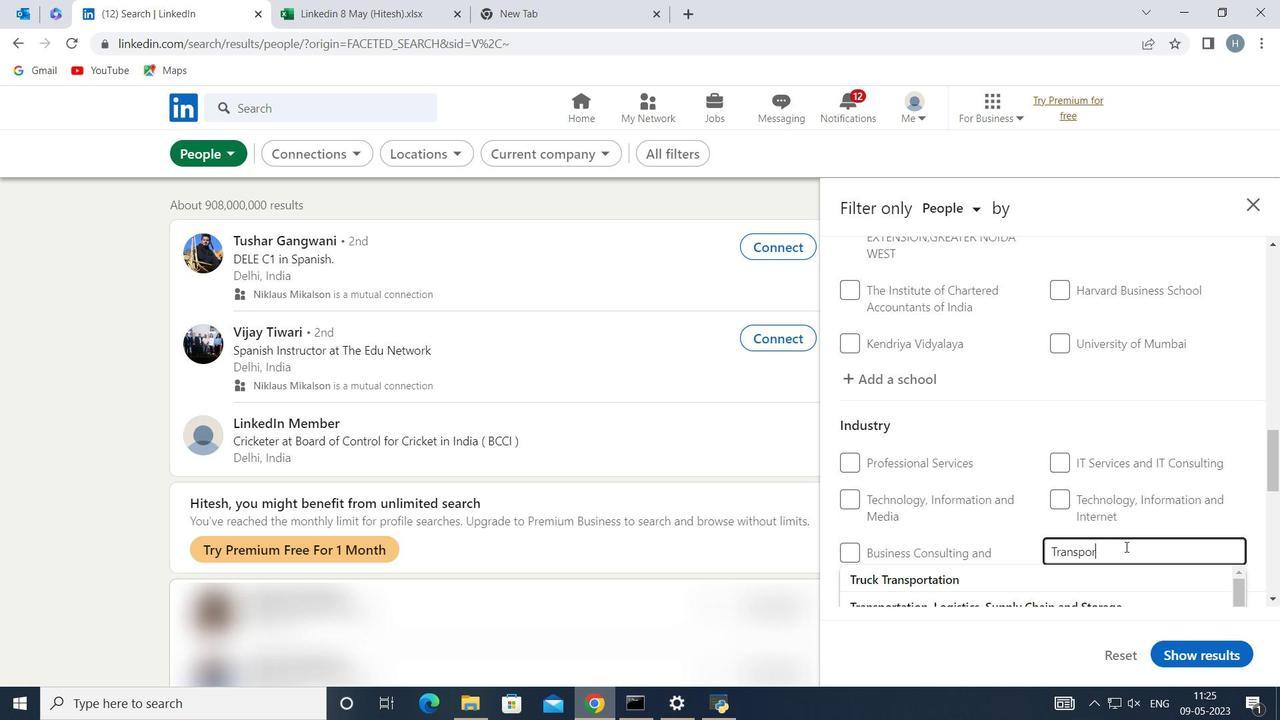 
Action: Mouse moved to (1110, 541)
Screenshot: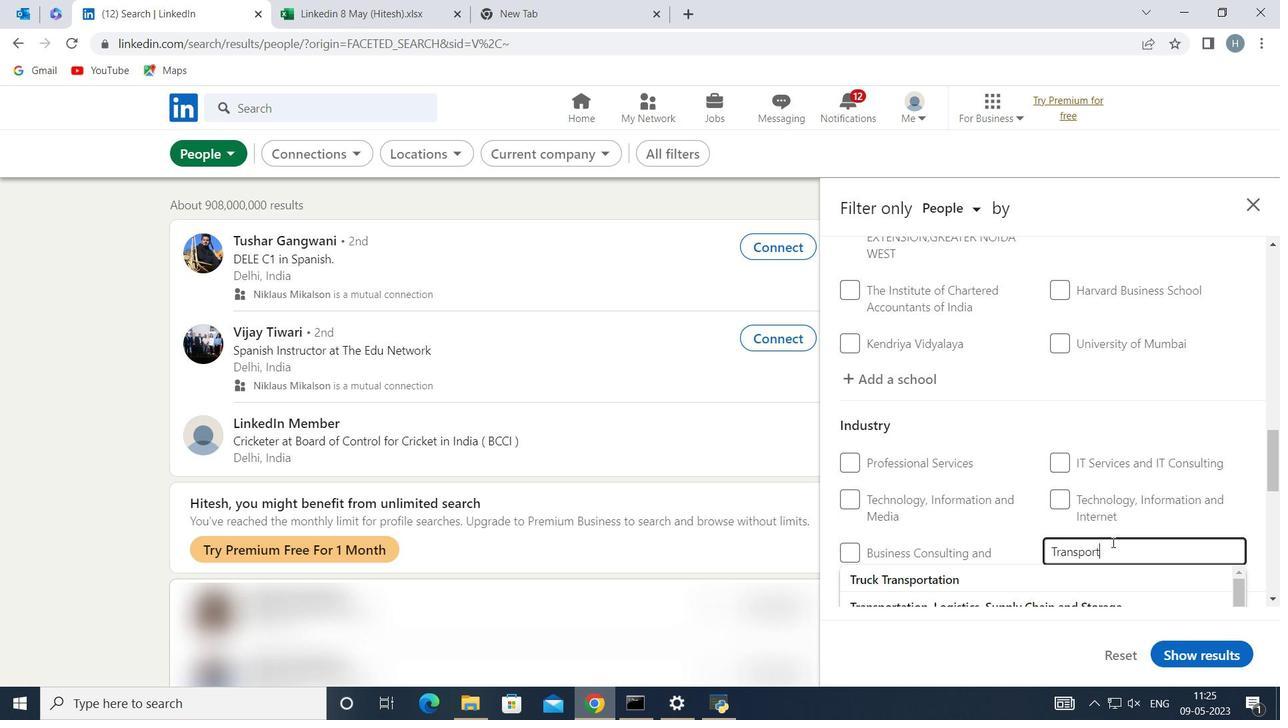 
Action: Mouse scrolled (1110, 540) with delta (0, 0)
Screenshot: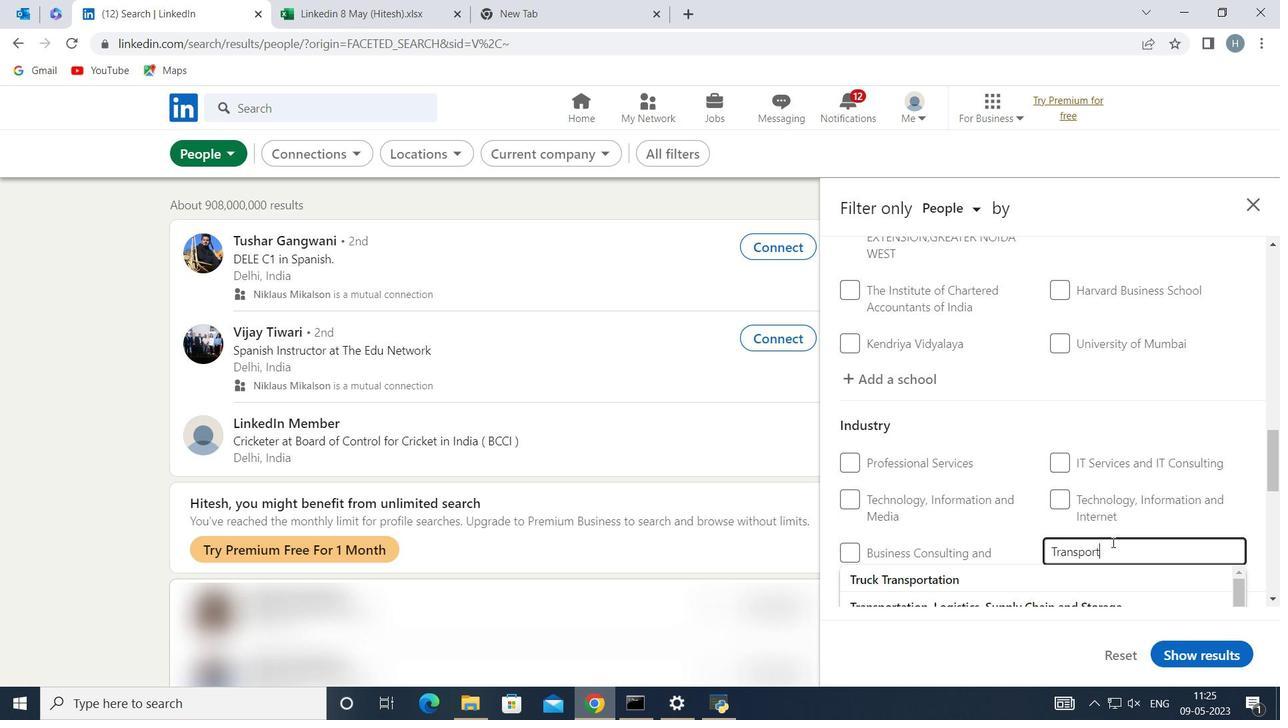 
Action: Mouse moved to (1014, 525)
Screenshot: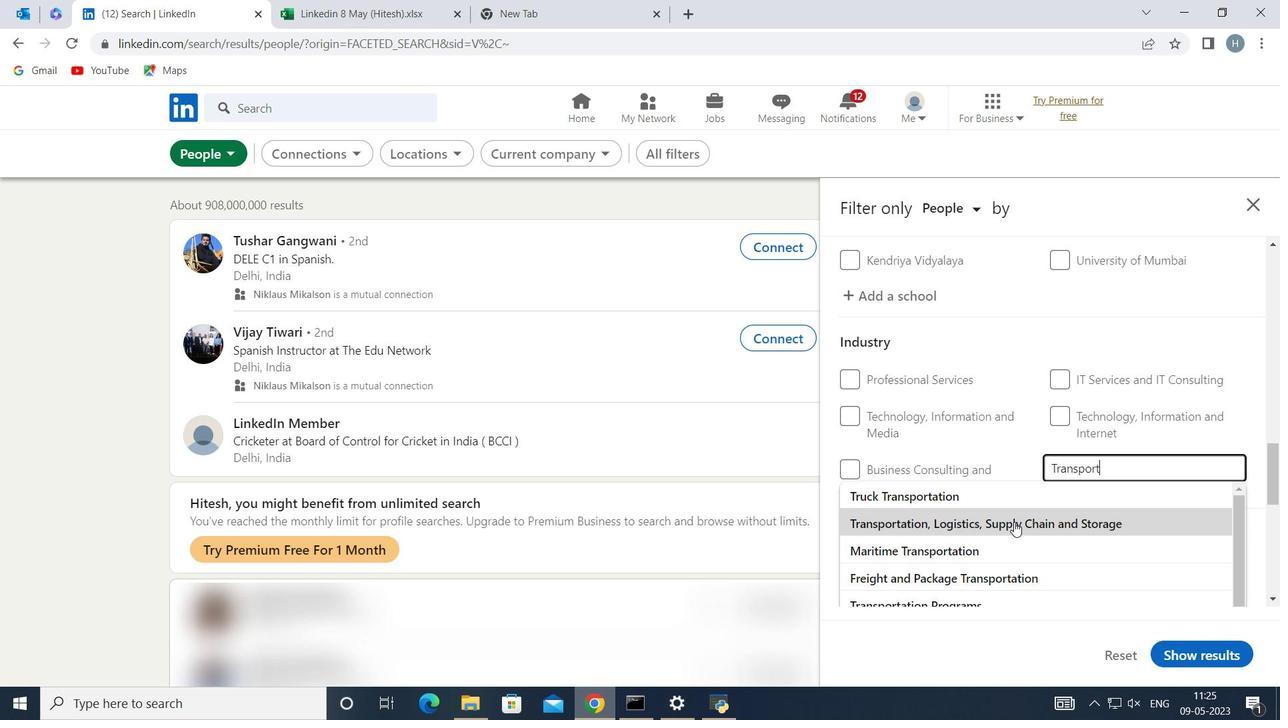 
Action: Mouse scrolled (1014, 524) with delta (0, 0)
Screenshot: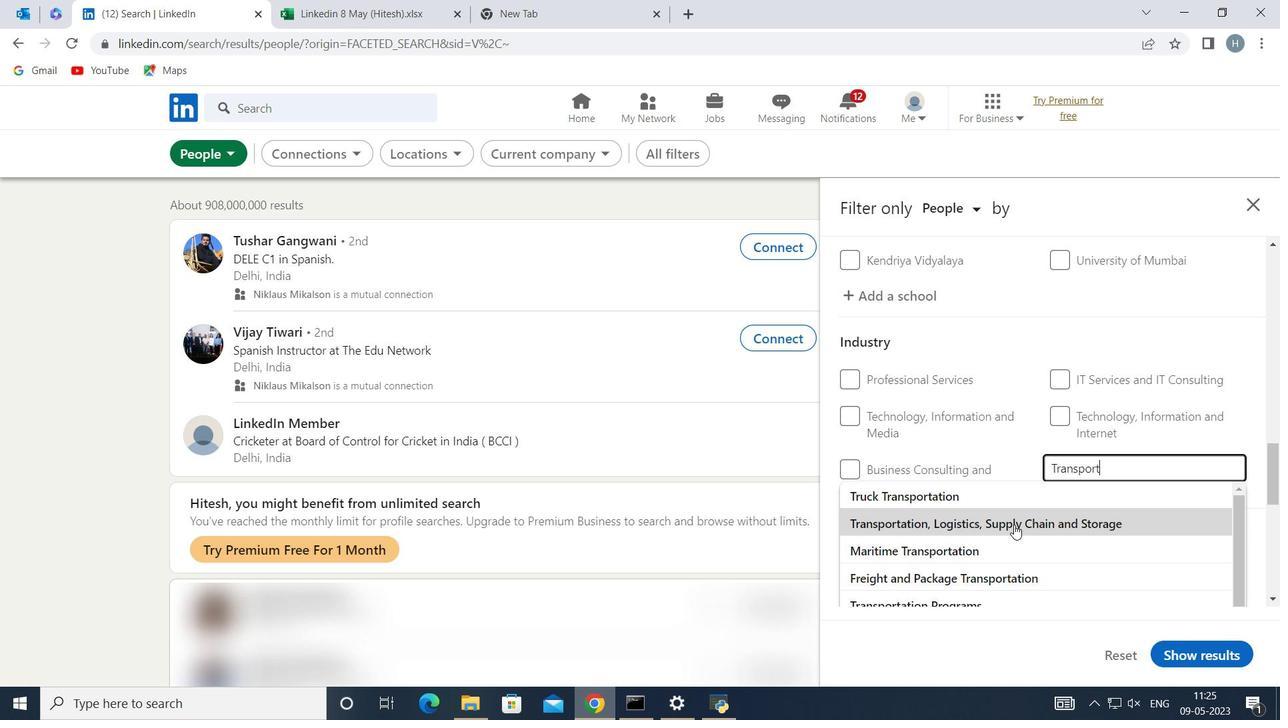 
Action: Mouse moved to (1015, 526)
Screenshot: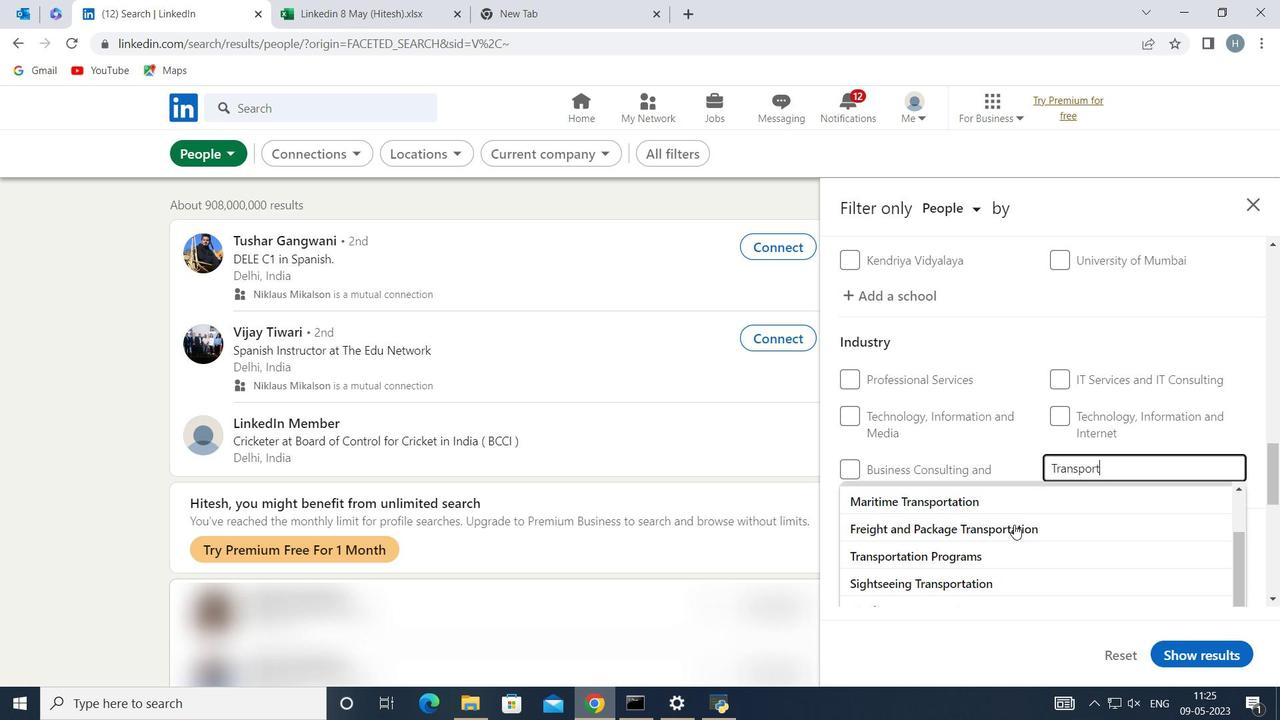 
Action: Mouse scrolled (1015, 525) with delta (0, 0)
Screenshot: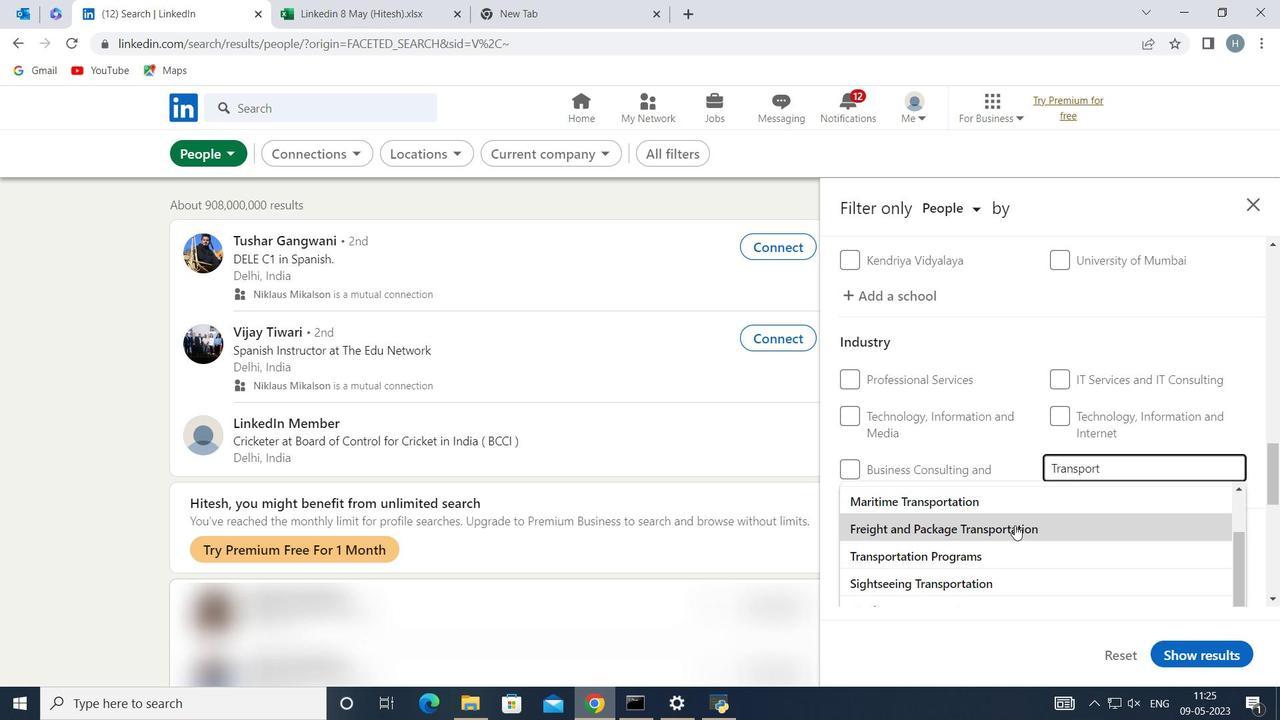 
Action: Mouse moved to (1019, 523)
Screenshot: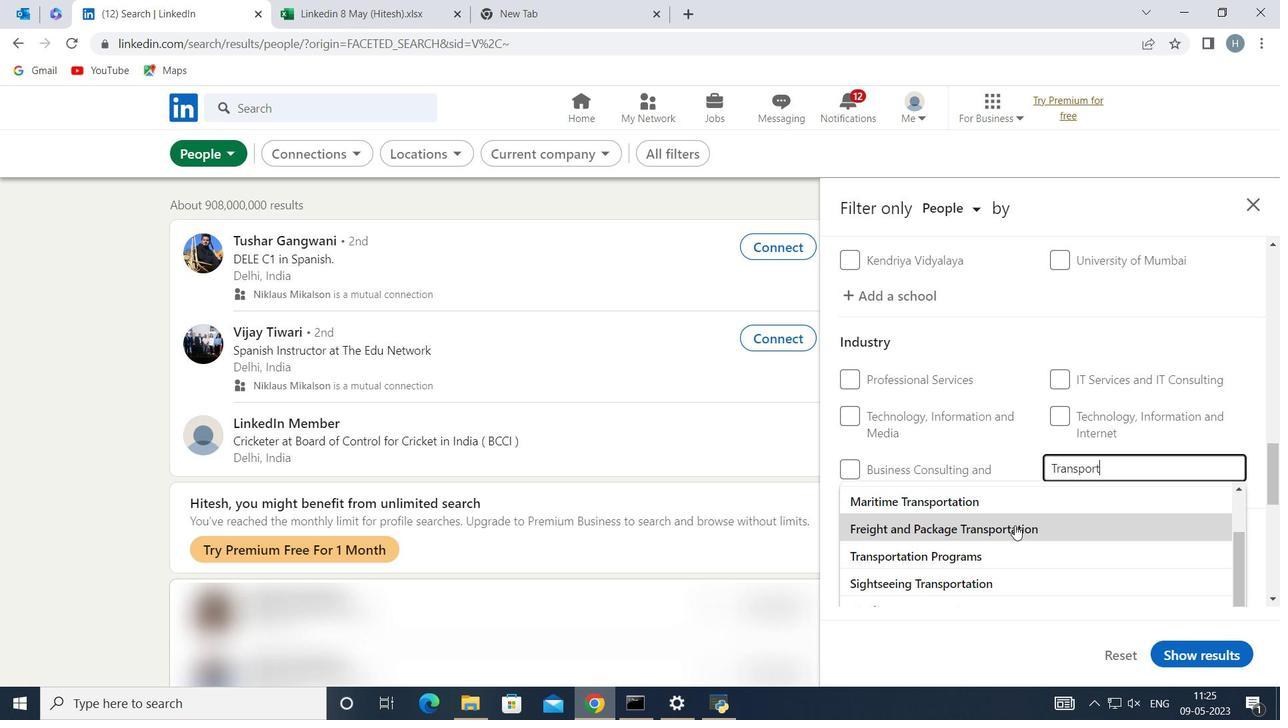 
Action: Key pressed ation<Key.space><Key.shift>Eq
Screenshot: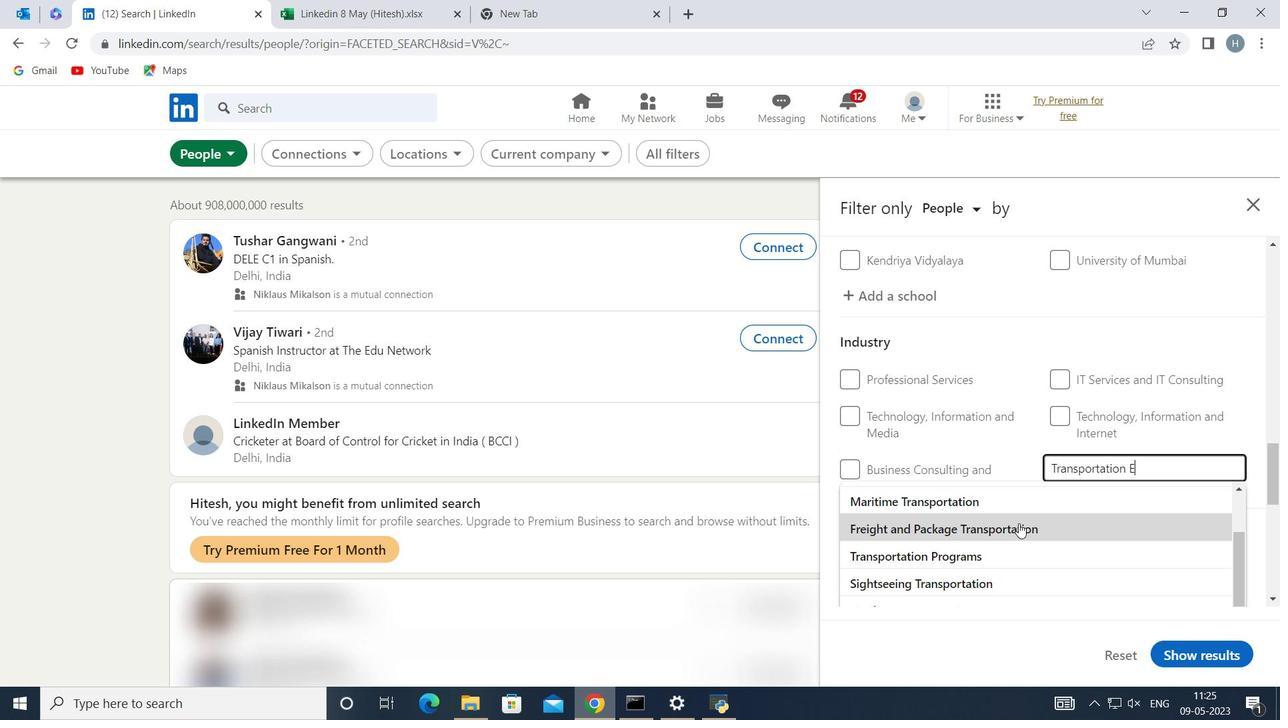 
Action: Mouse moved to (1017, 494)
Screenshot: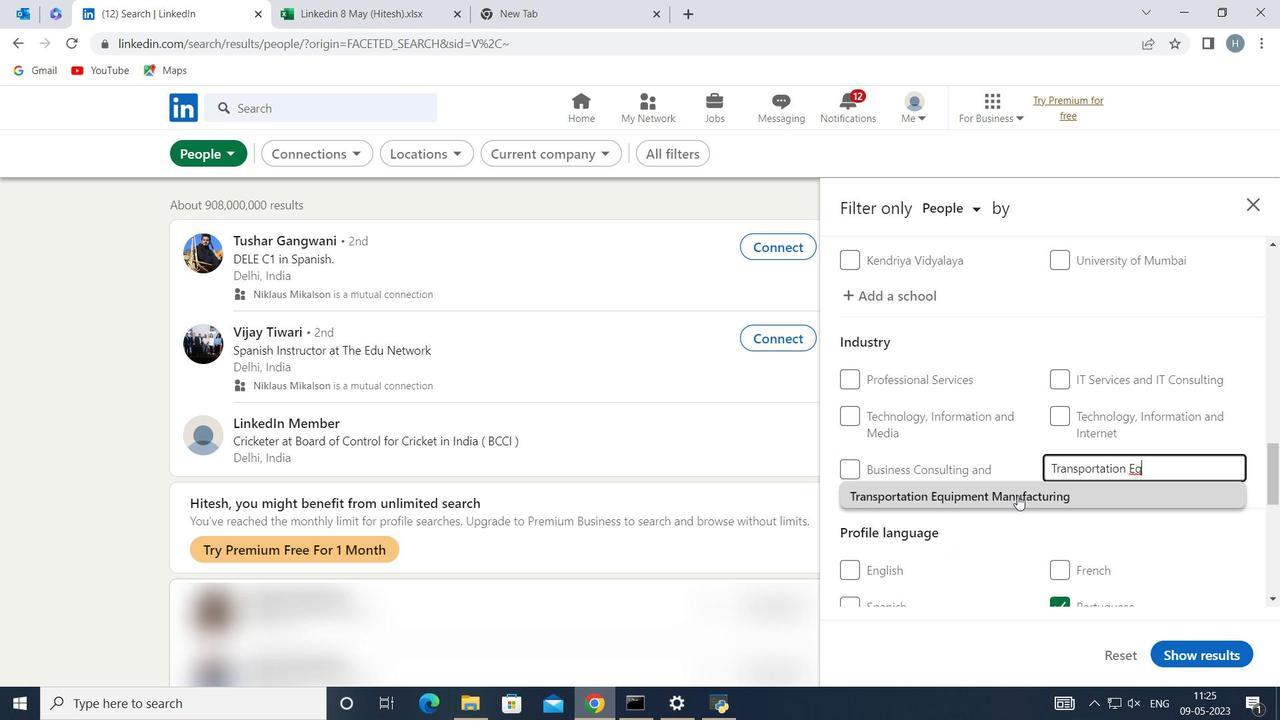 
Action: Mouse pressed left at (1017, 494)
Screenshot: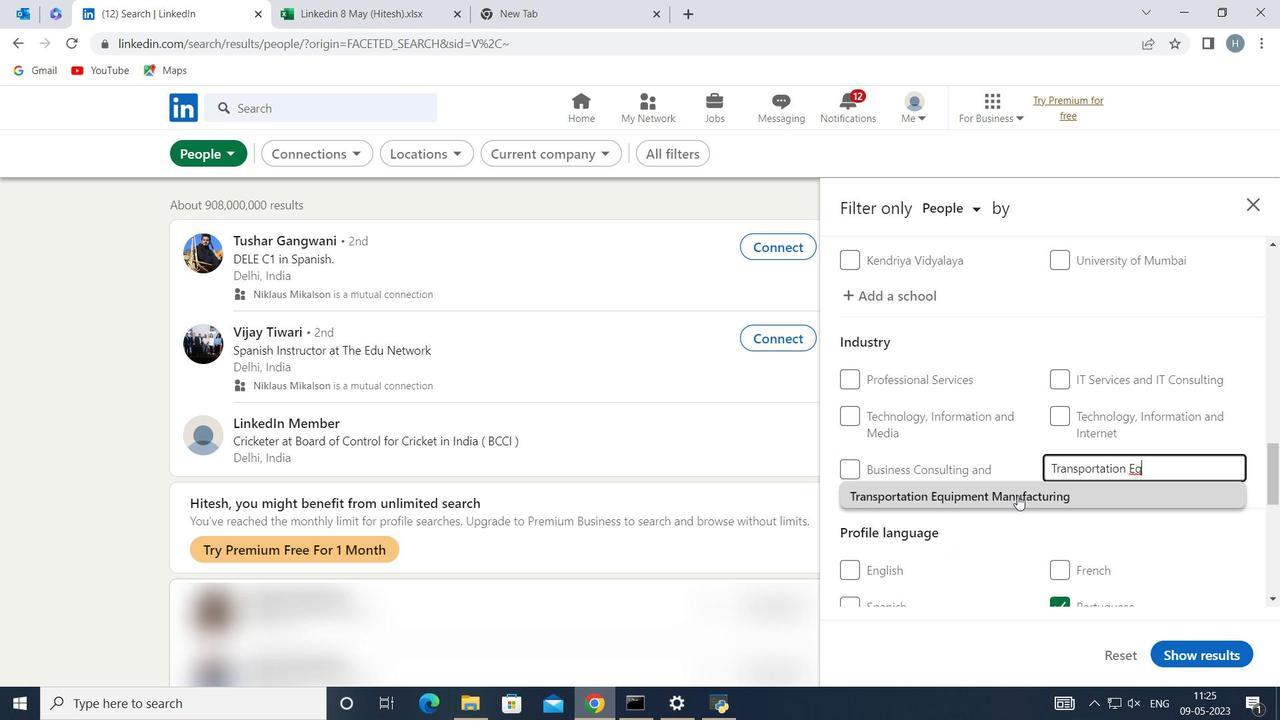 
Action: Mouse moved to (1011, 494)
Screenshot: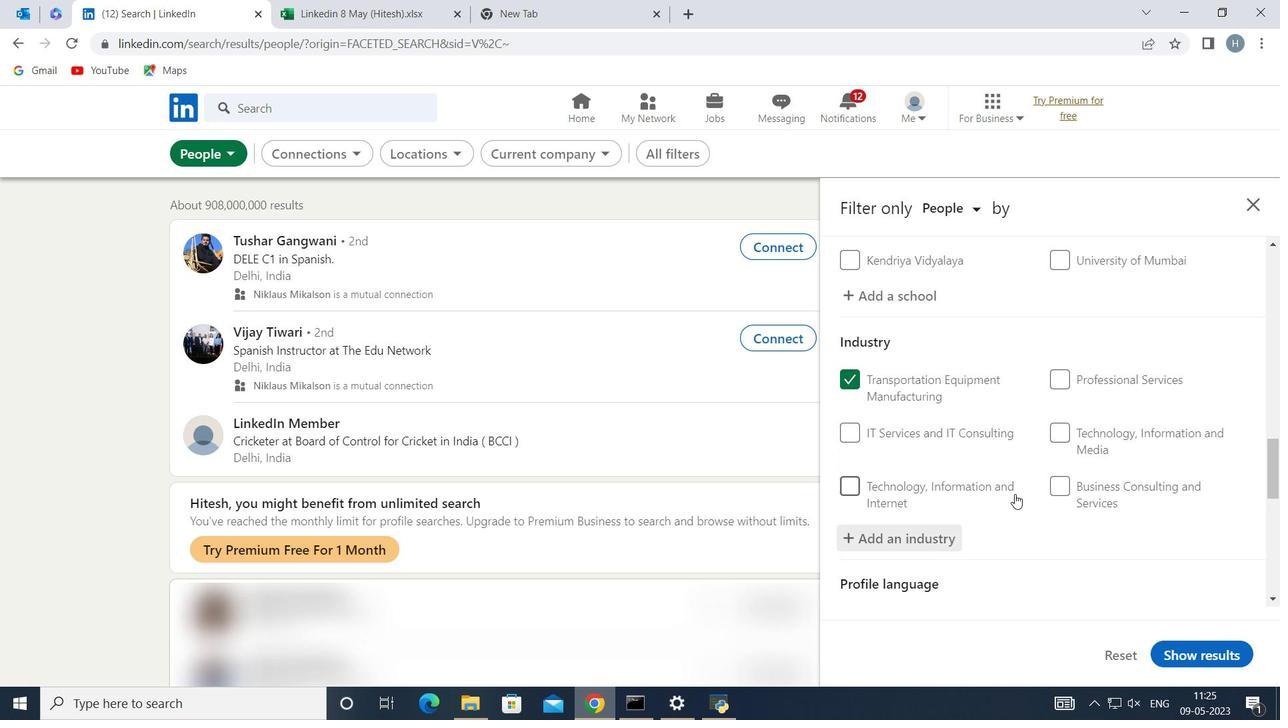 
Action: Mouse scrolled (1011, 493) with delta (0, 0)
Screenshot: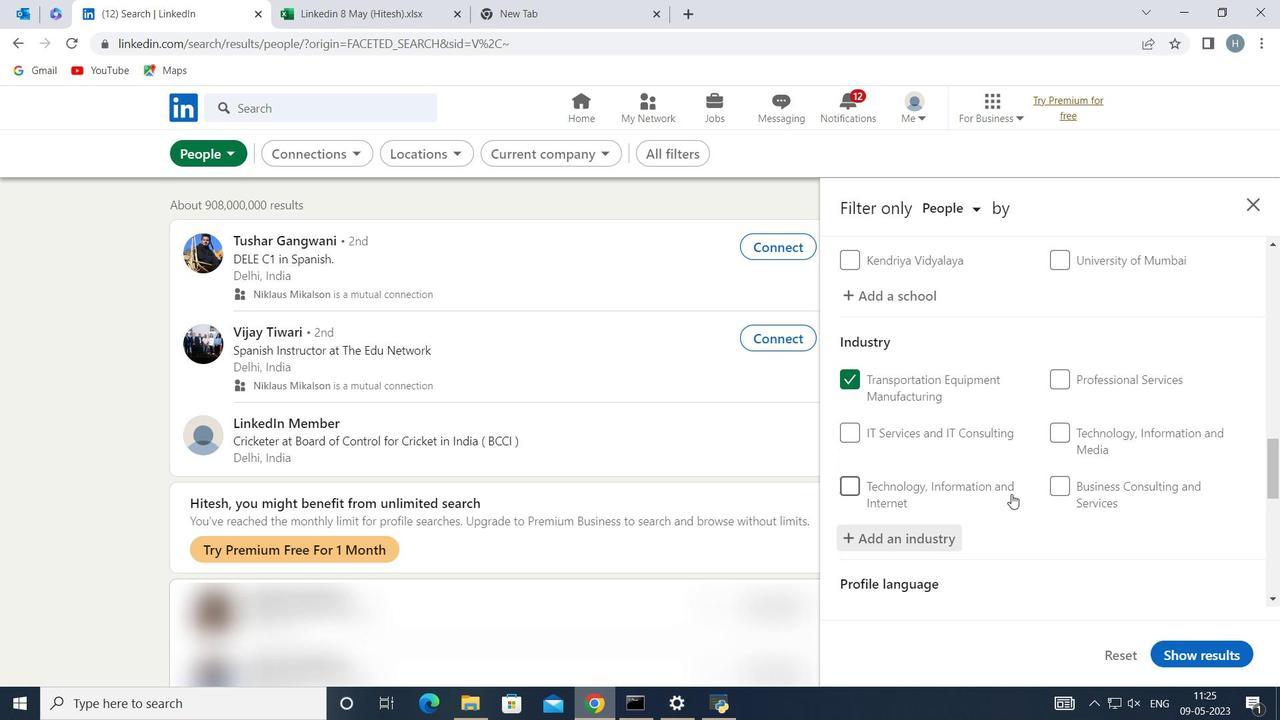 
Action: Mouse moved to (1006, 492)
Screenshot: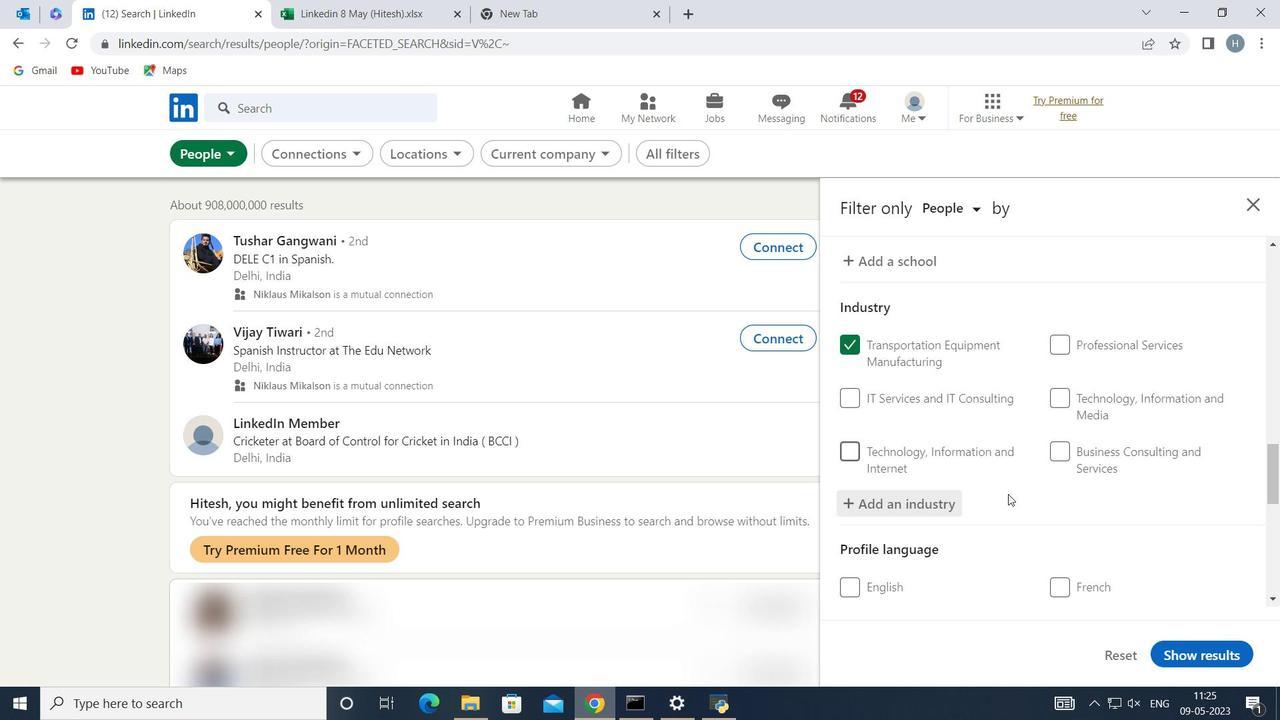 
Action: Mouse scrolled (1006, 491) with delta (0, 0)
Screenshot: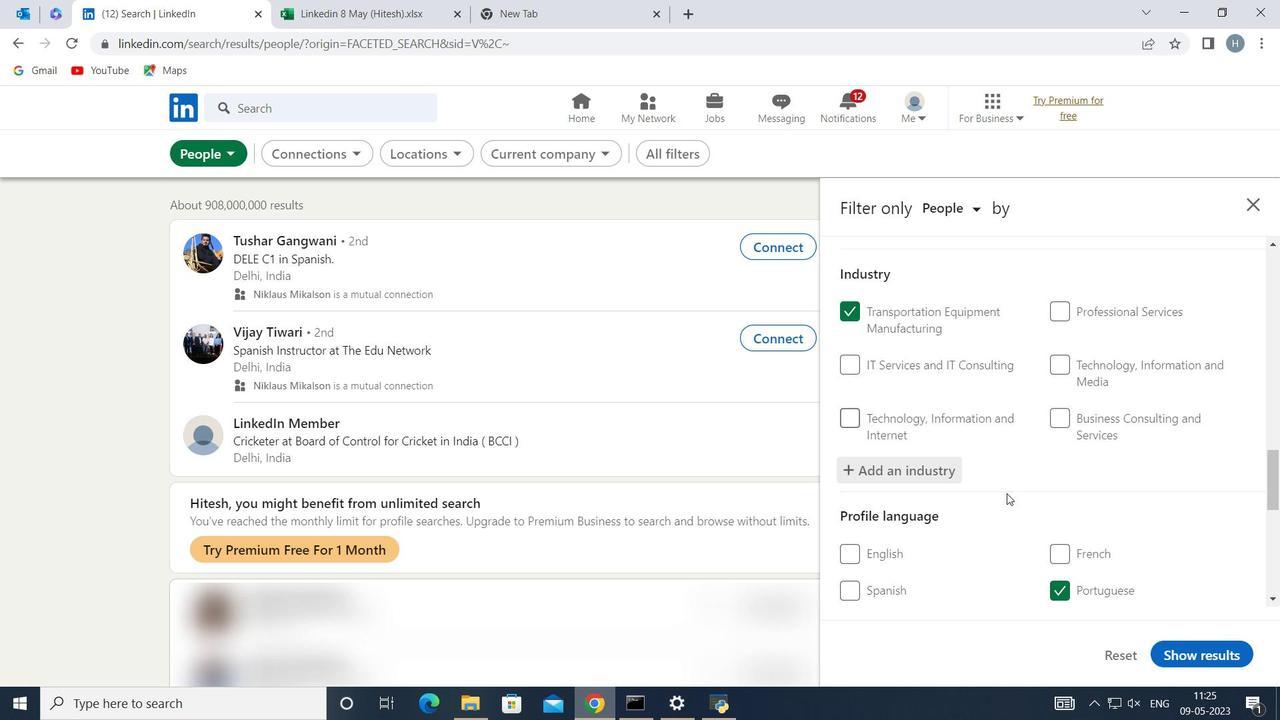 
Action: Mouse moved to (1005, 491)
Screenshot: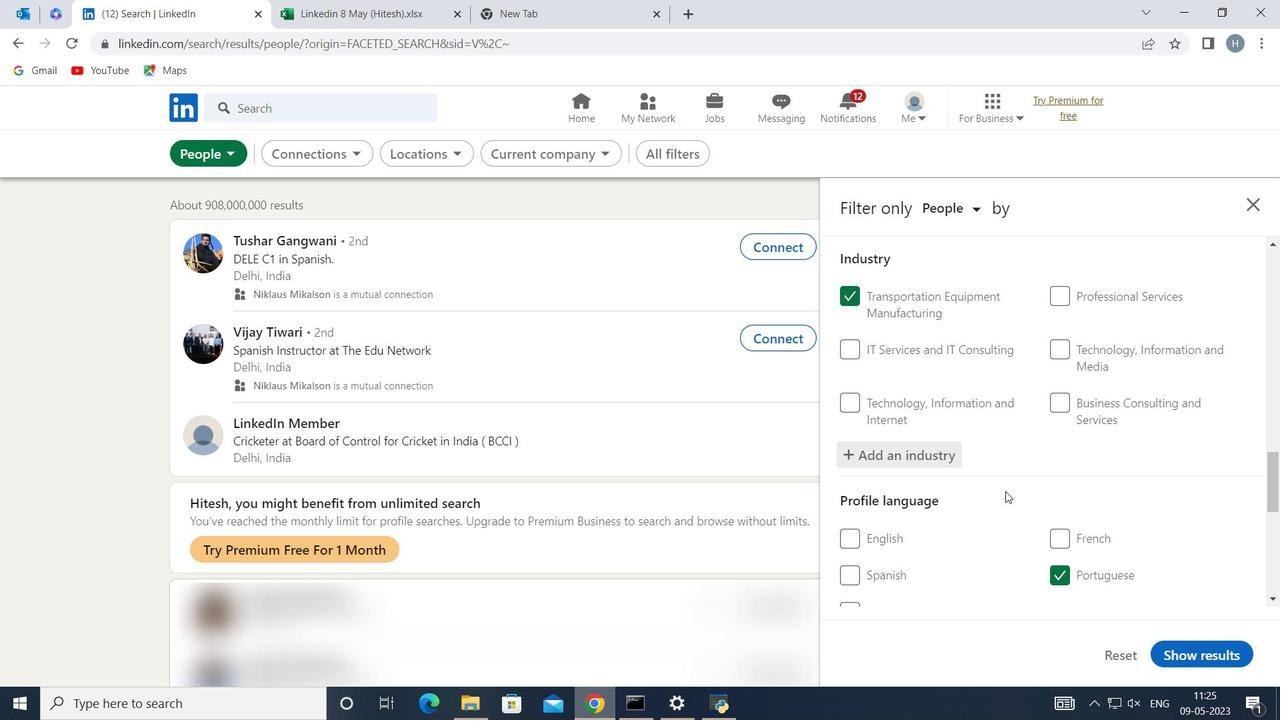 
Action: Mouse scrolled (1005, 490) with delta (0, 0)
Screenshot: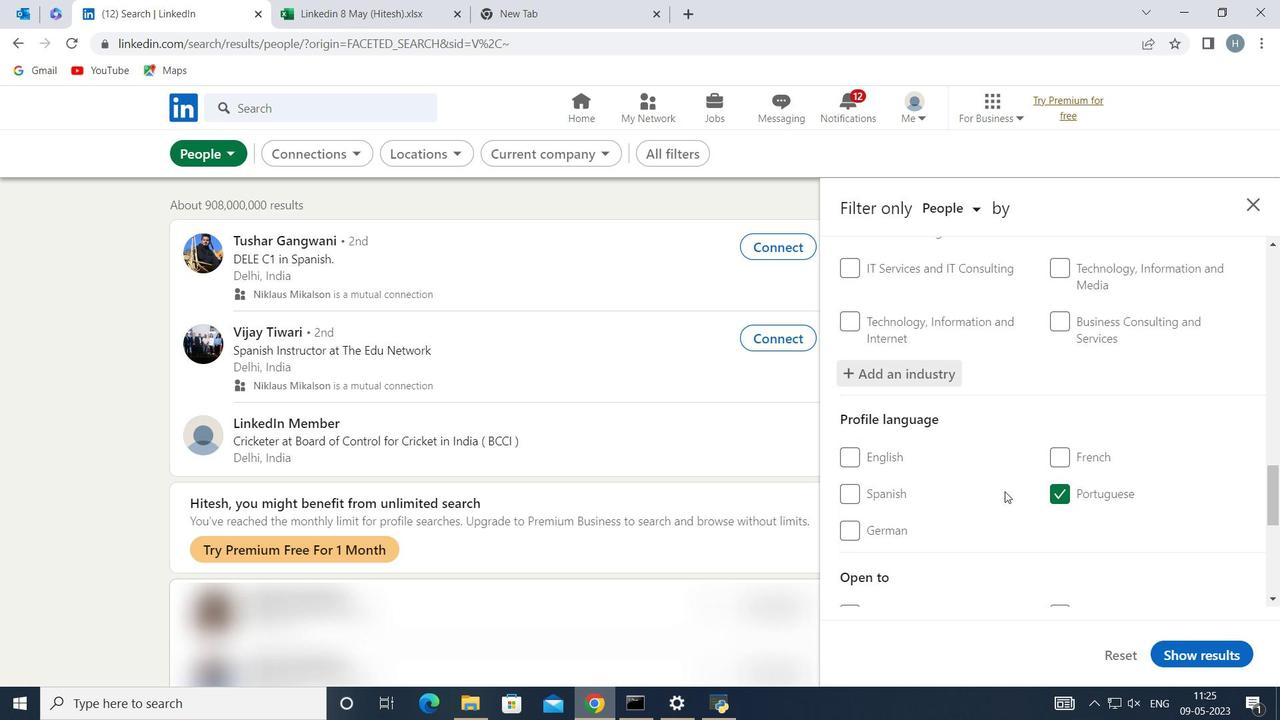 
Action: Mouse moved to (1005, 490)
Screenshot: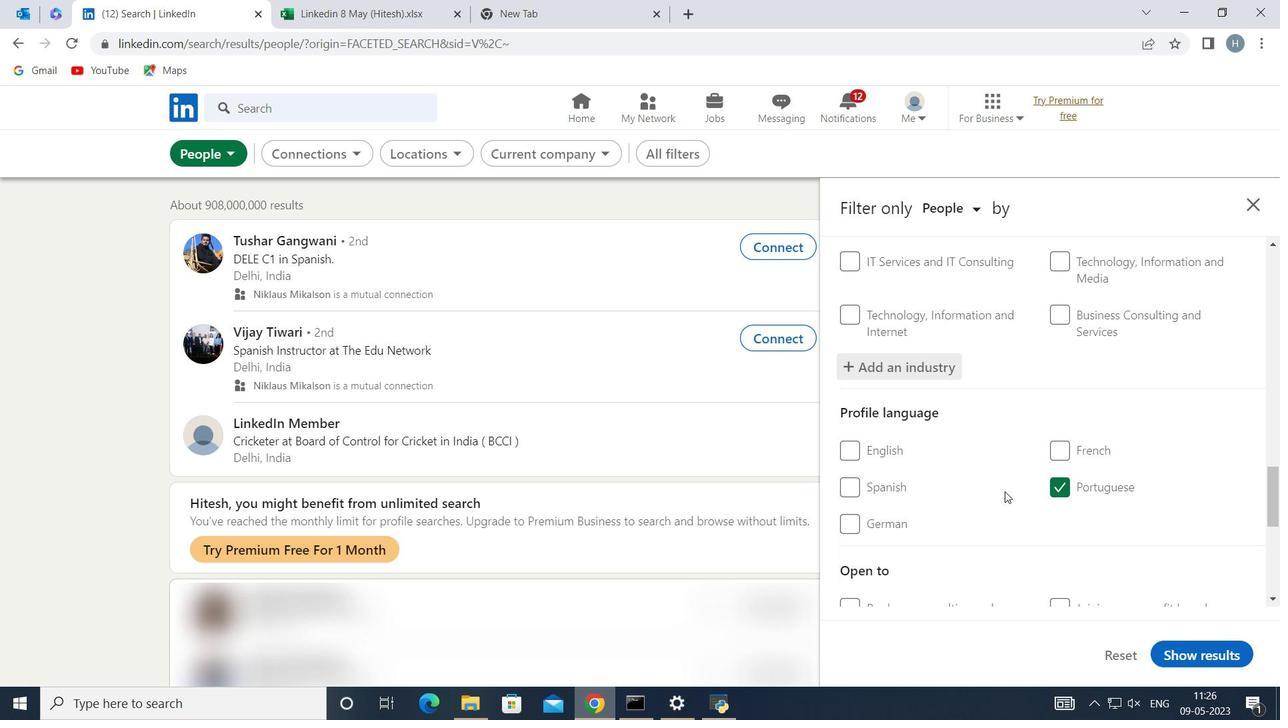 
Action: Mouse scrolled (1005, 490) with delta (0, 0)
Screenshot: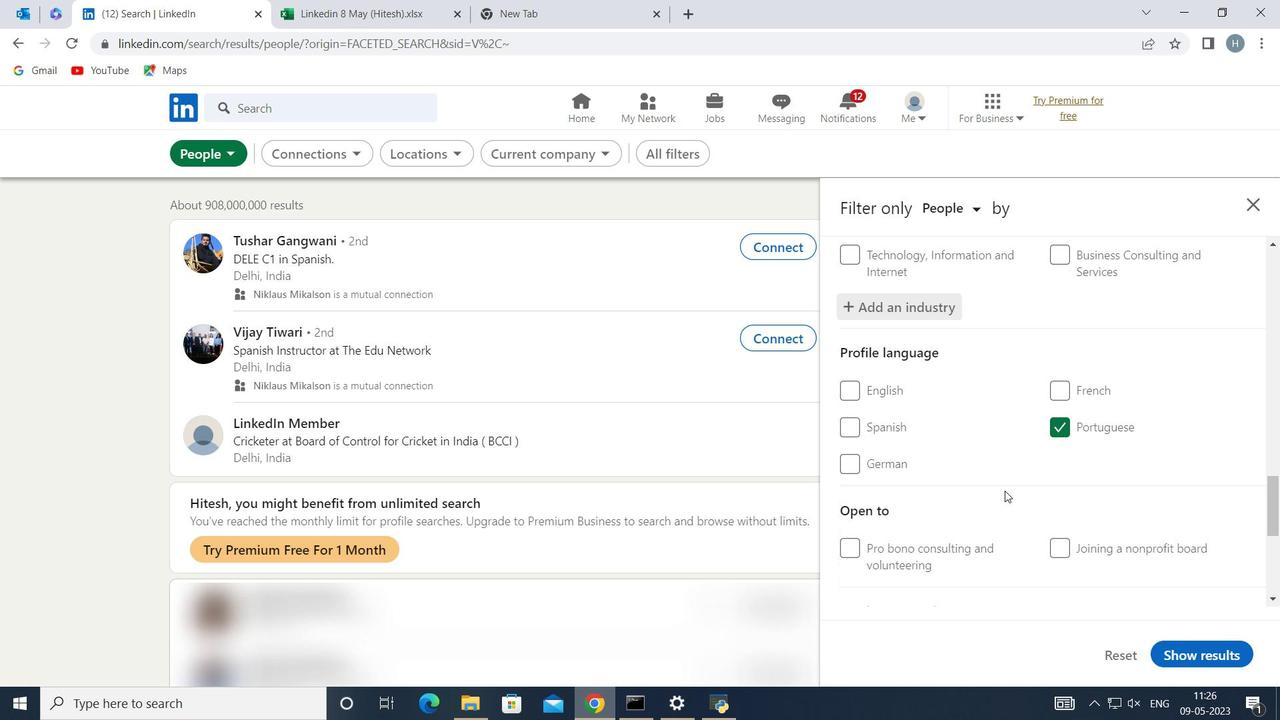 
Action: Mouse moved to (1009, 488)
Screenshot: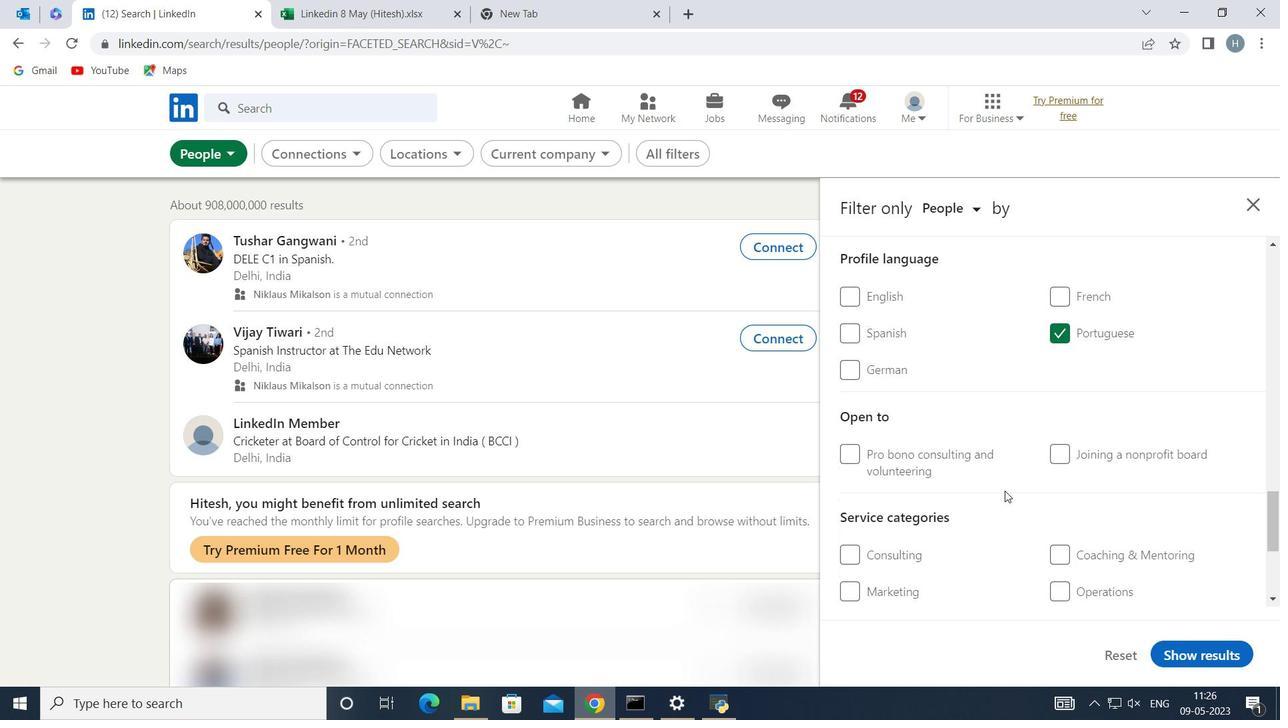 
Action: Mouse scrolled (1009, 488) with delta (0, 0)
Screenshot: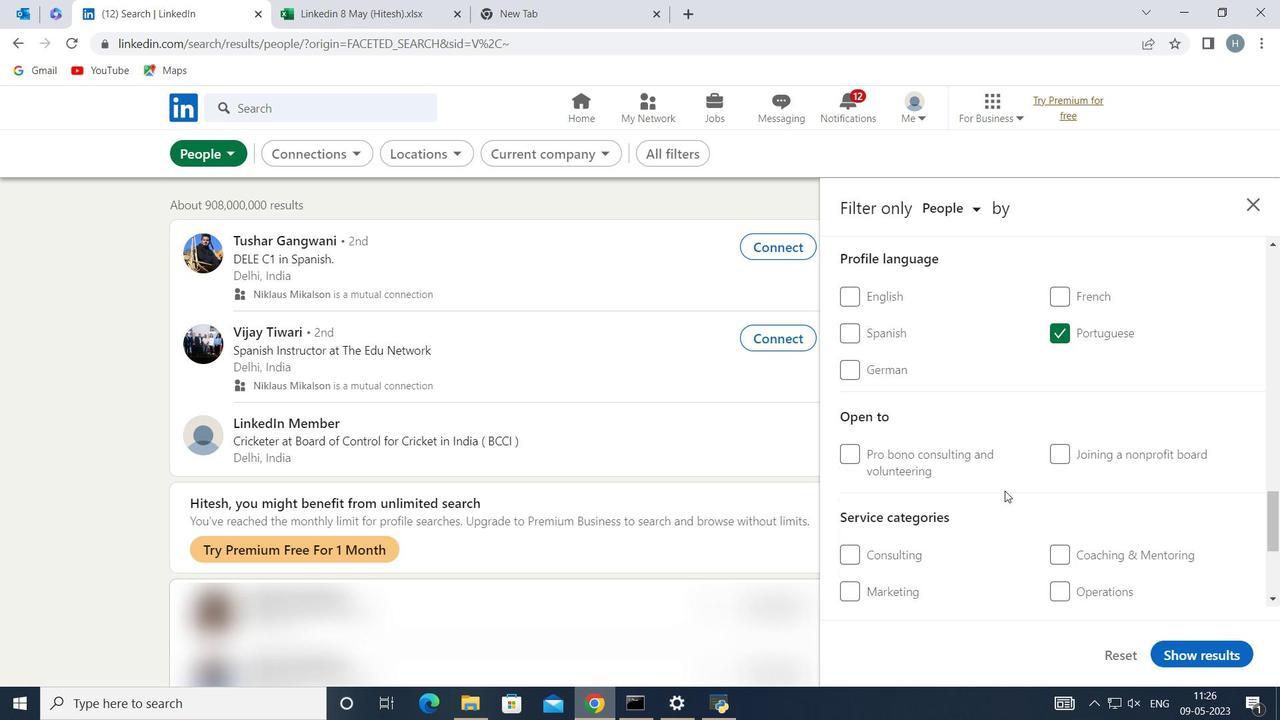 
Action: Mouse moved to (1110, 536)
Screenshot: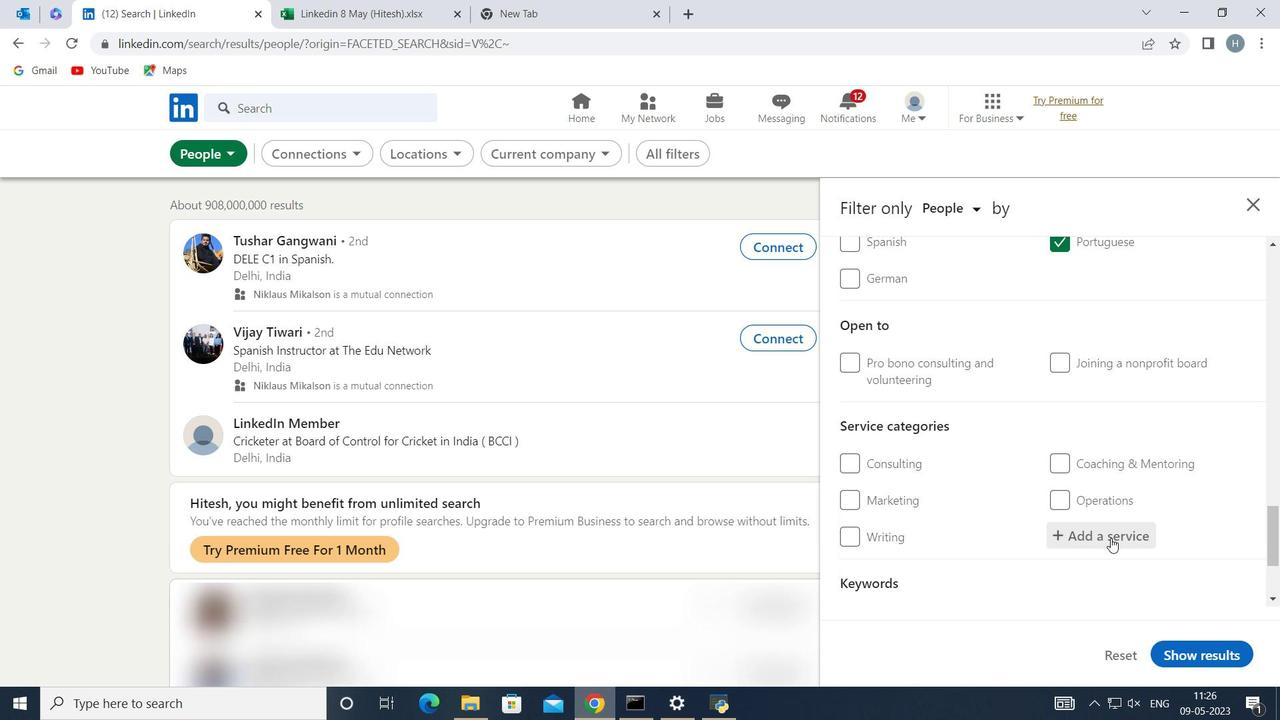 
Action: Mouse pressed left at (1110, 536)
Screenshot: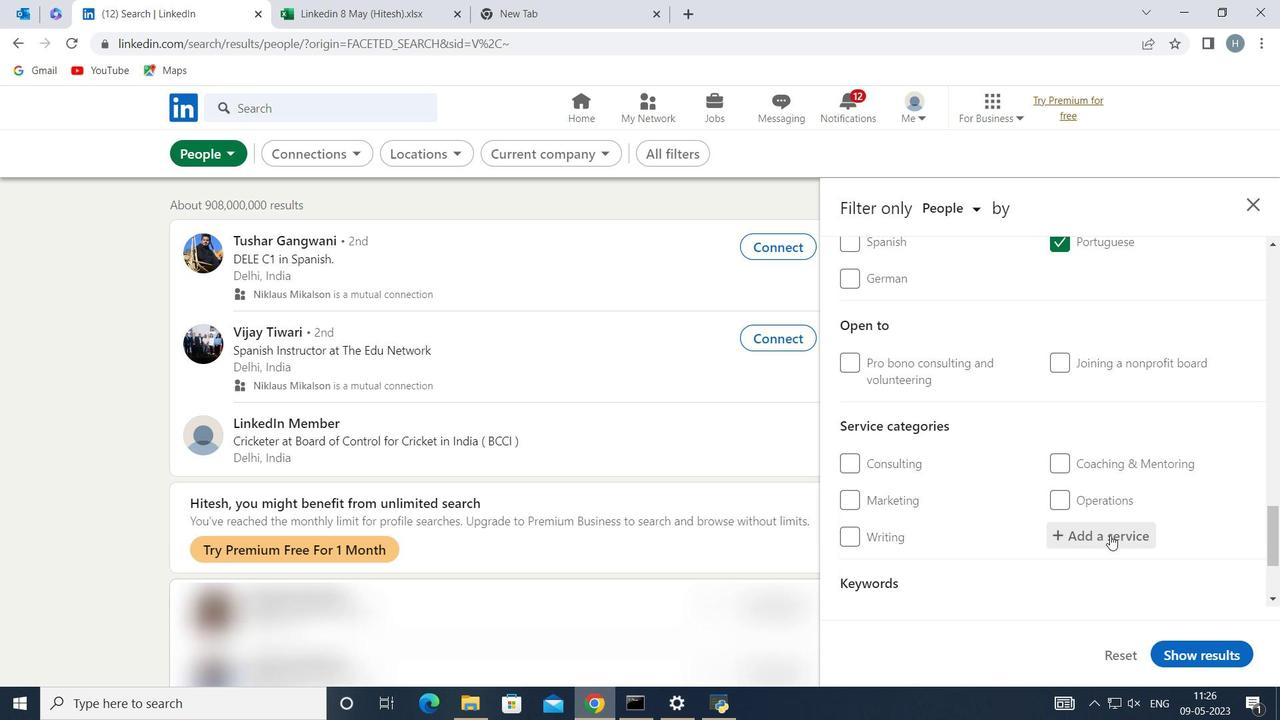 
Action: Key pressed <Key.shift>Life<Key.space><Key.shift>Insu
Screenshot: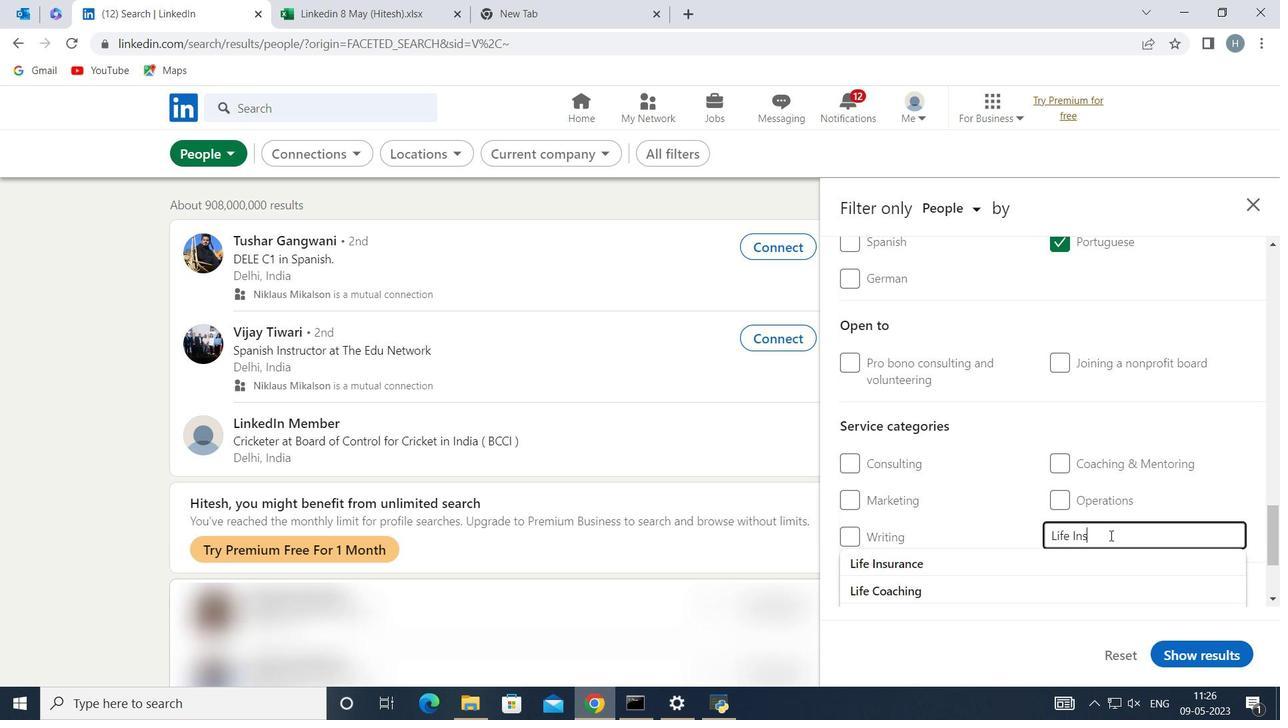 
Action: Mouse moved to (1071, 563)
Screenshot: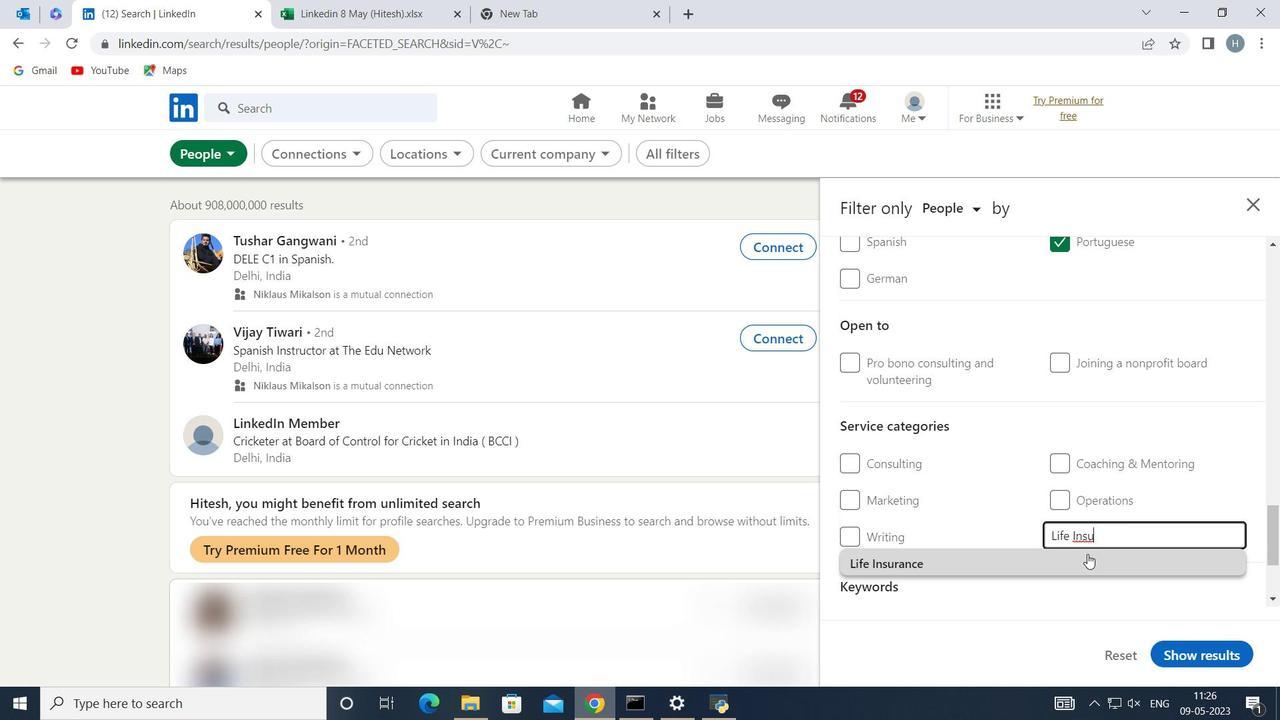 
Action: Mouse pressed left at (1071, 563)
Screenshot: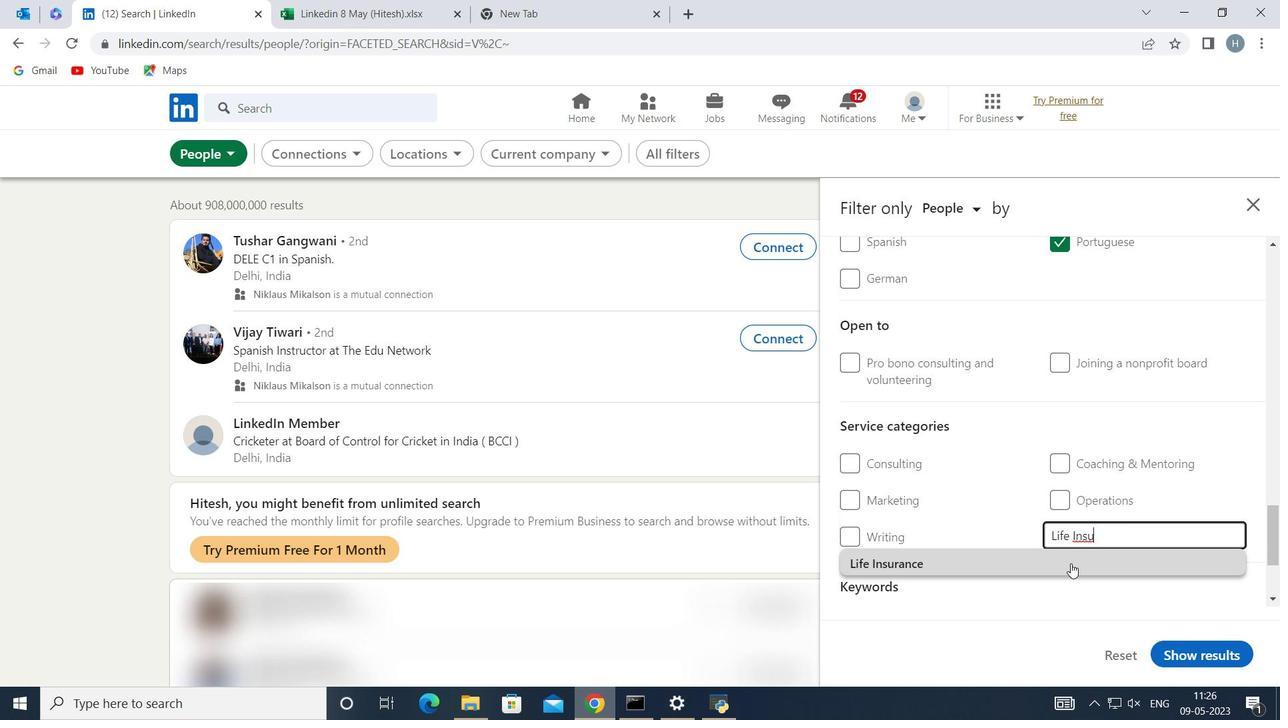 
Action: Mouse scrolled (1071, 563) with delta (0, 0)
Screenshot: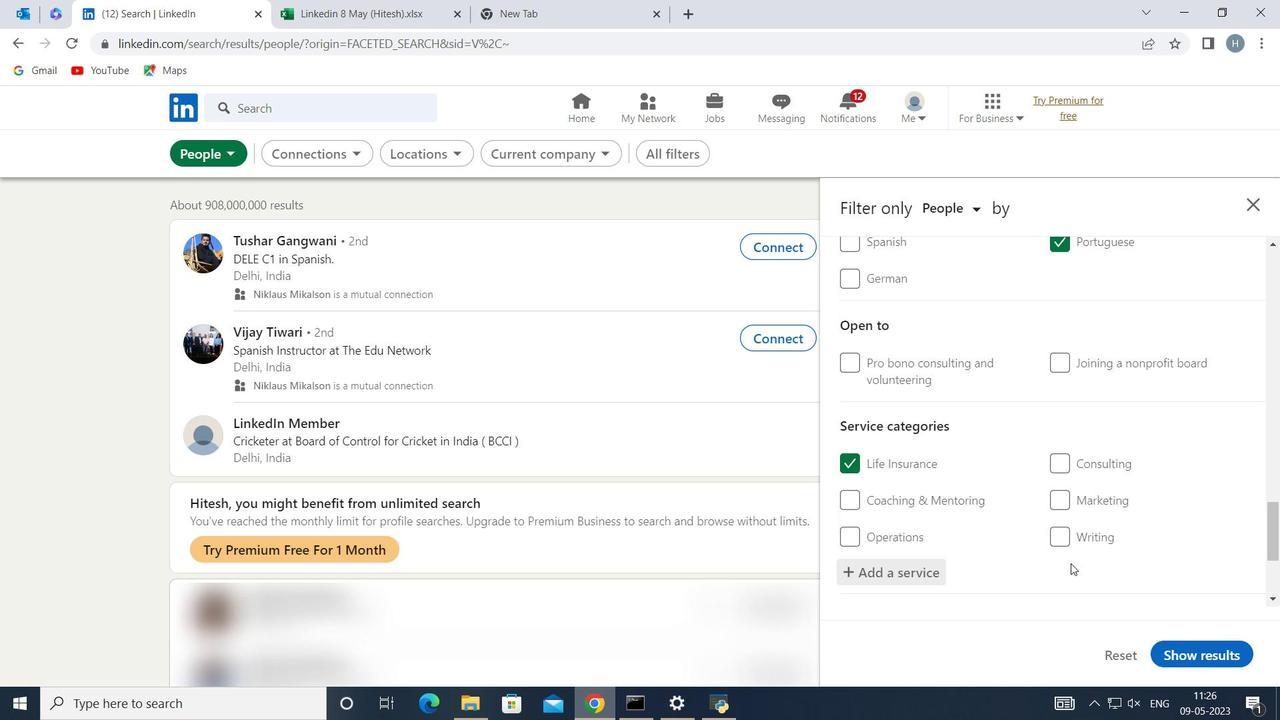 
Action: Mouse moved to (1059, 537)
Screenshot: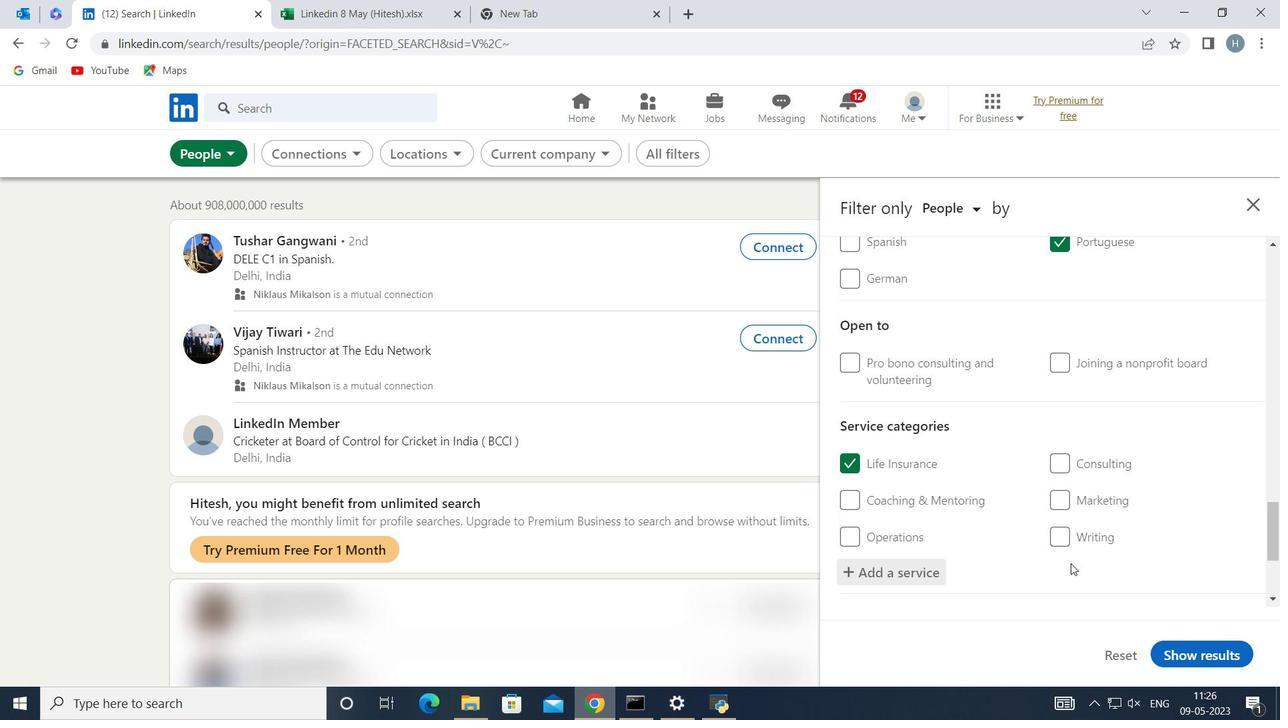 
Action: Mouse scrolled (1066, 553) with delta (0, 0)
Screenshot: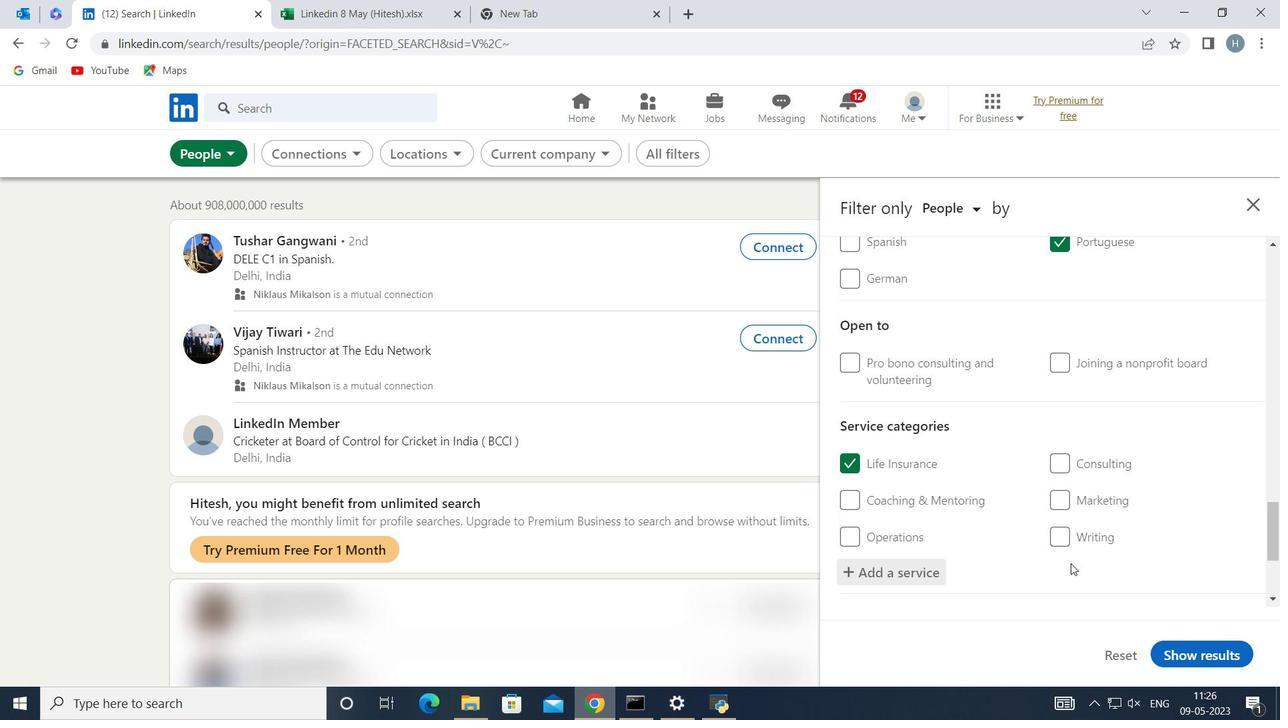 
Action: Mouse moved to (1053, 506)
Screenshot: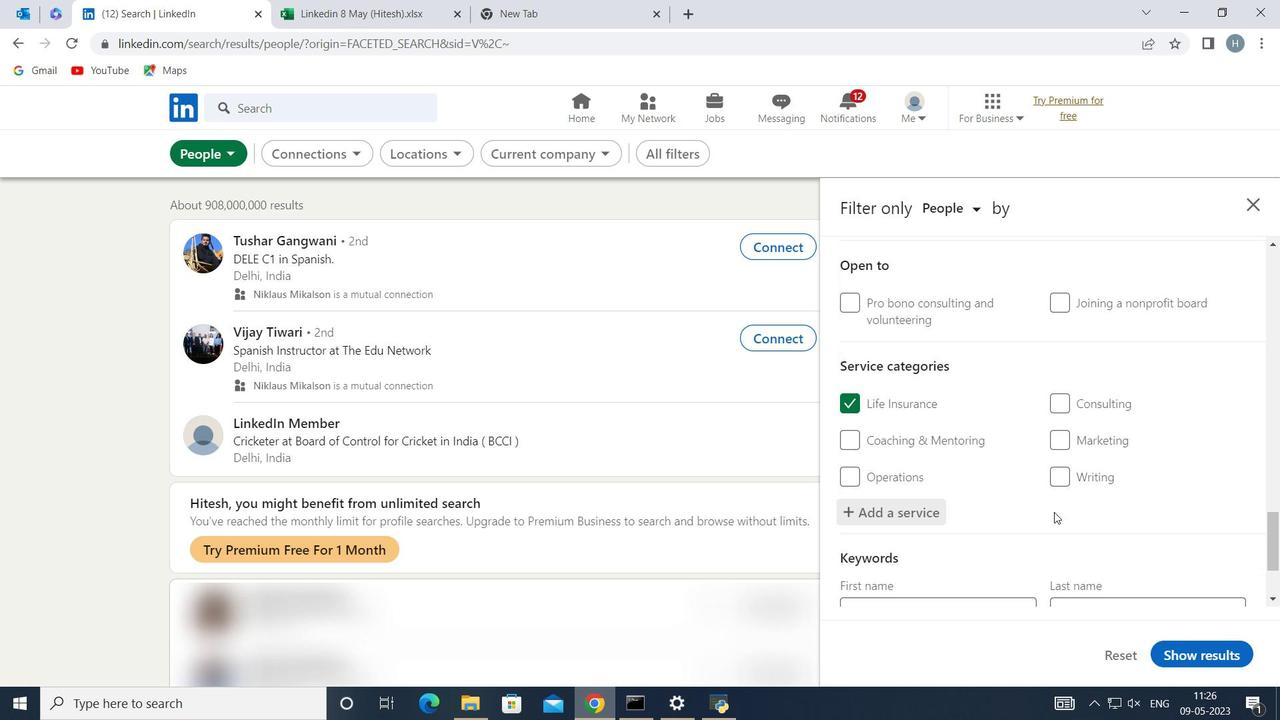 
Action: Mouse scrolled (1053, 505) with delta (0, 0)
Screenshot: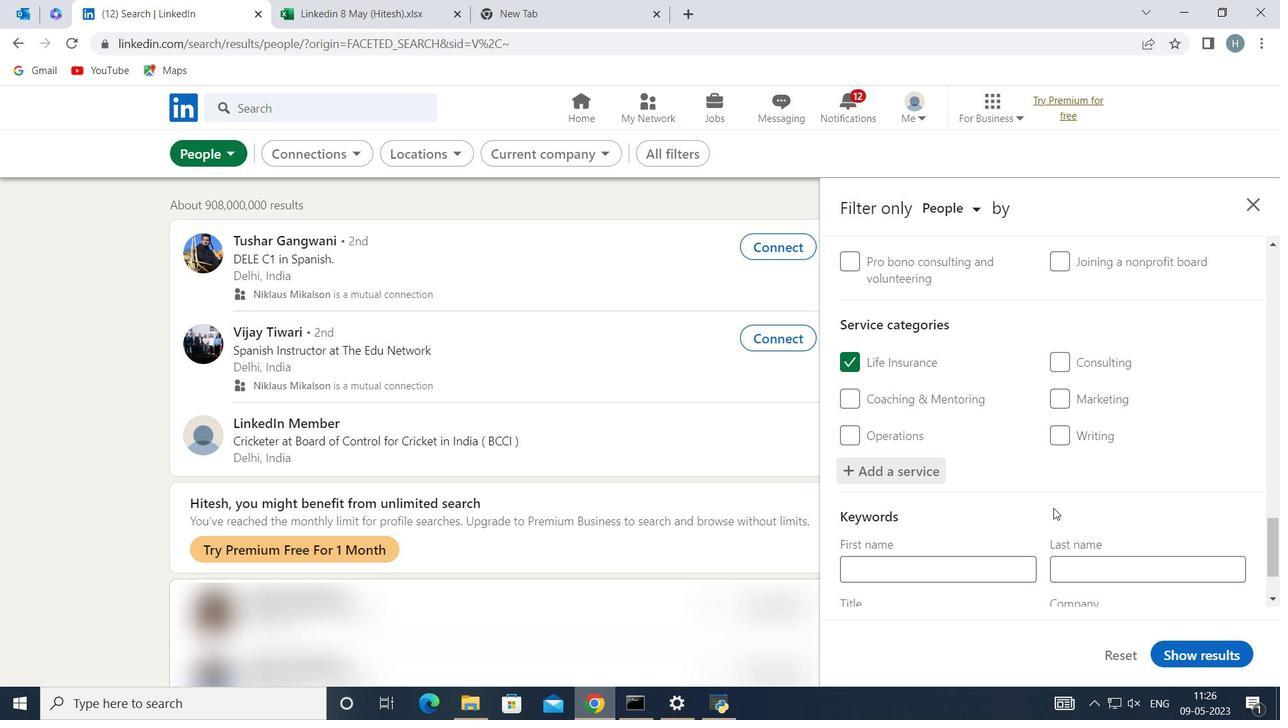 
Action: Mouse moved to (965, 533)
Screenshot: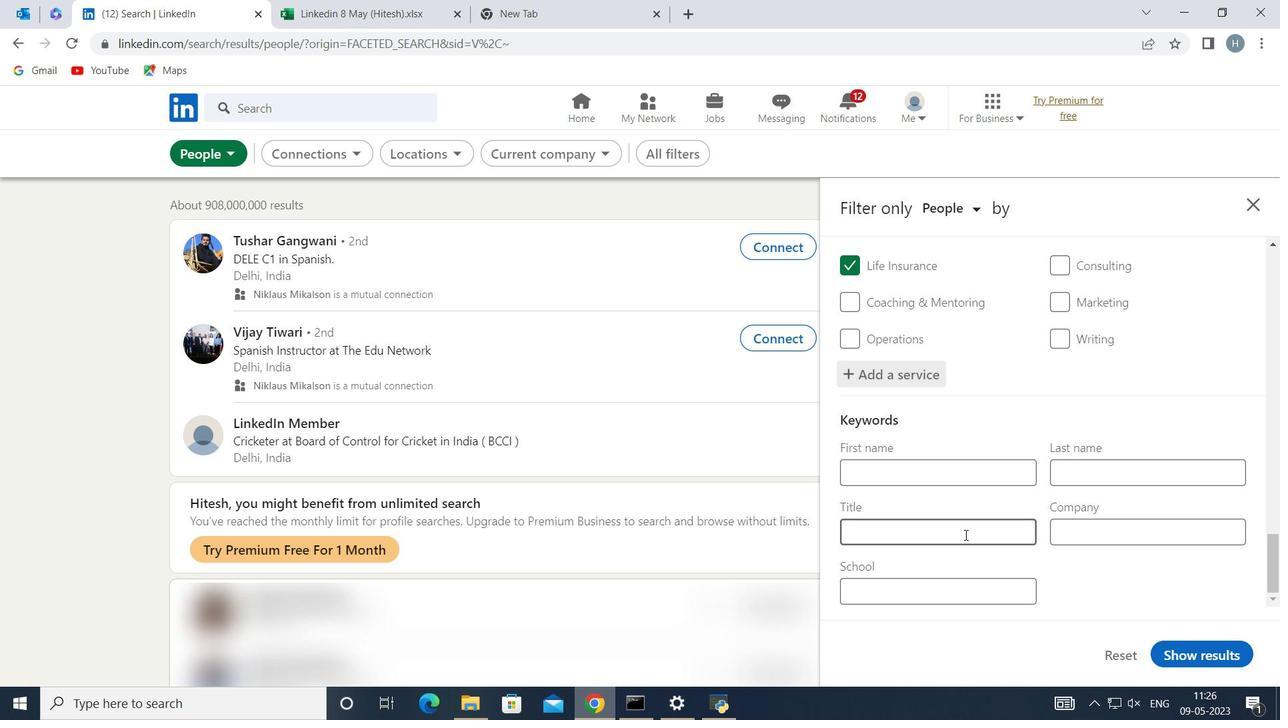 
Action: Mouse pressed left at (965, 533)
Screenshot: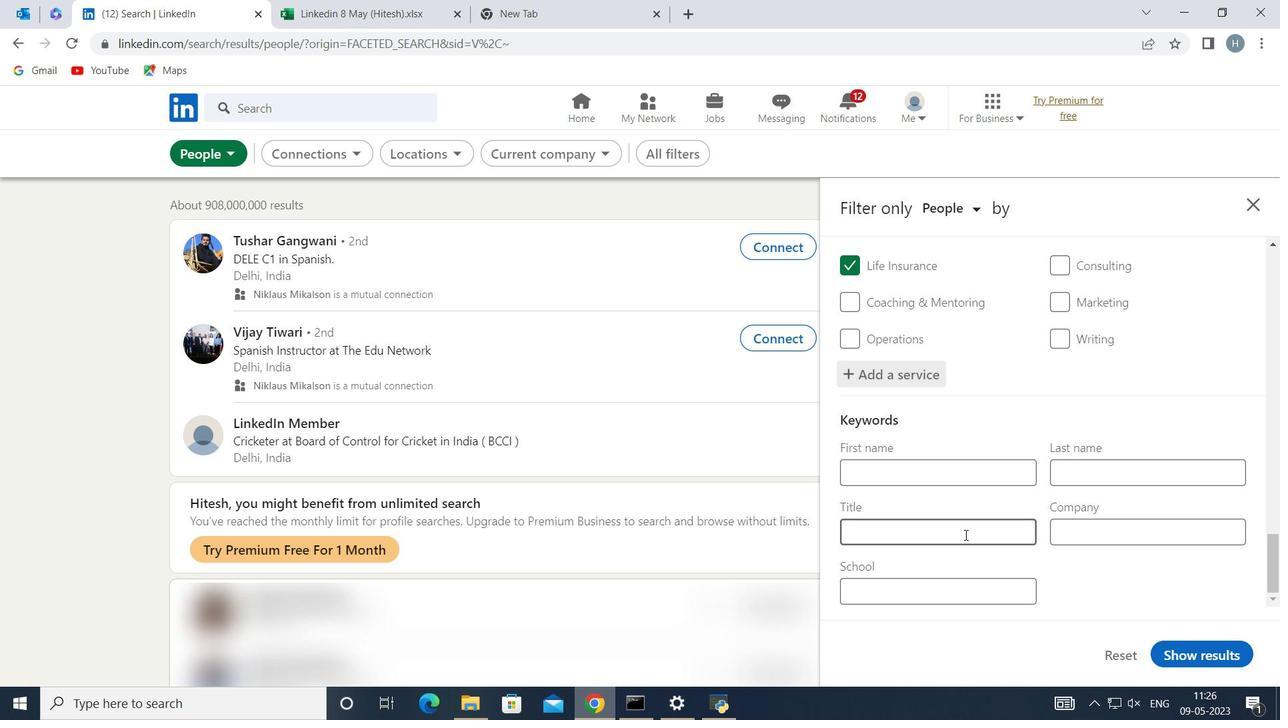 
Action: Key pressed <Key.shift>Househ<Key.backspace>keeper
Screenshot: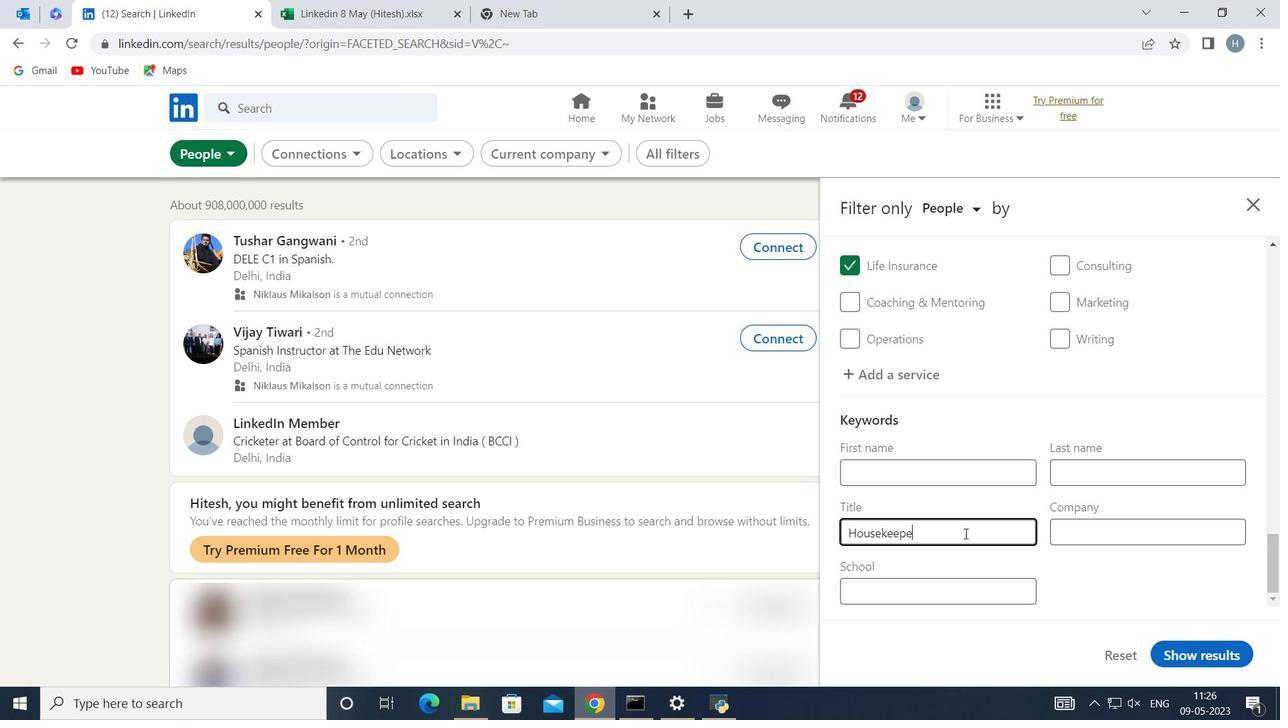 
Action: Mouse moved to (1198, 643)
Screenshot: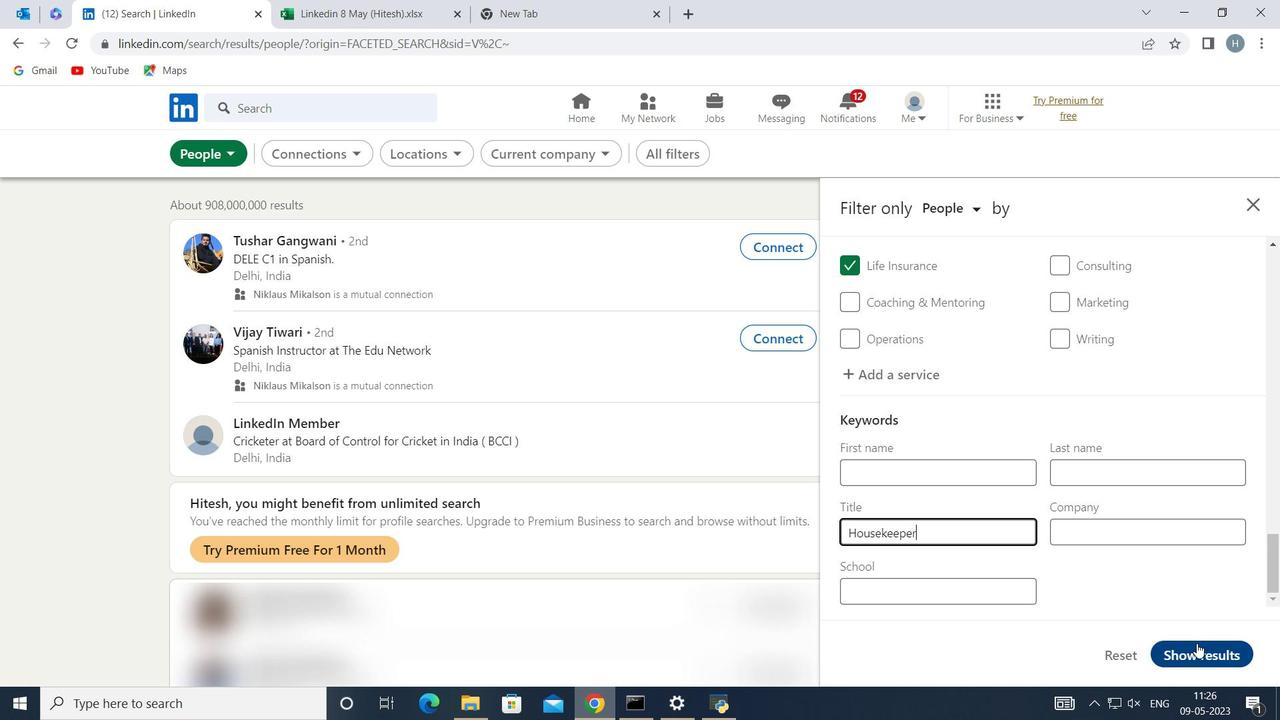 
Action: Mouse pressed left at (1198, 643)
Screenshot: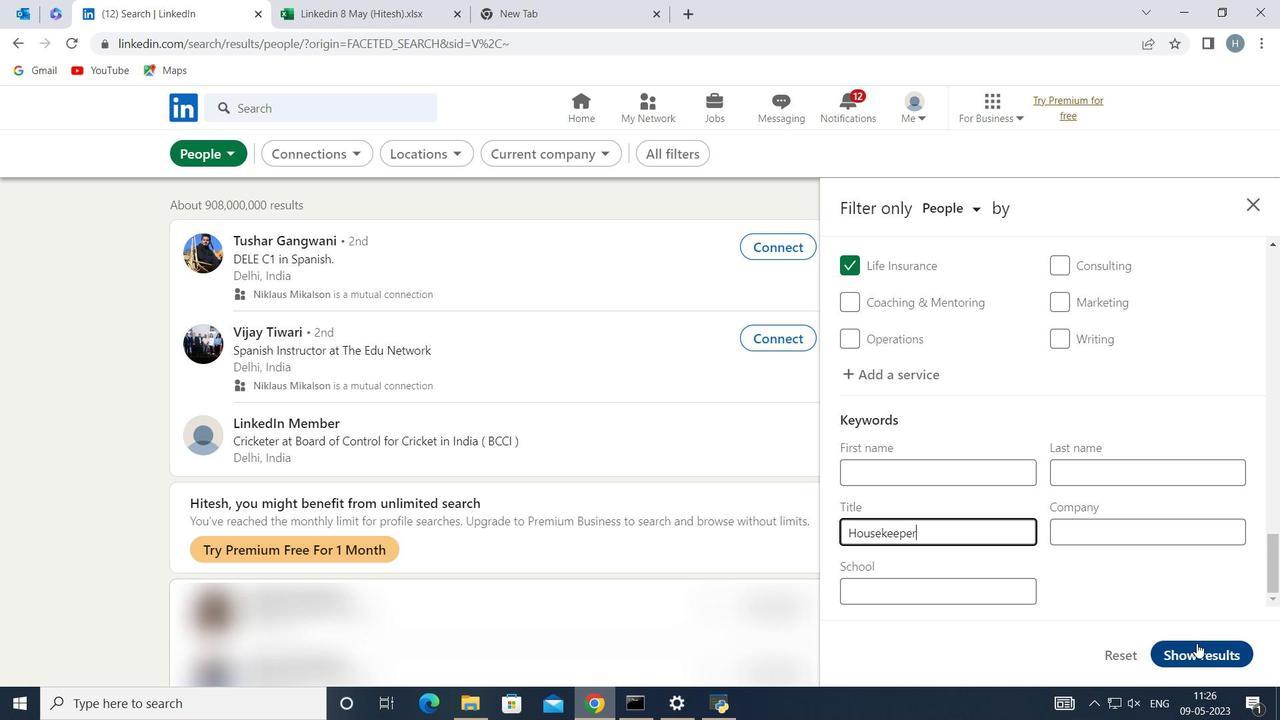 
